 Task: Look for space in Kwinana, Australia from 3rd August, 2023 to 17th August, 2023 for 3 adults, 1 child in price range Rs.3000 to Rs.15000. Place can be entire place with 3 bedrooms having 4 beds and 2 bathrooms. Property type can be house, flat, guest house. Amenities needed are: wifi, washing machine, kitchen. Booking option can be shelf check-in. Required host language is English.
Action: Mouse moved to (532, 173)
Screenshot: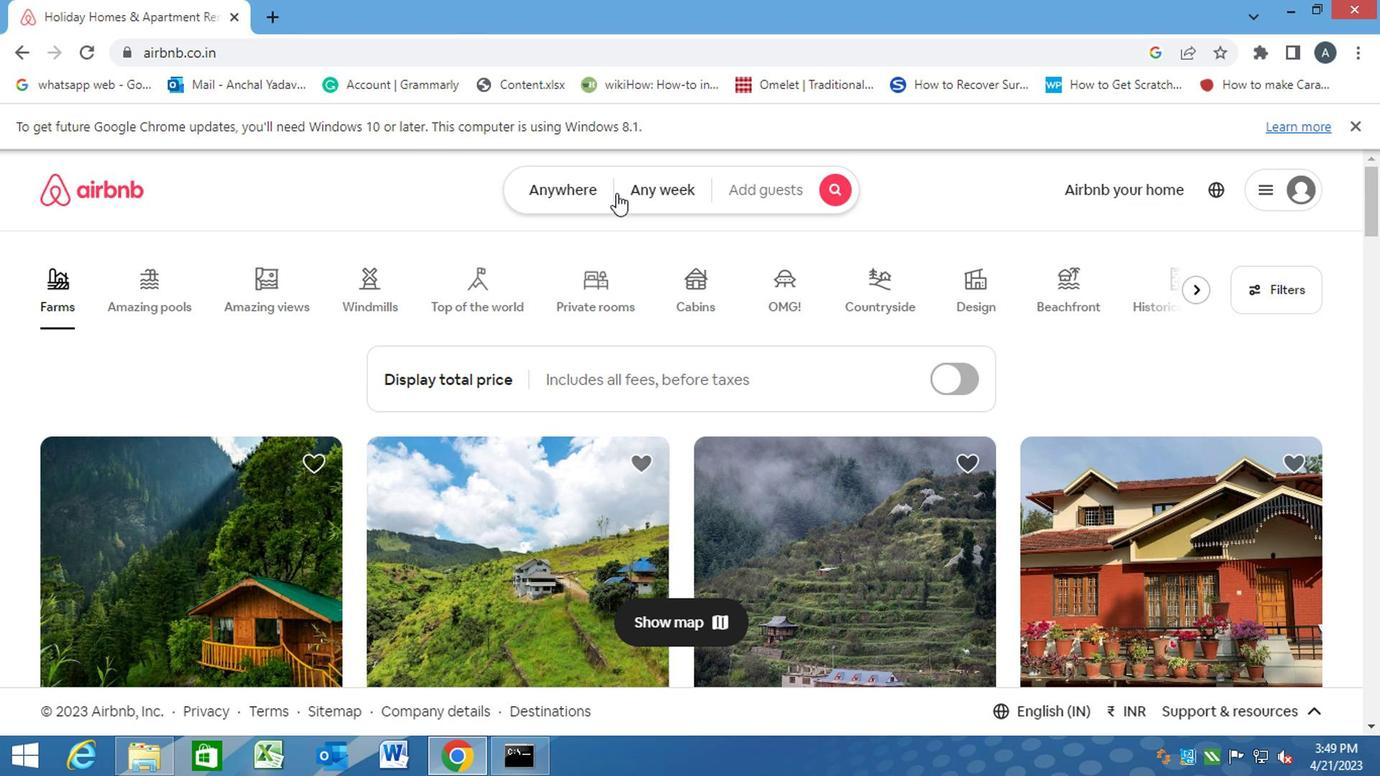 
Action: Mouse pressed left at (532, 173)
Screenshot: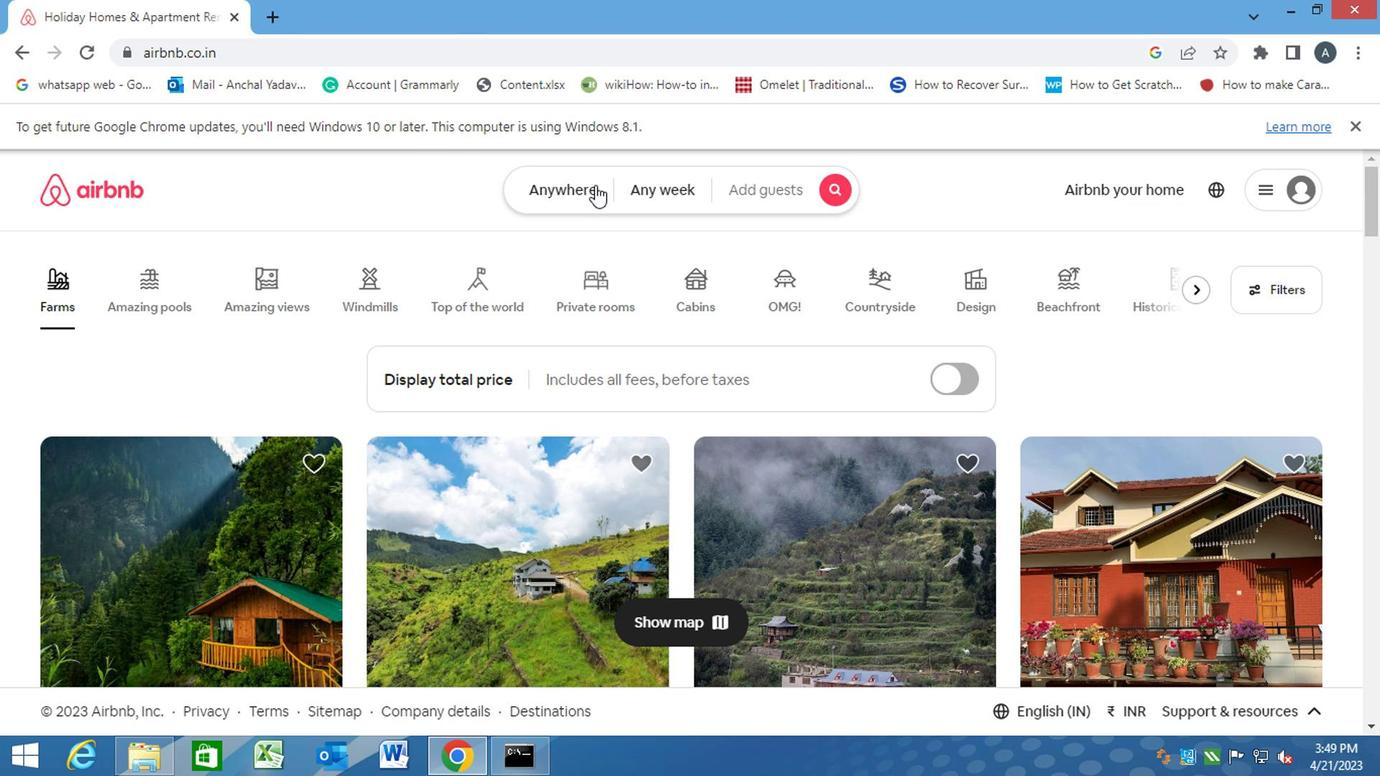 
Action: Mouse moved to (464, 241)
Screenshot: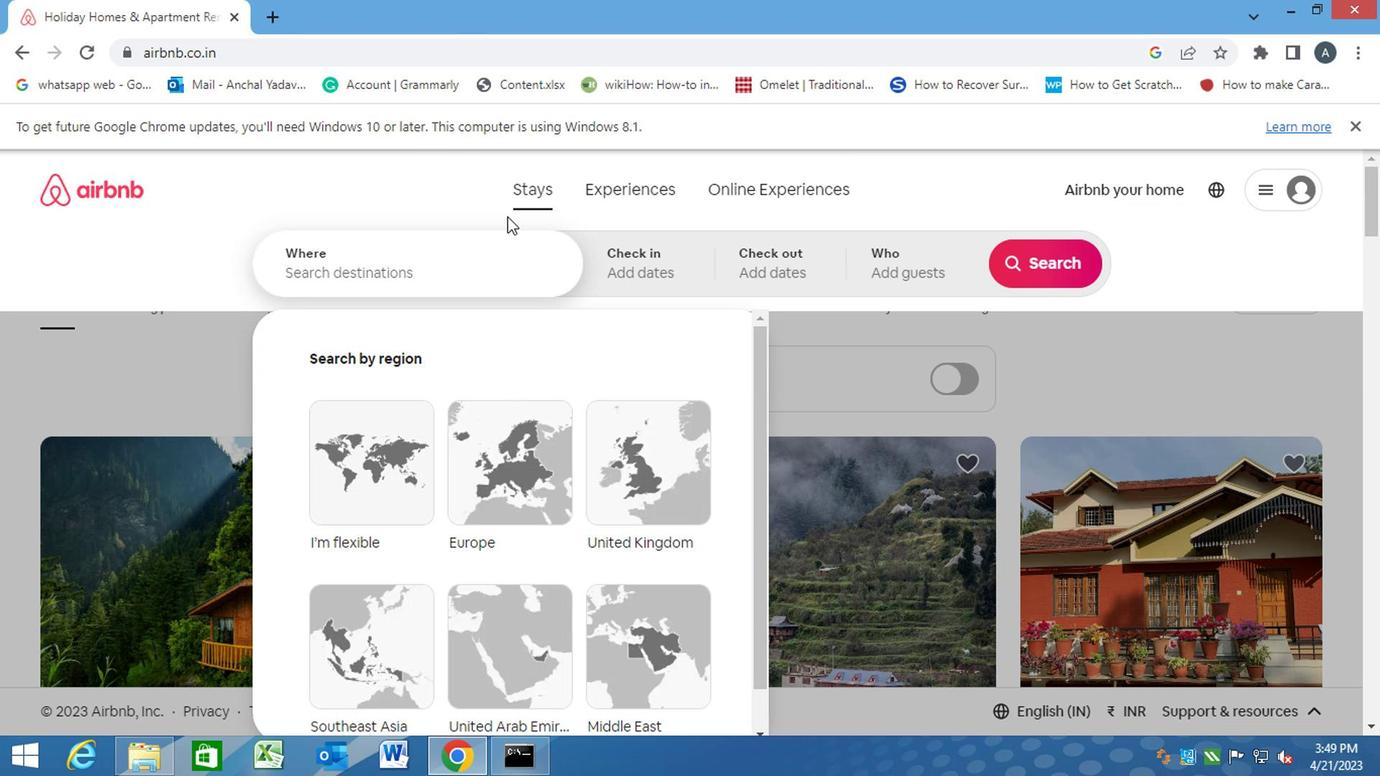 
Action: Mouse pressed left at (464, 241)
Screenshot: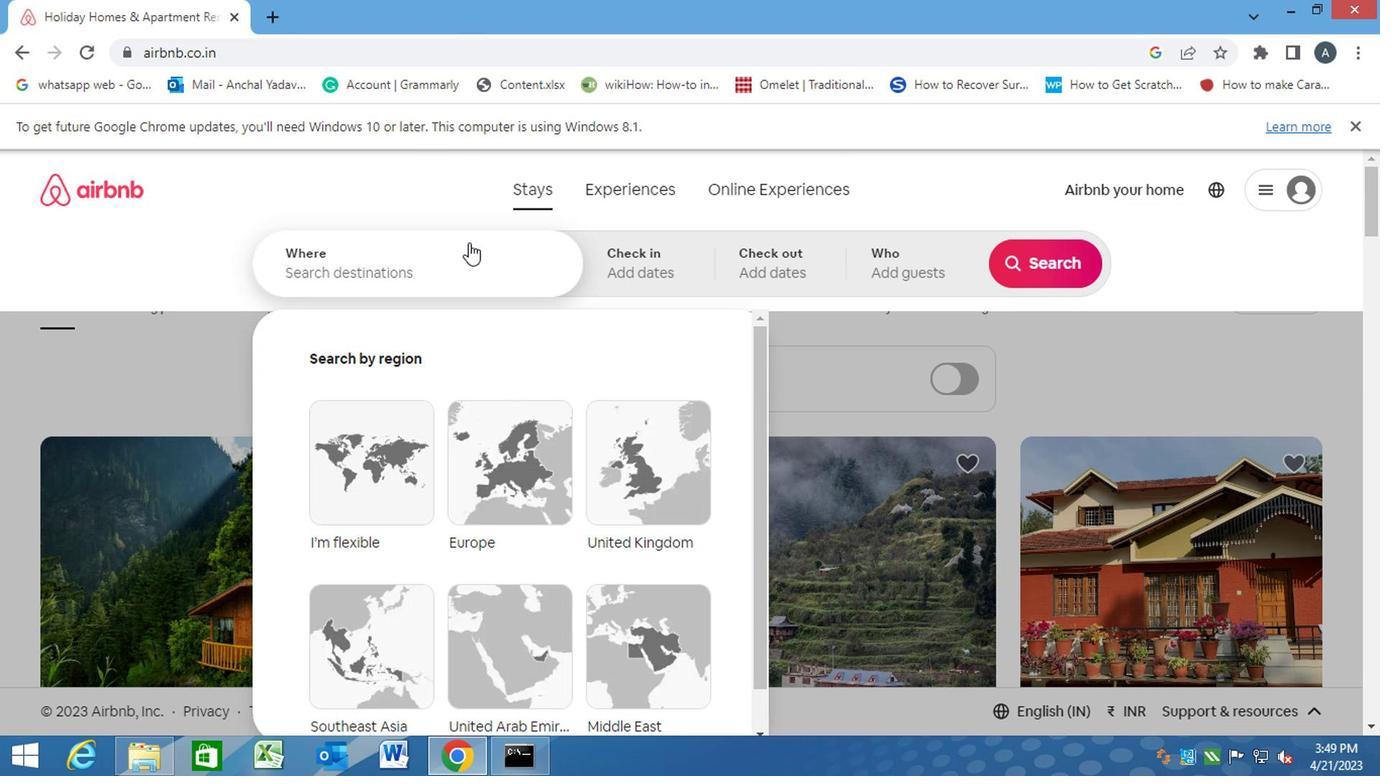 
Action: Key pressed <Key.caps_lock><Key.caps_lock>k<Key.caps_lock>winana,<Key.space><Key.caps_lock>a<Key.caps_lock>ustralia<Key.enter>
Screenshot: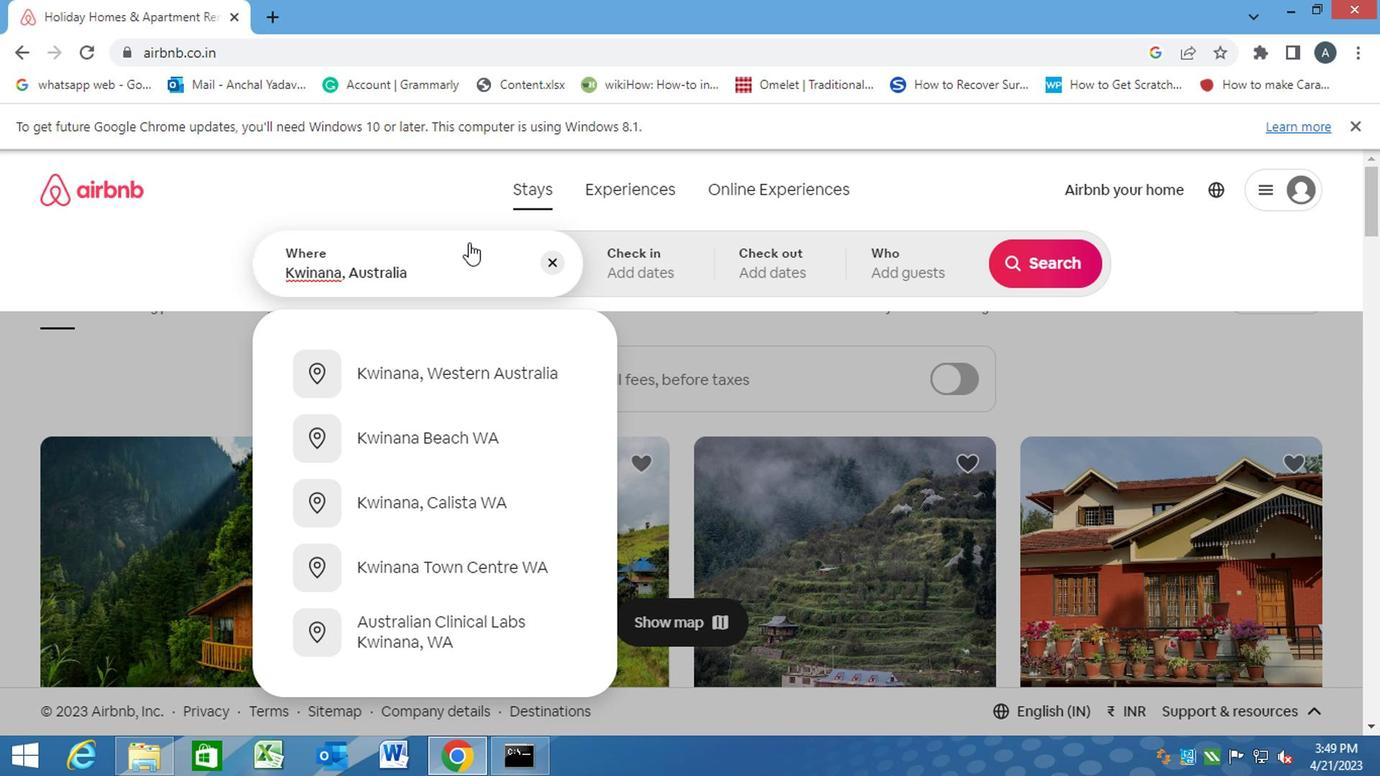 
Action: Mouse moved to (1020, 424)
Screenshot: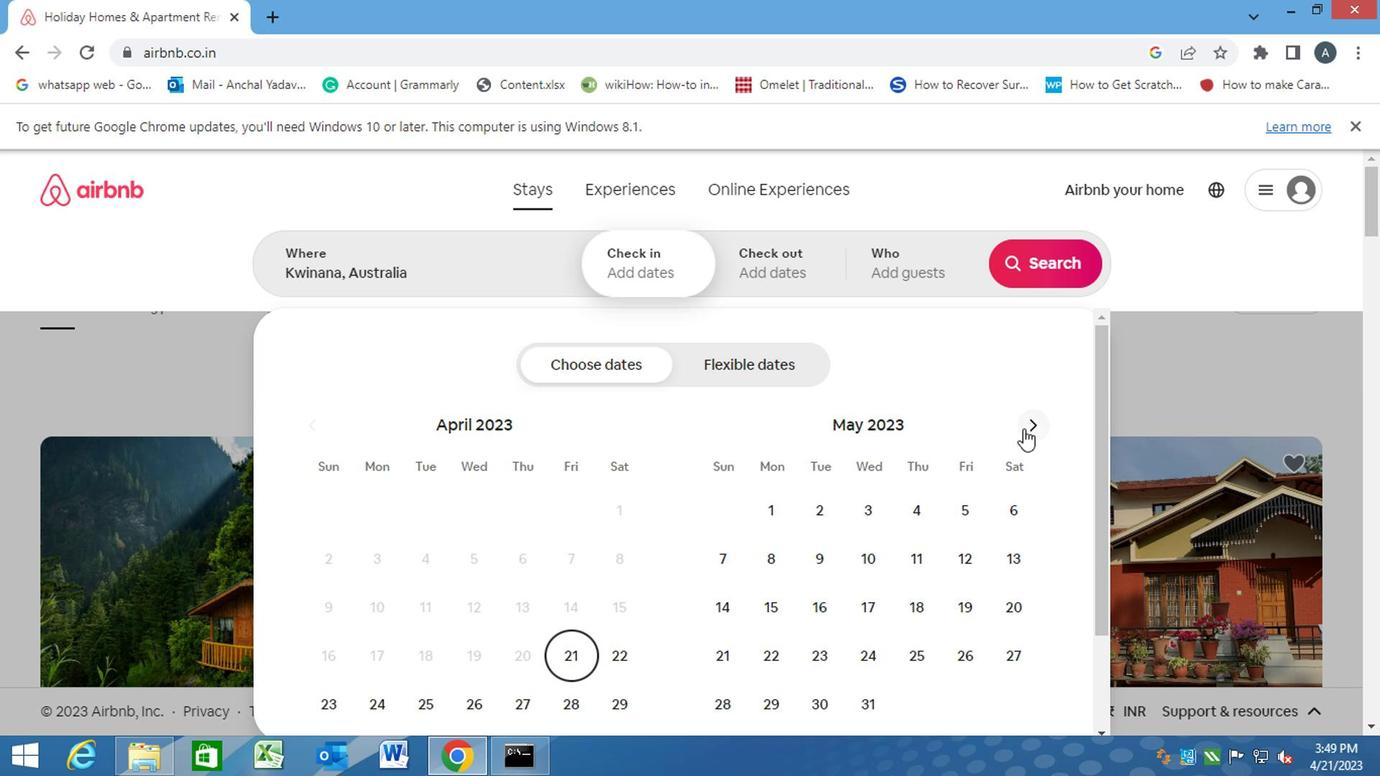 
Action: Mouse pressed left at (1020, 424)
Screenshot: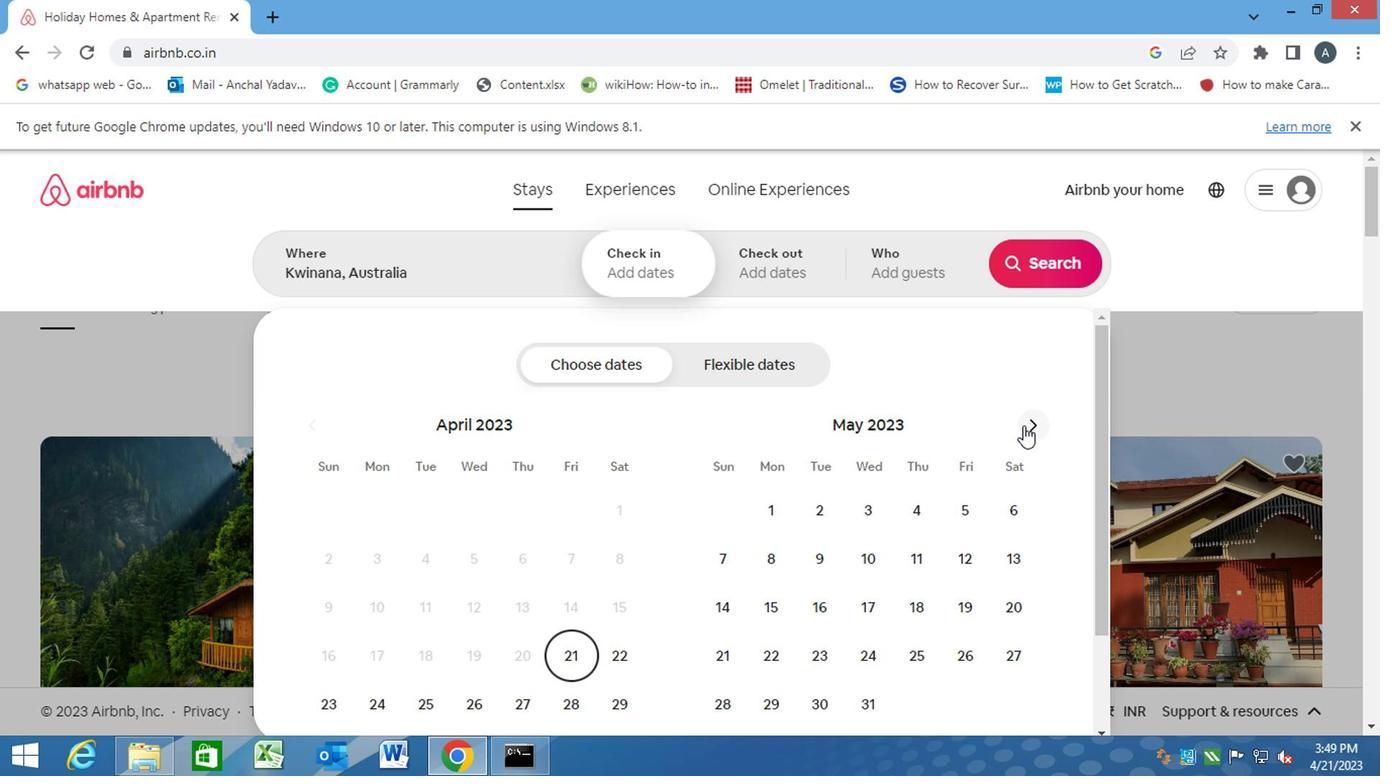 
Action: Mouse moved to (1023, 424)
Screenshot: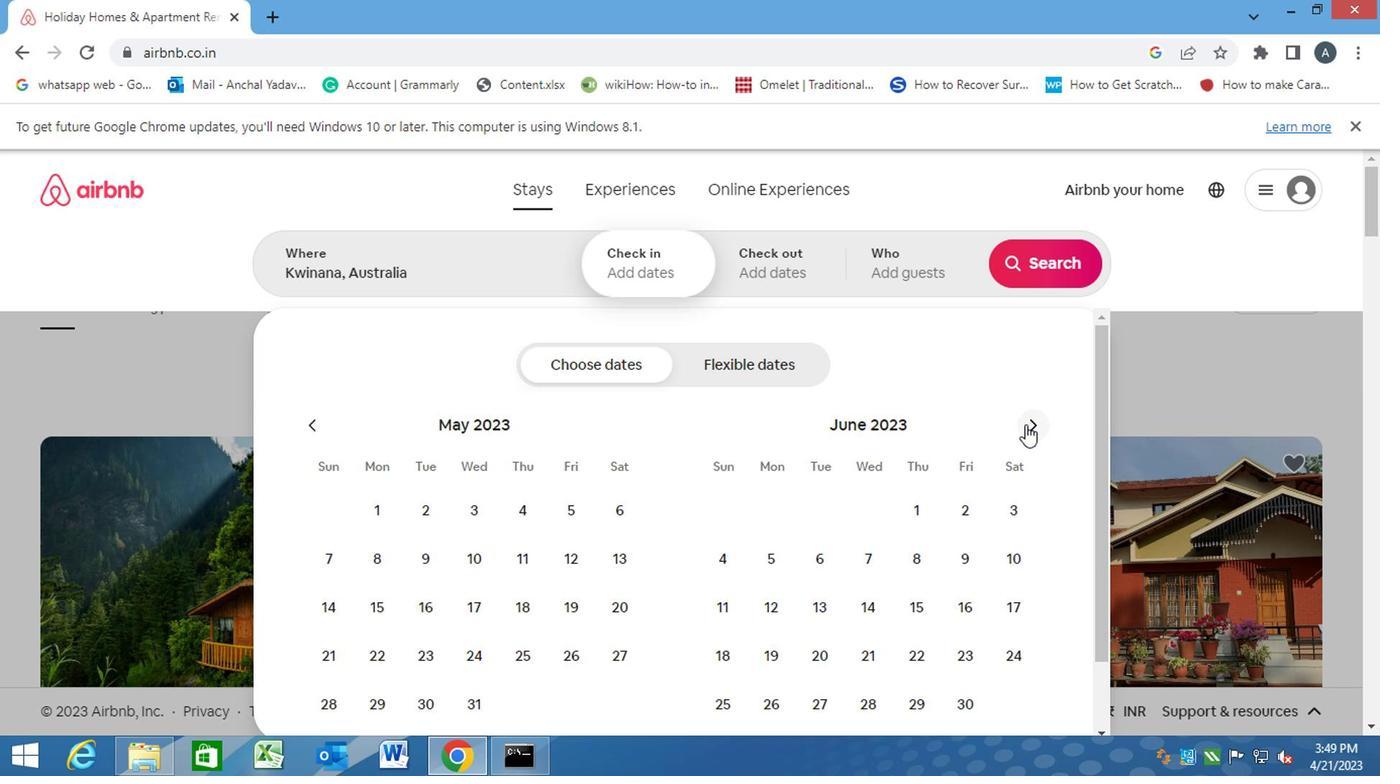 
Action: Mouse pressed left at (1023, 424)
Screenshot: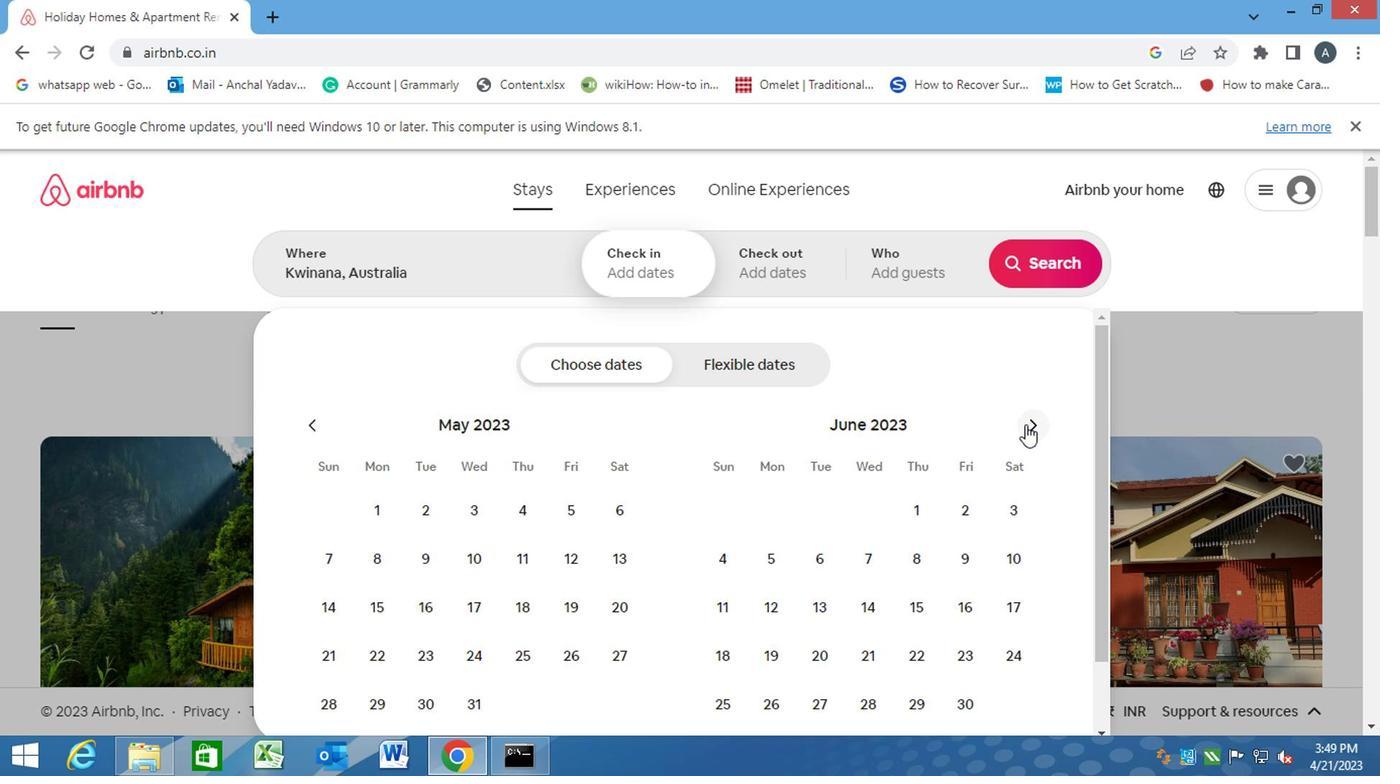
Action: Mouse pressed left at (1023, 424)
Screenshot: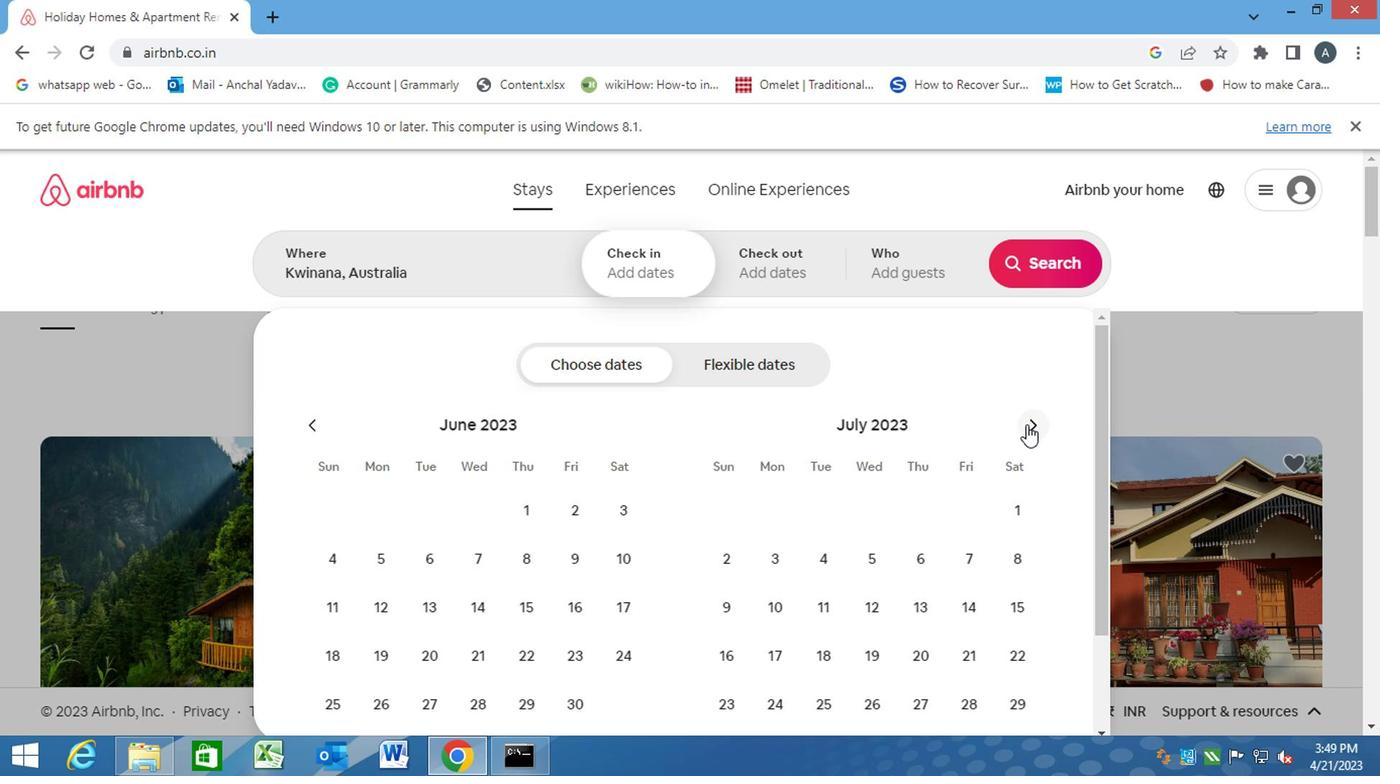 
Action: Mouse moved to (916, 516)
Screenshot: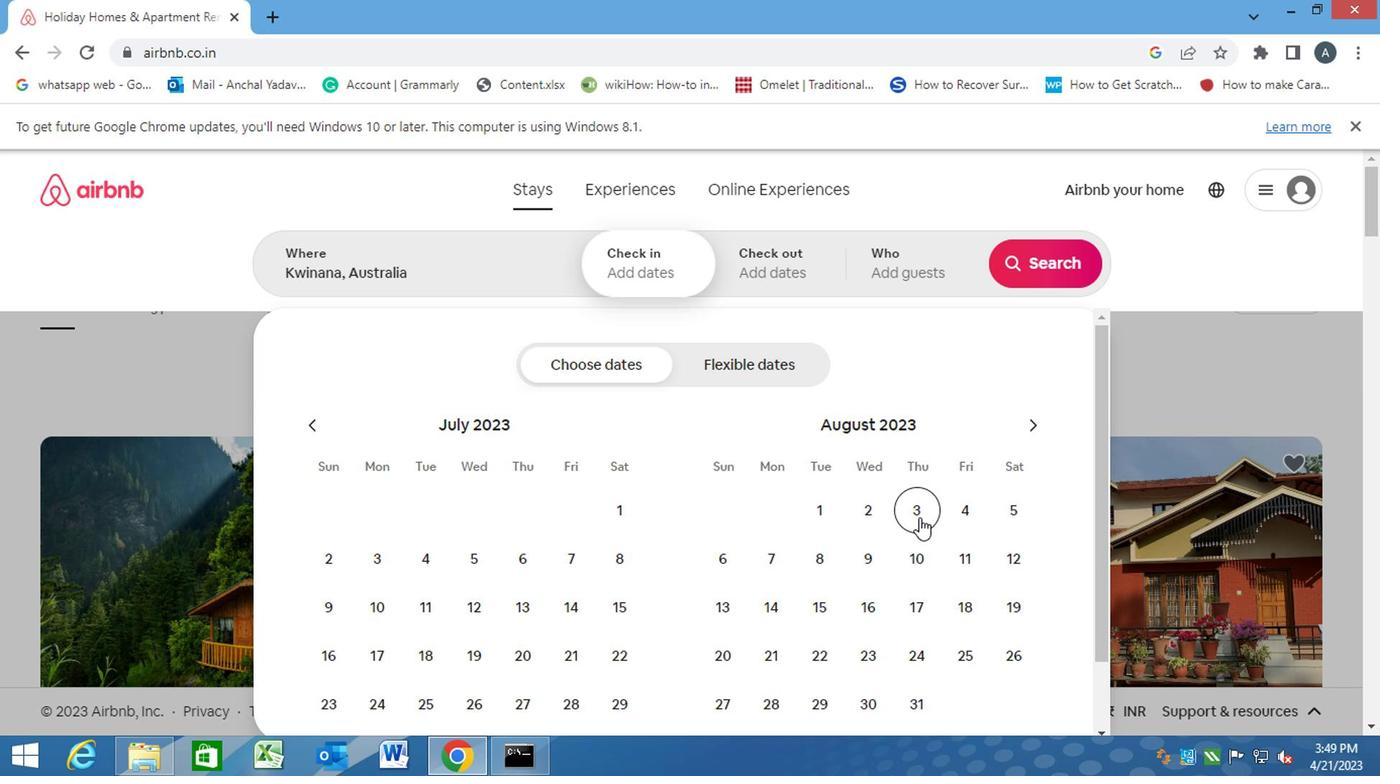 
Action: Mouse pressed left at (916, 516)
Screenshot: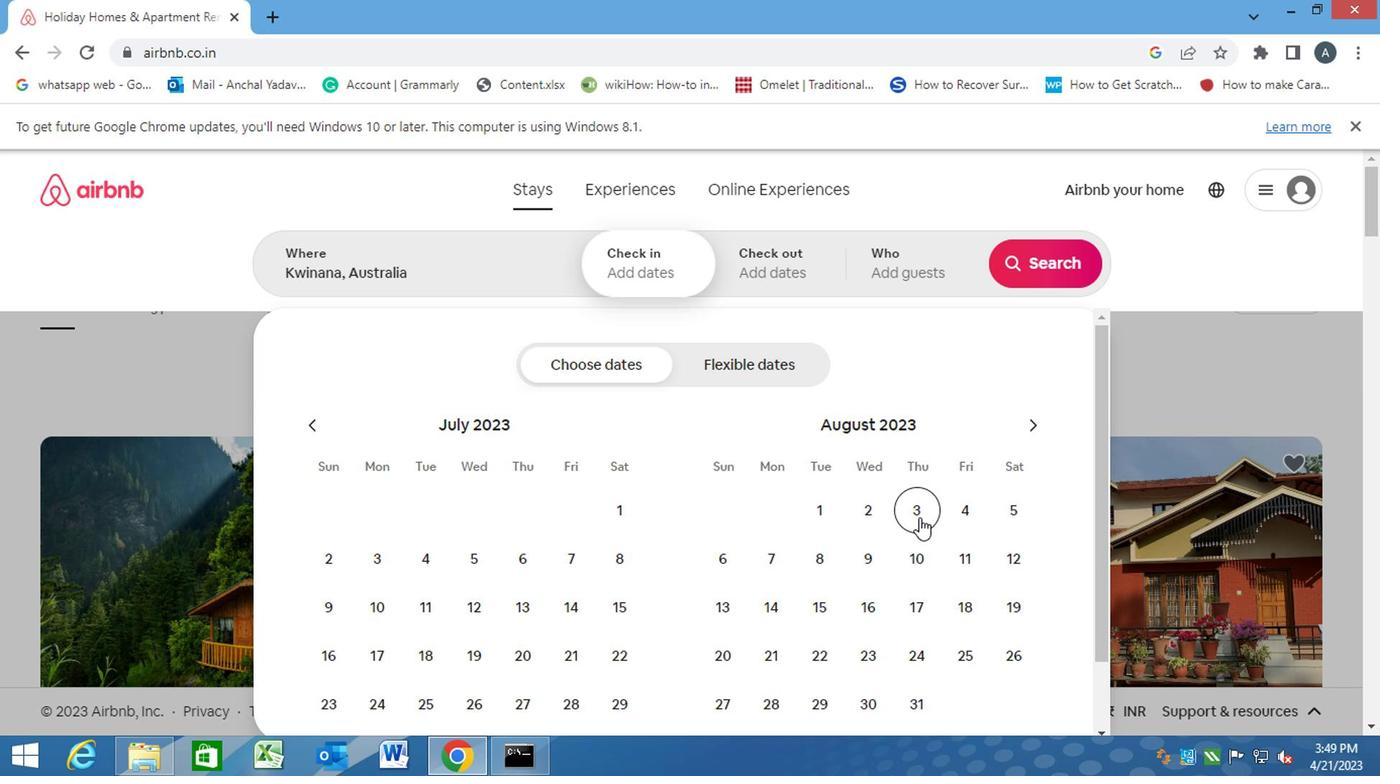 
Action: Mouse moved to (899, 593)
Screenshot: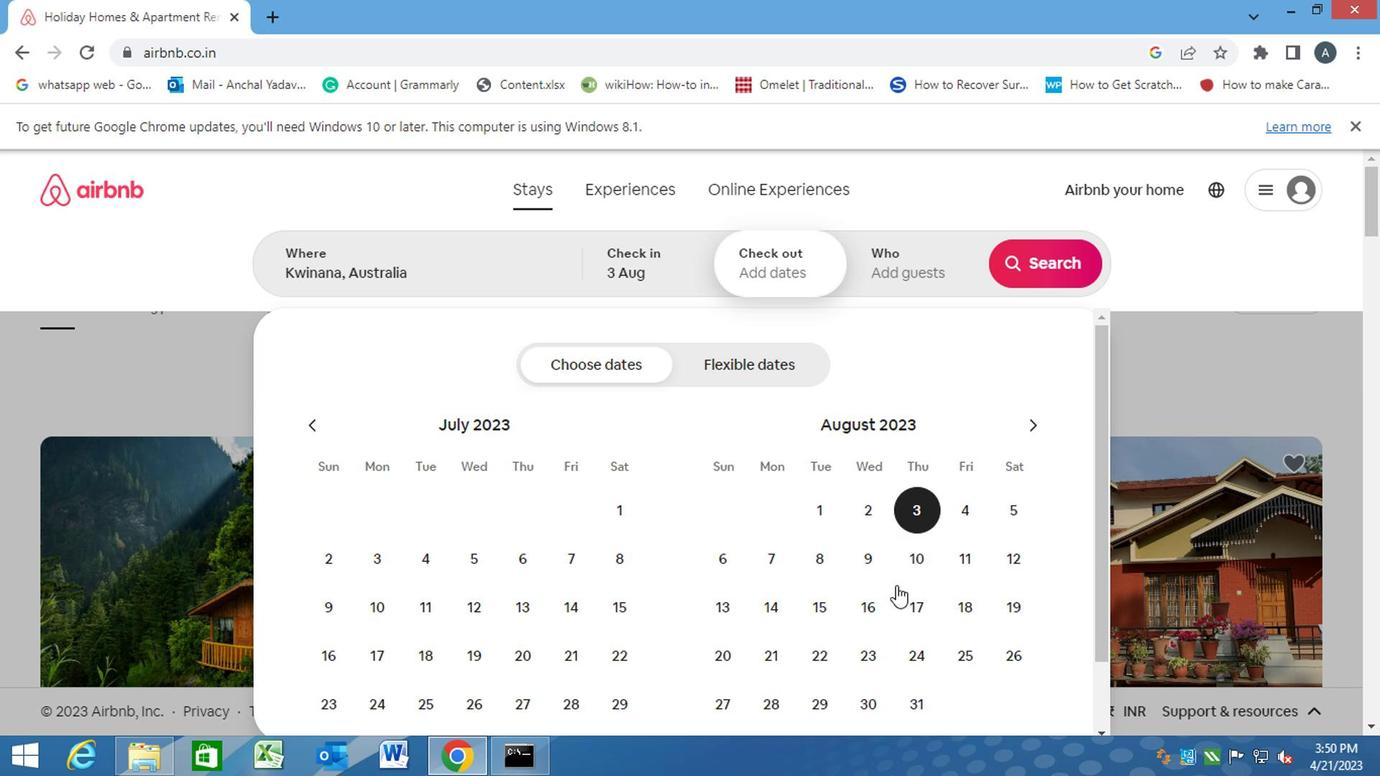 
Action: Mouse pressed left at (899, 593)
Screenshot: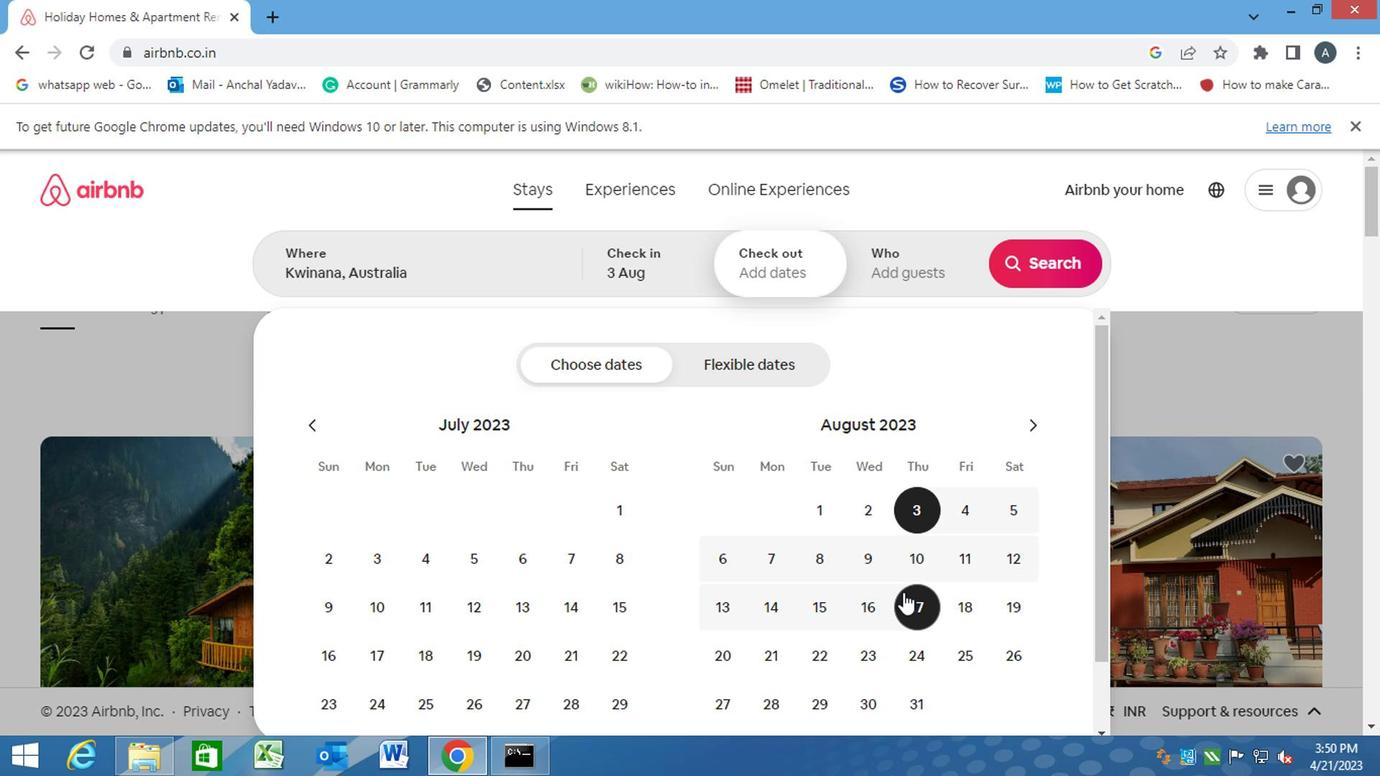 
Action: Mouse moved to (918, 263)
Screenshot: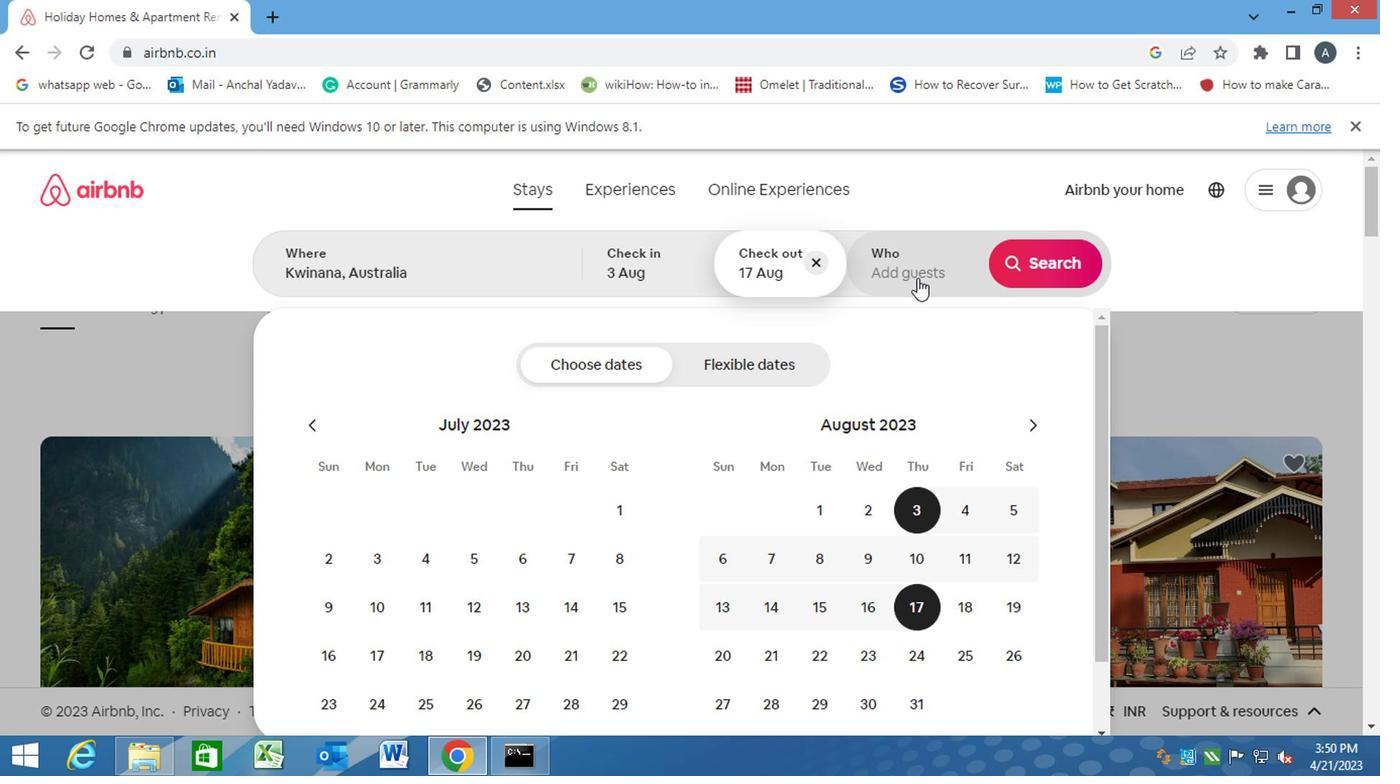 
Action: Mouse pressed left at (918, 263)
Screenshot: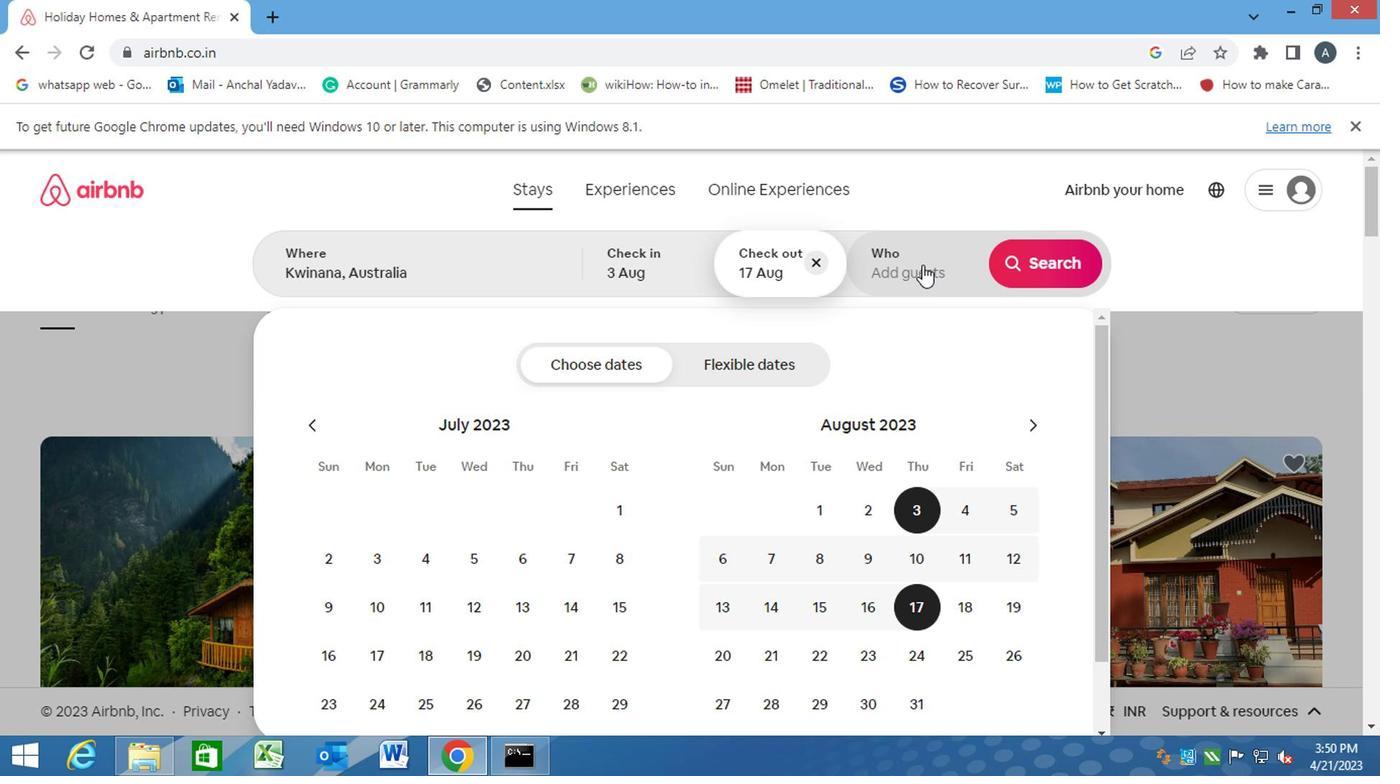 
Action: Mouse moved to (1035, 371)
Screenshot: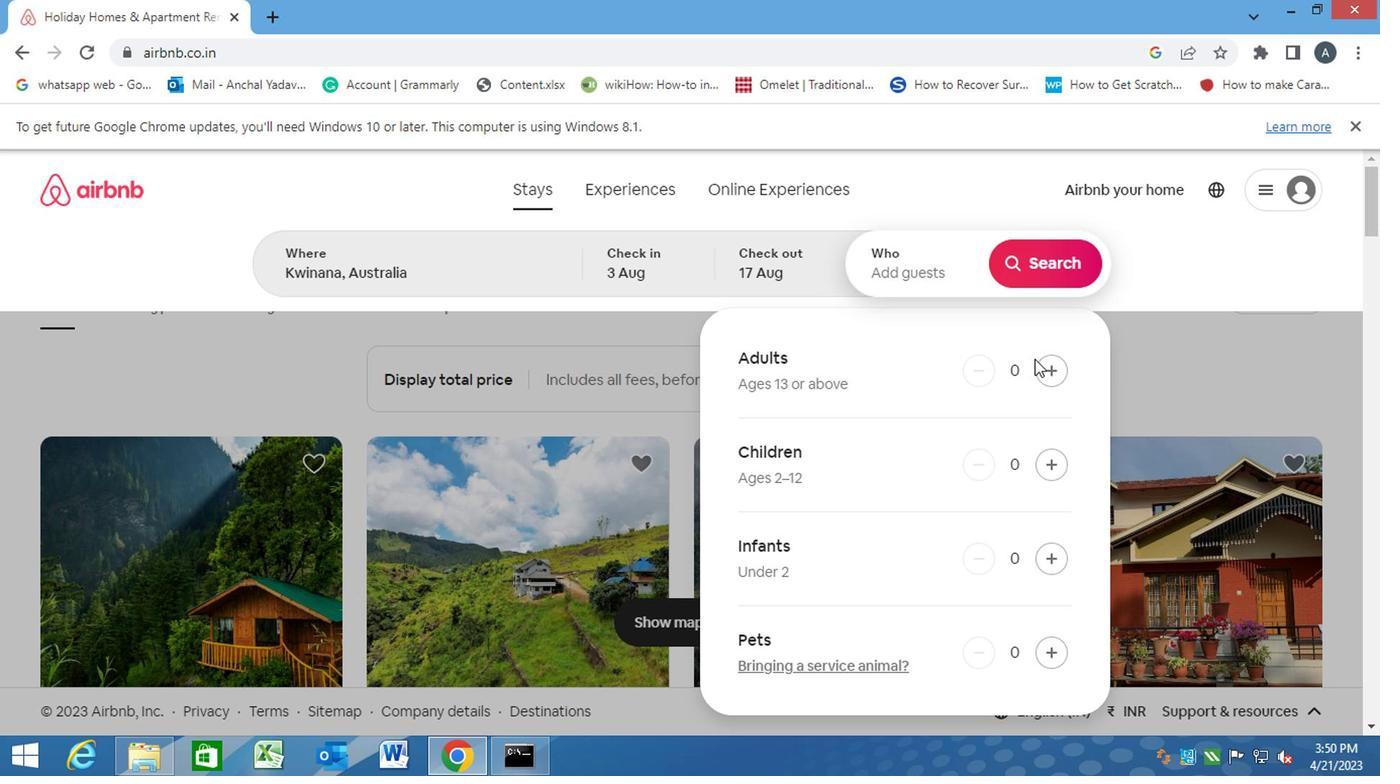 
Action: Mouse pressed left at (1035, 371)
Screenshot: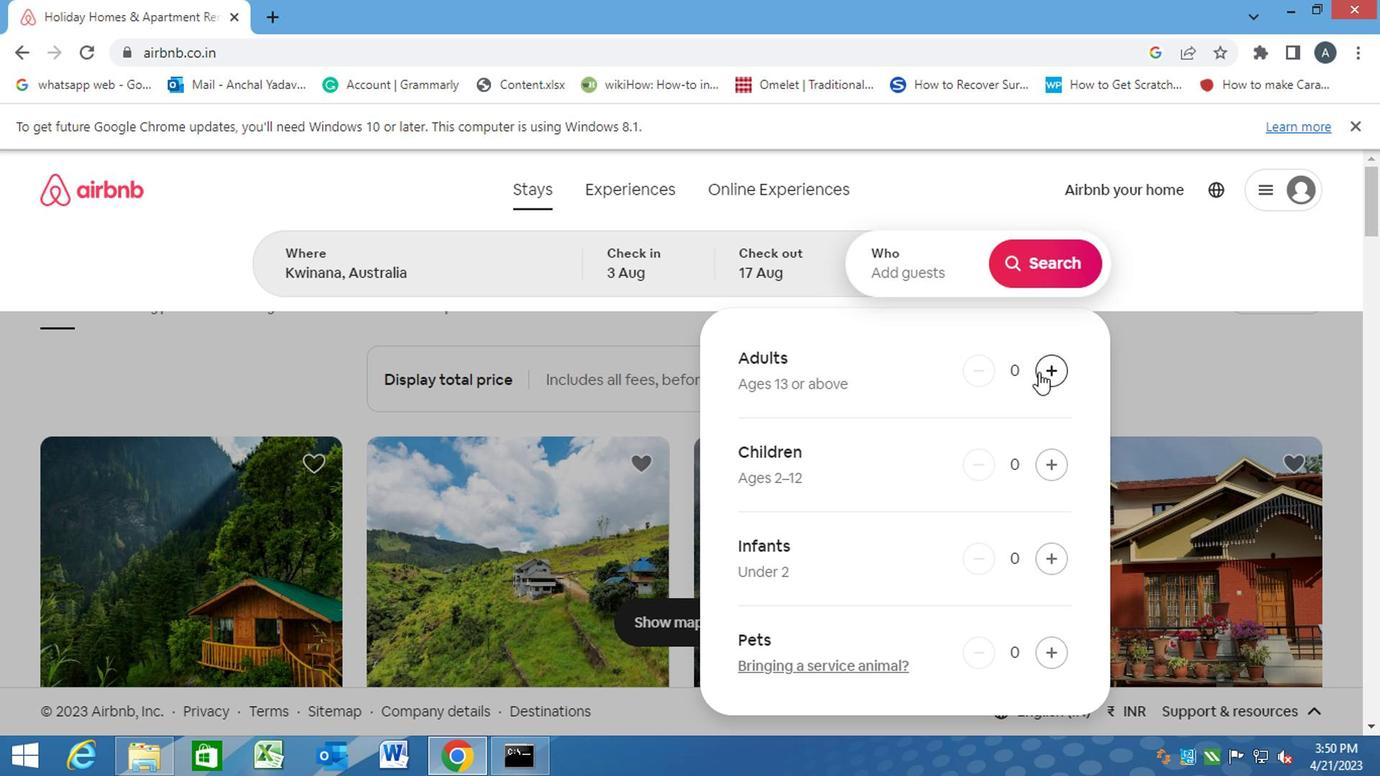 
Action: Mouse pressed left at (1035, 371)
Screenshot: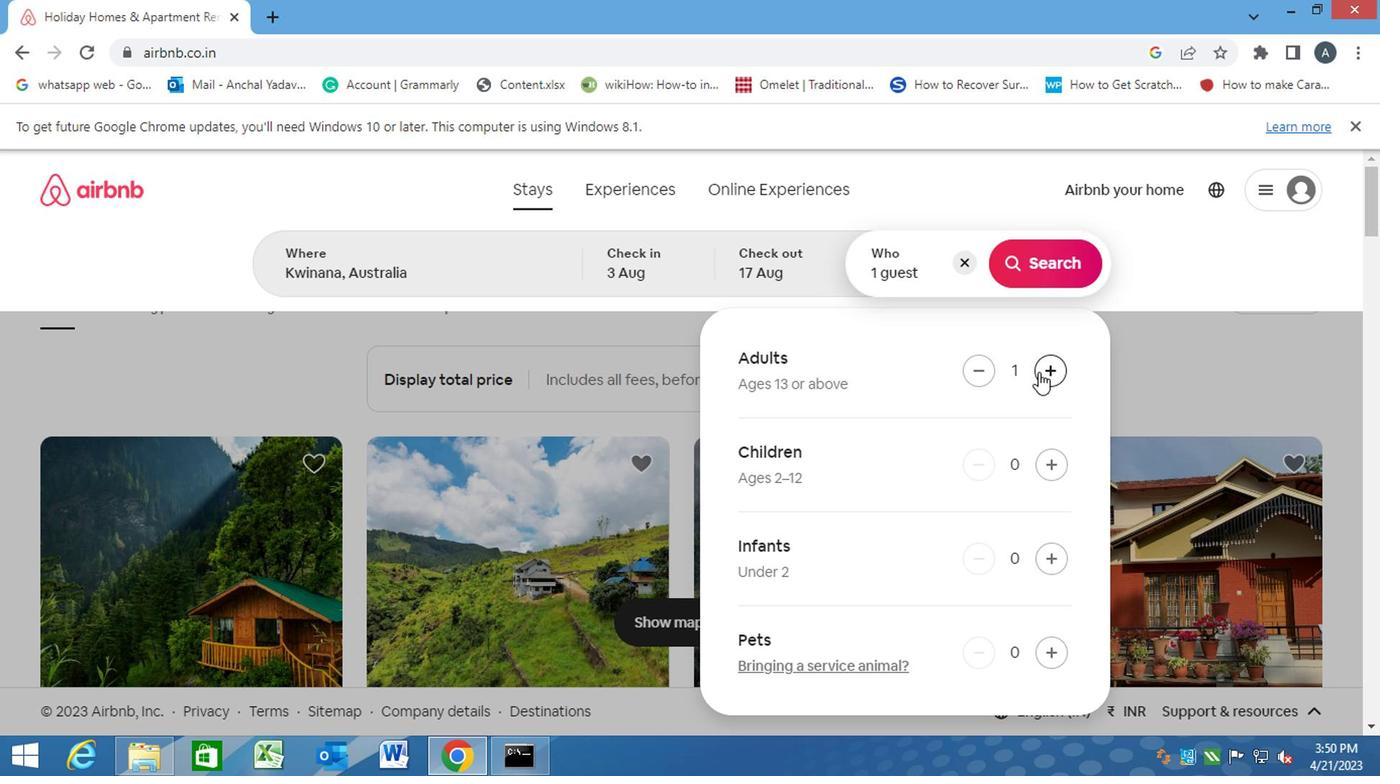 
Action: Mouse pressed left at (1035, 371)
Screenshot: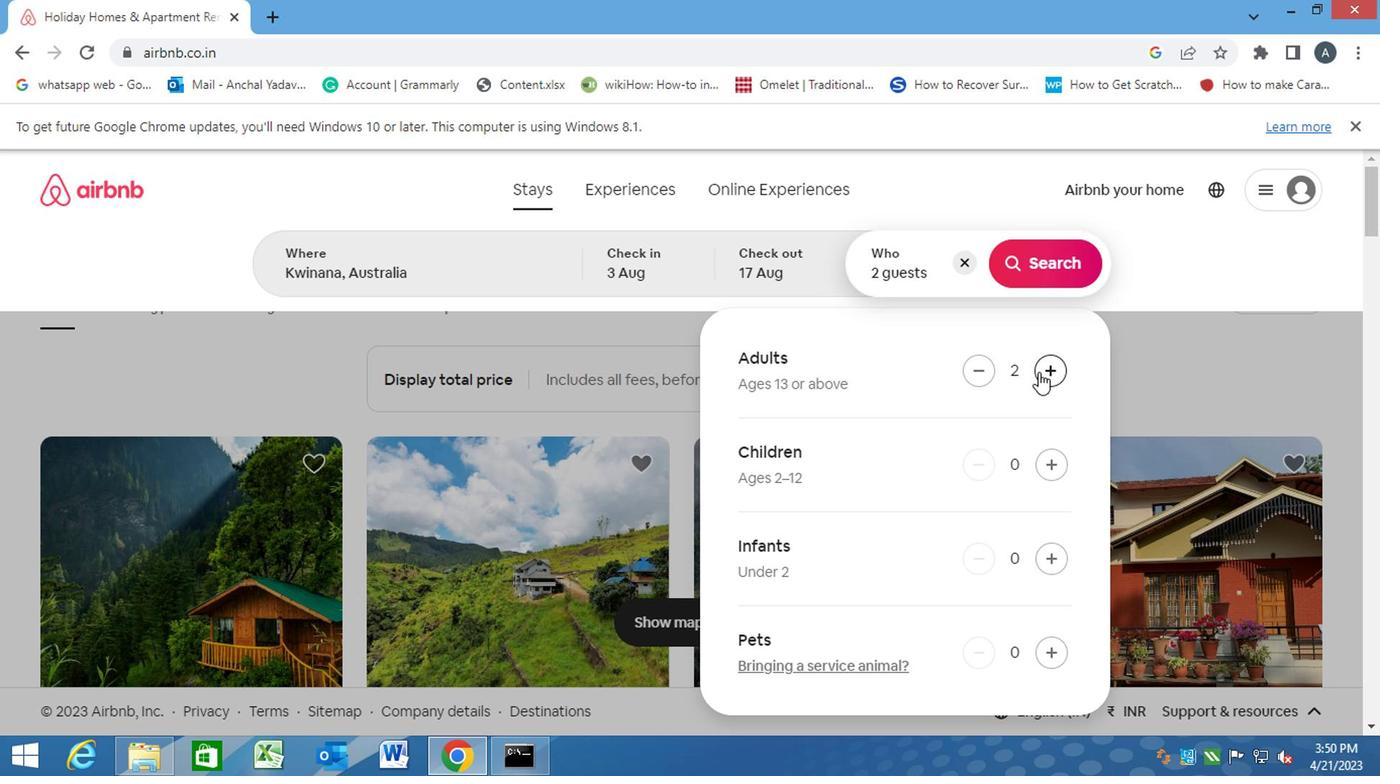 
Action: Mouse moved to (1046, 460)
Screenshot: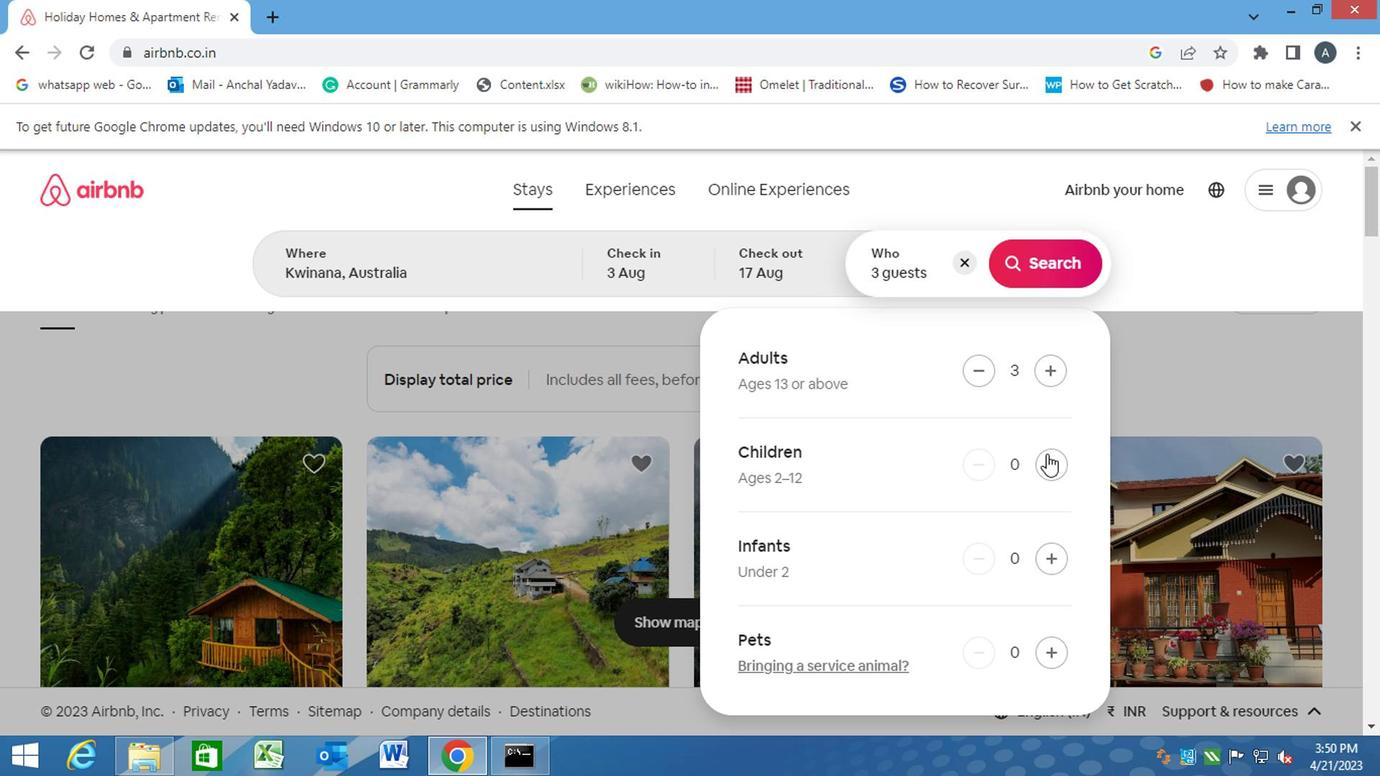 
Action: Mouse pressed left at (1046, 460)
Screenshot: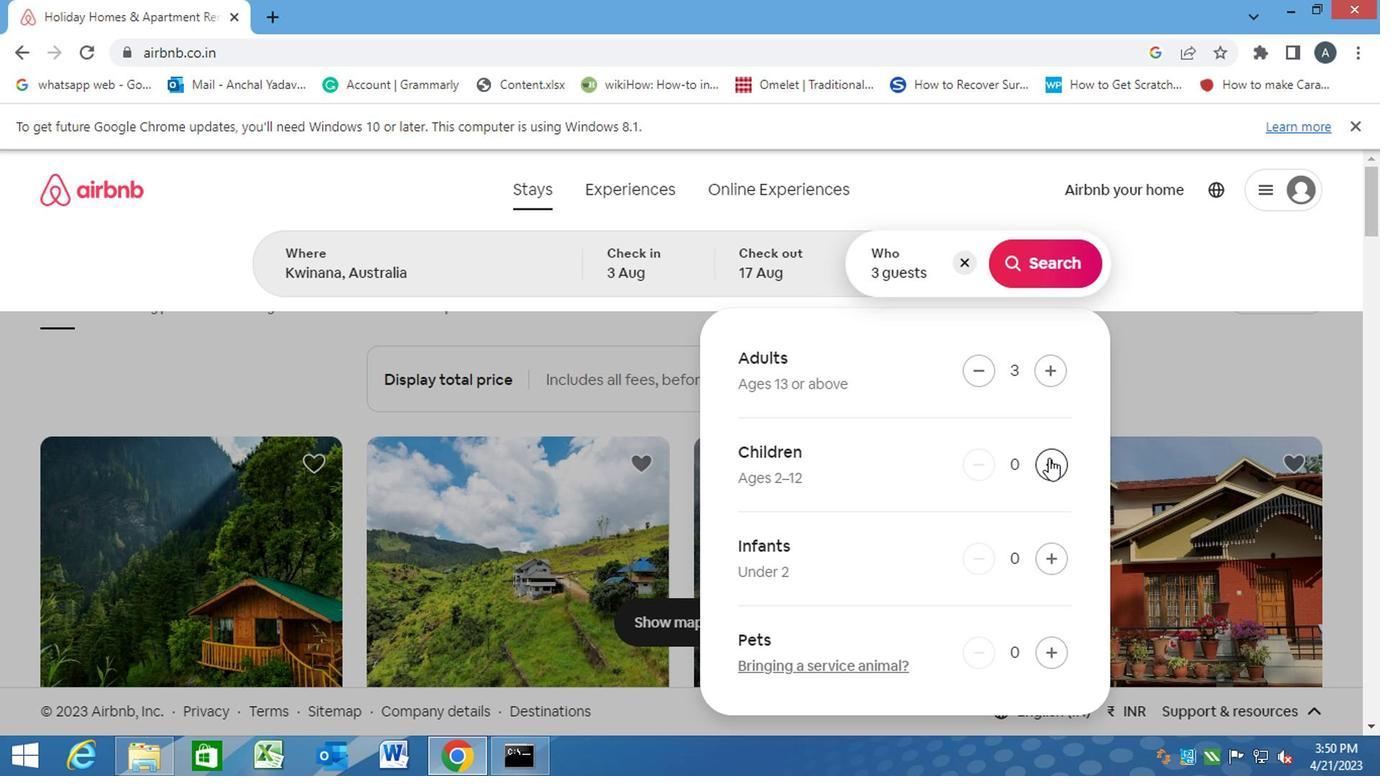 
Action: Mouse moved to (1045, 247)
Screenshot: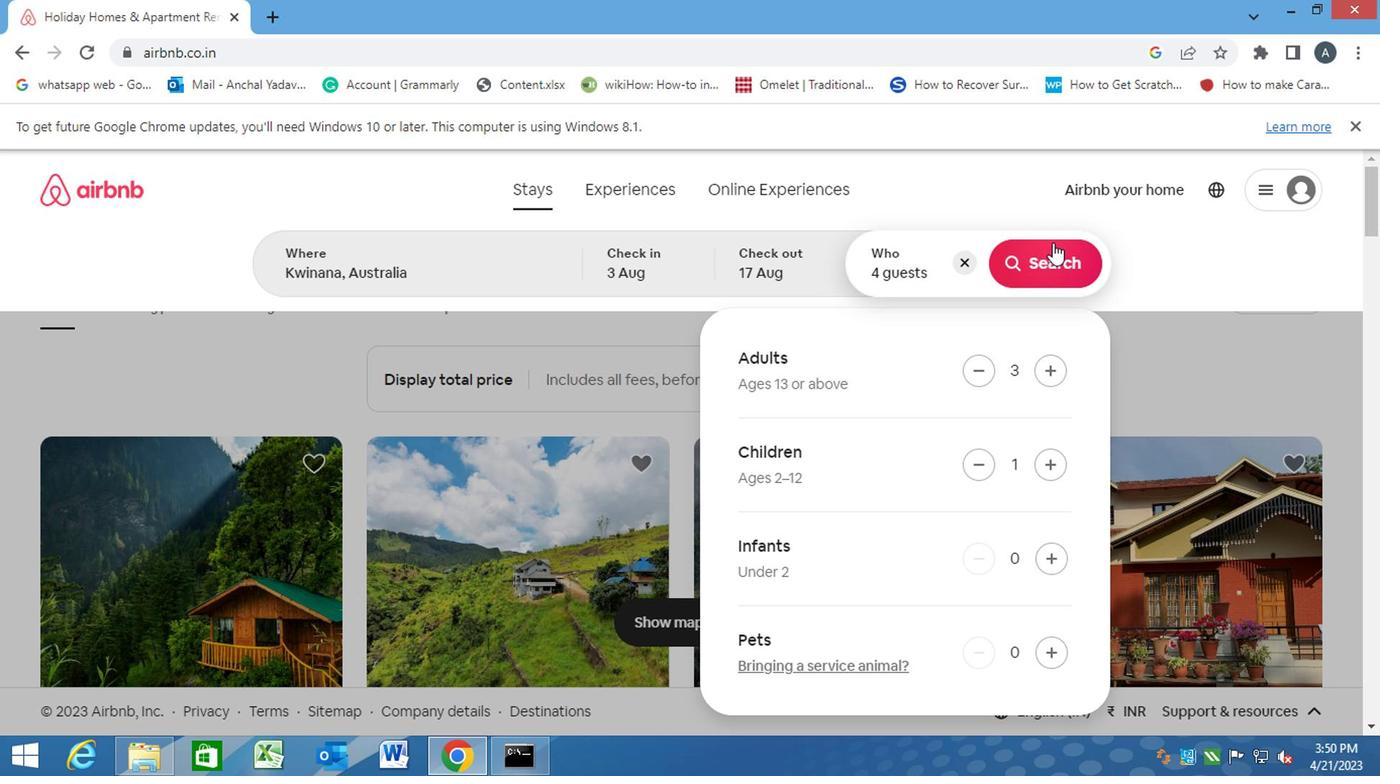
Action: Mouse pressed left at (1045, 247)
Screenshot: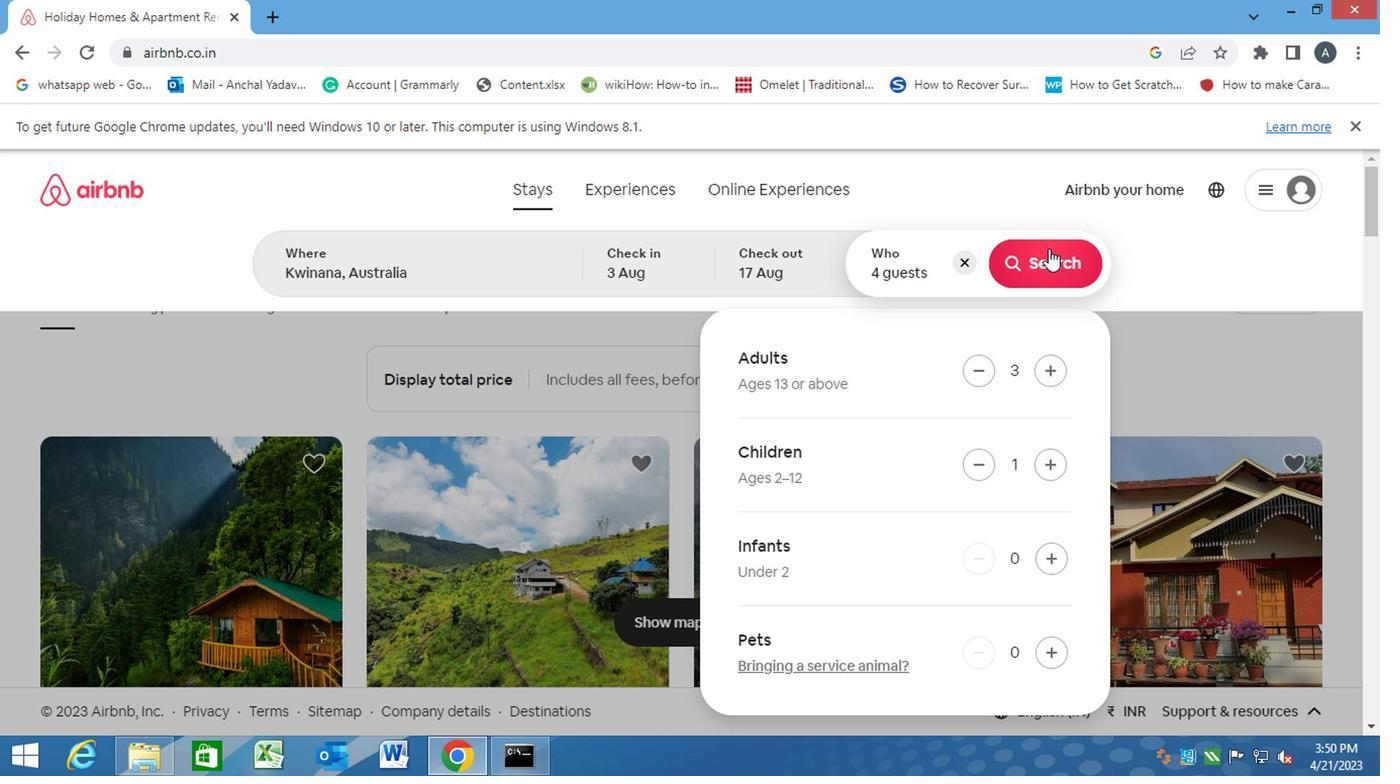 
Action: Mouse moved to (1264, 268)
Screenshot: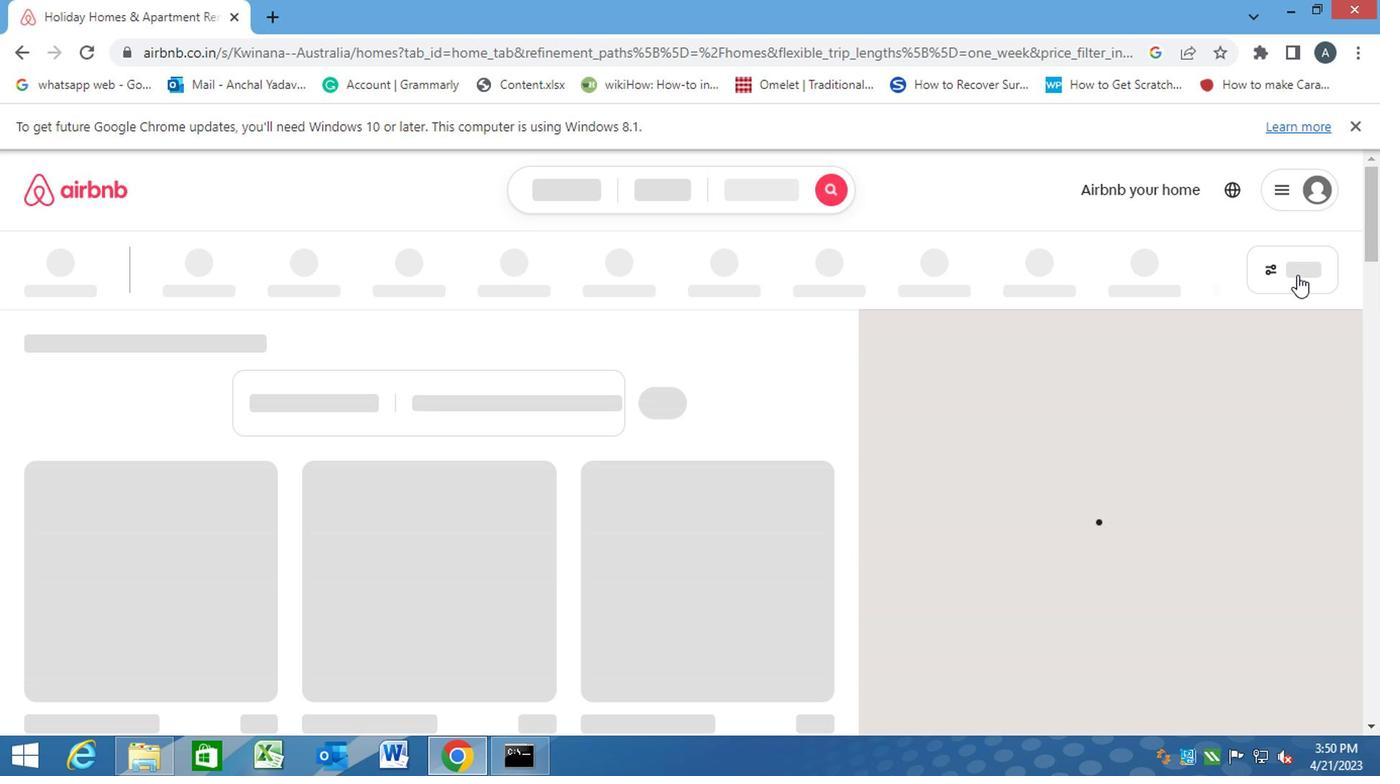 
Action: Mouse pressed left at (1264, 268)
Screenshot: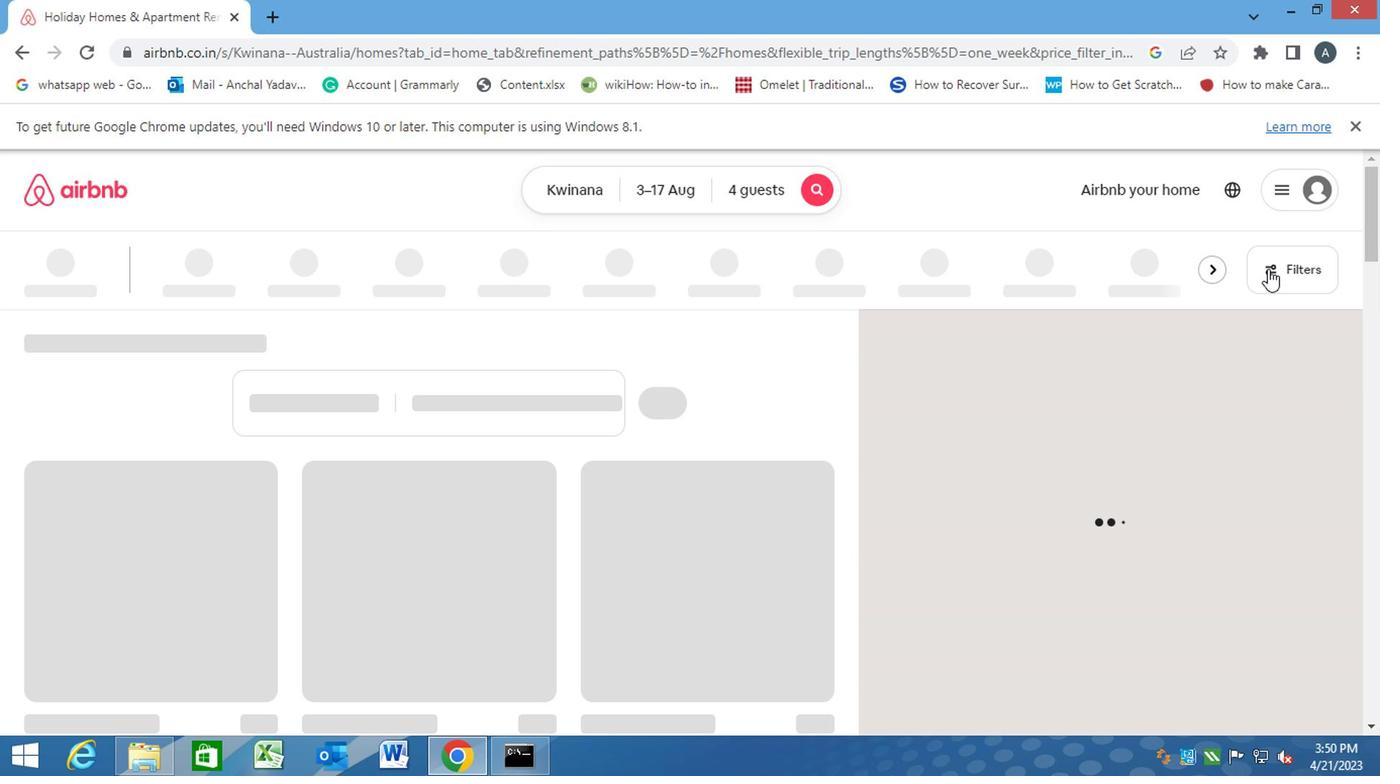 
Action: Mouse moved to (418, 515)
Screenshot: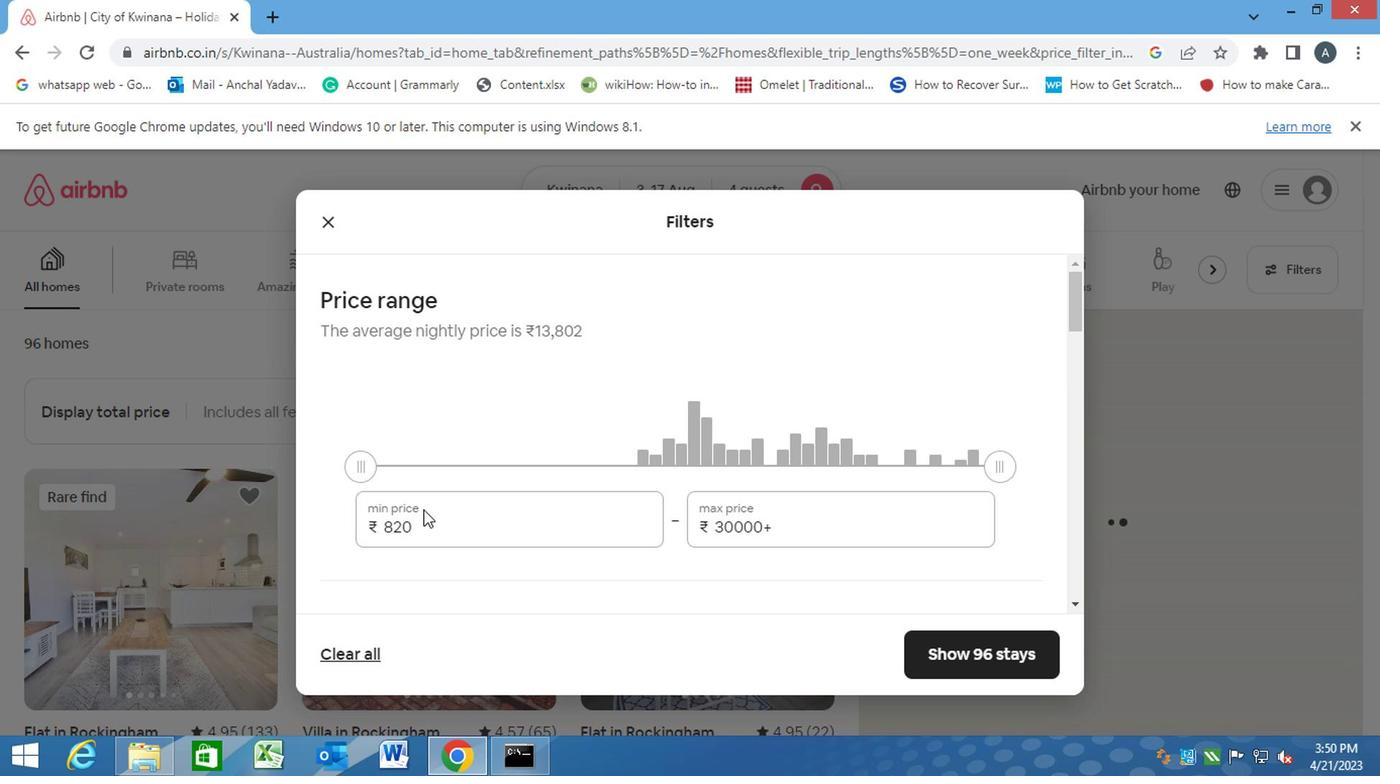 
Action: Mouse pressed left at (418, 515)
Screenshot: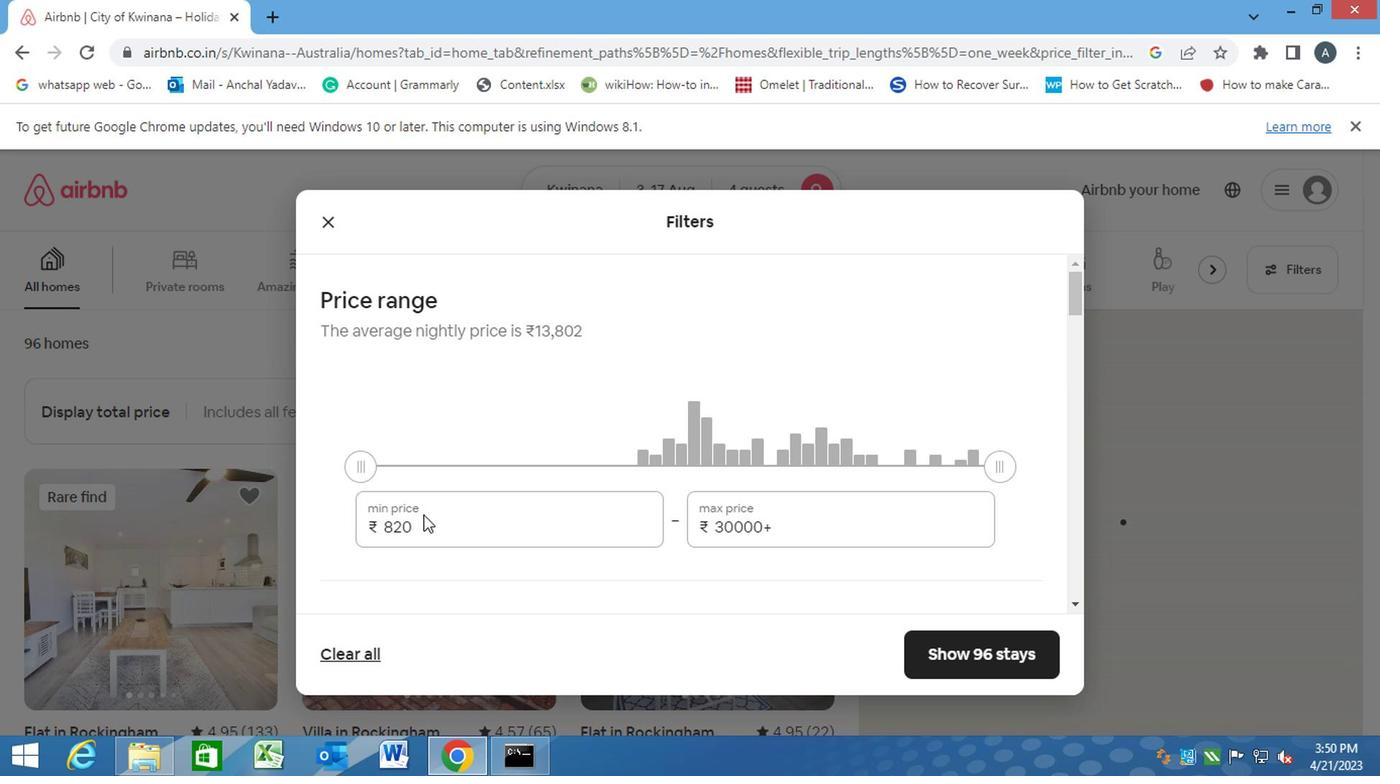 
Action: Mouse moved to (411, 529)
Screenshot: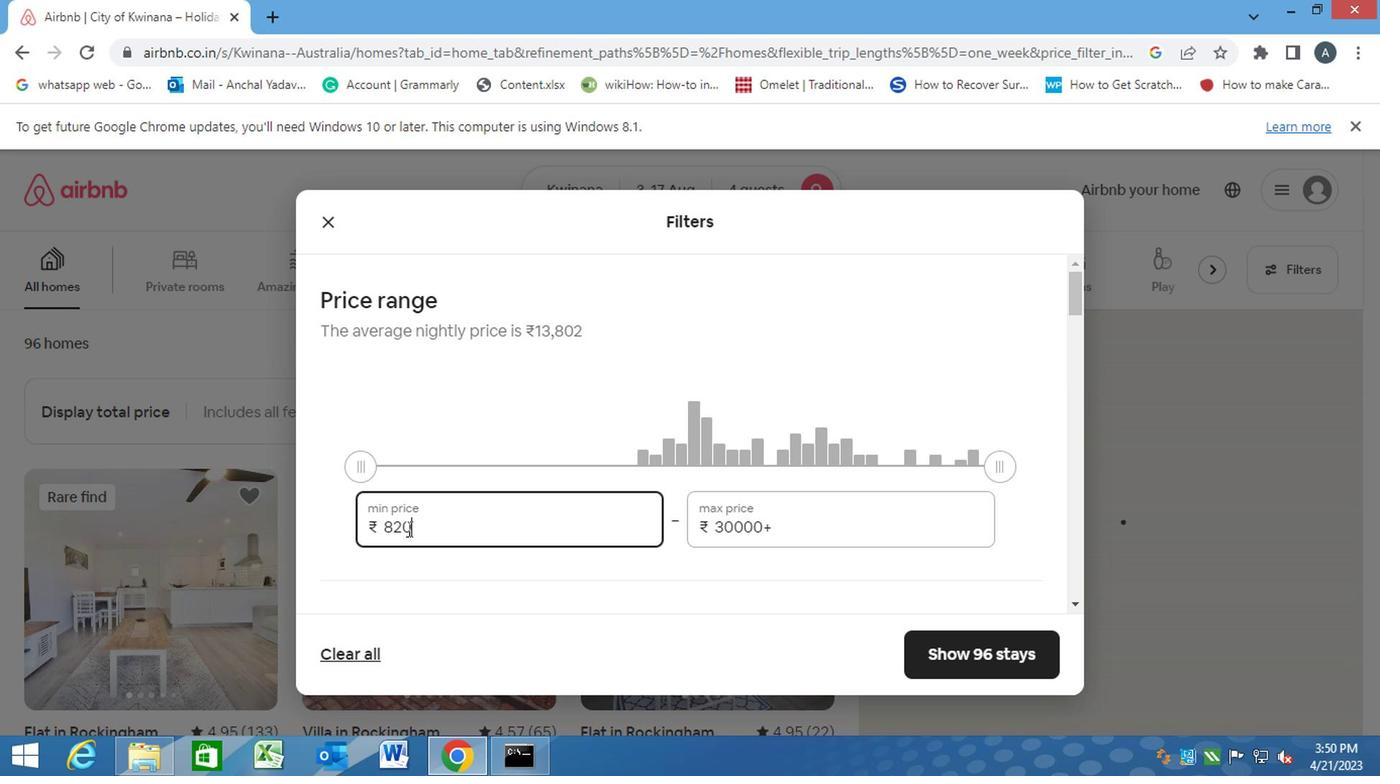 
Action: Mouse pressed left at (411, 529)
Screenshot: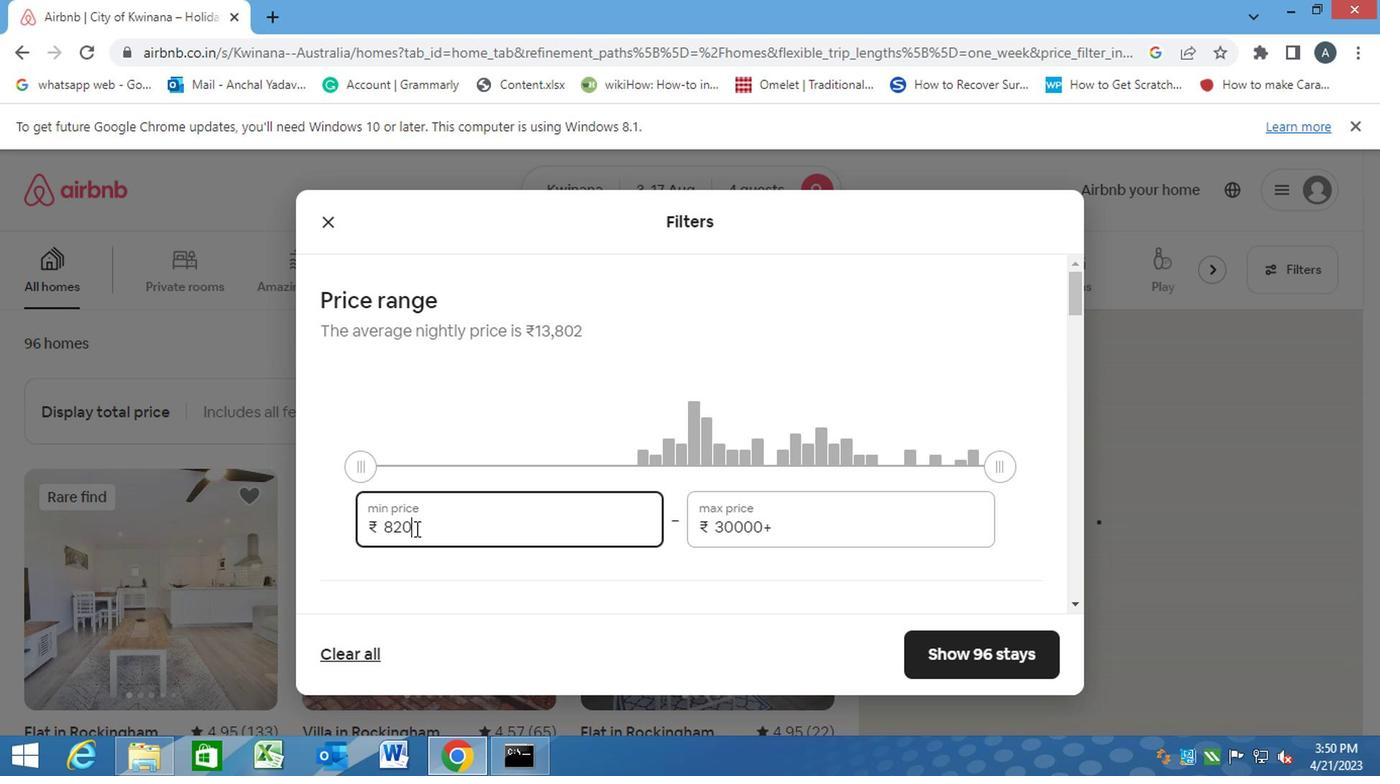 
Action: Mouse moved to (377, 532)
Screenshot: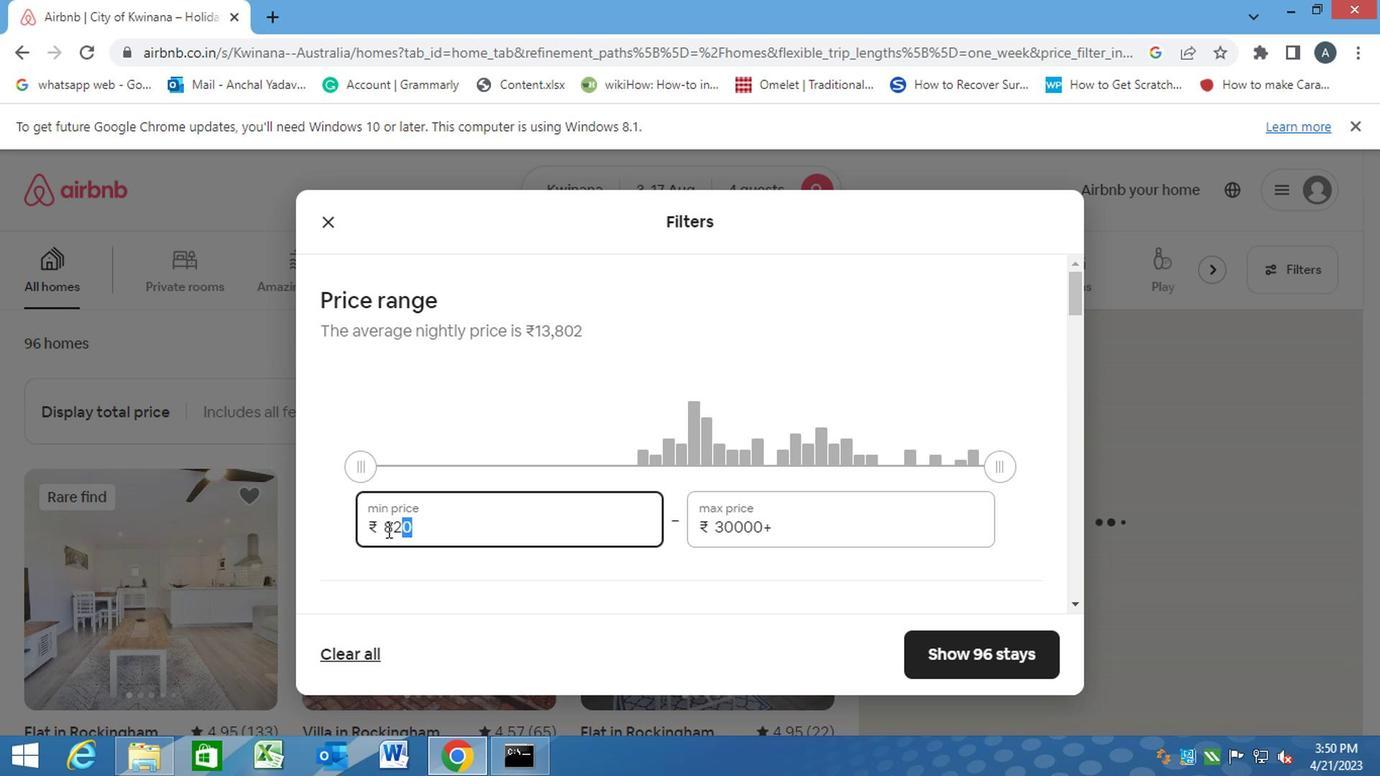 
Action: Key pressed 30000<Key.backspace><Key.tab>15000
Screenshot: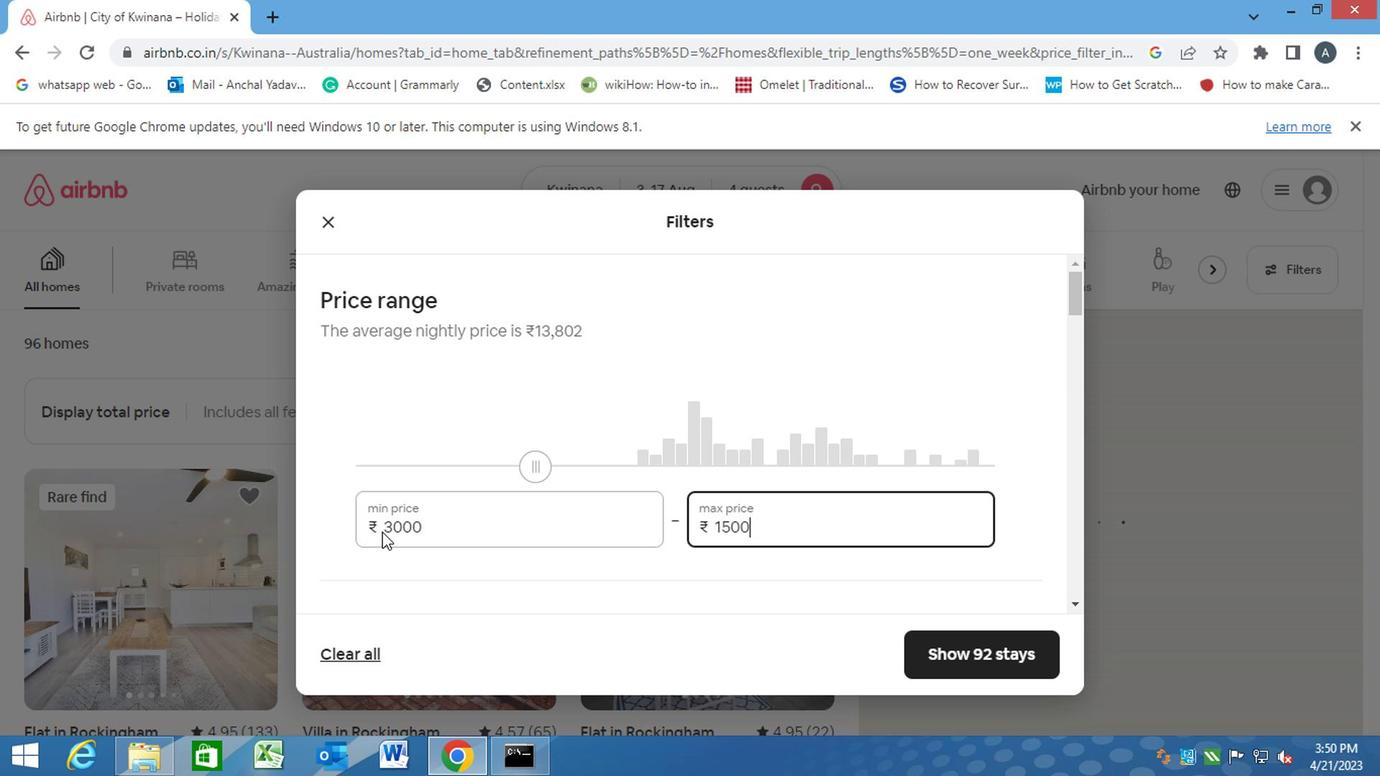 
Action: Mouse moved to (469, 613)
Screenshot: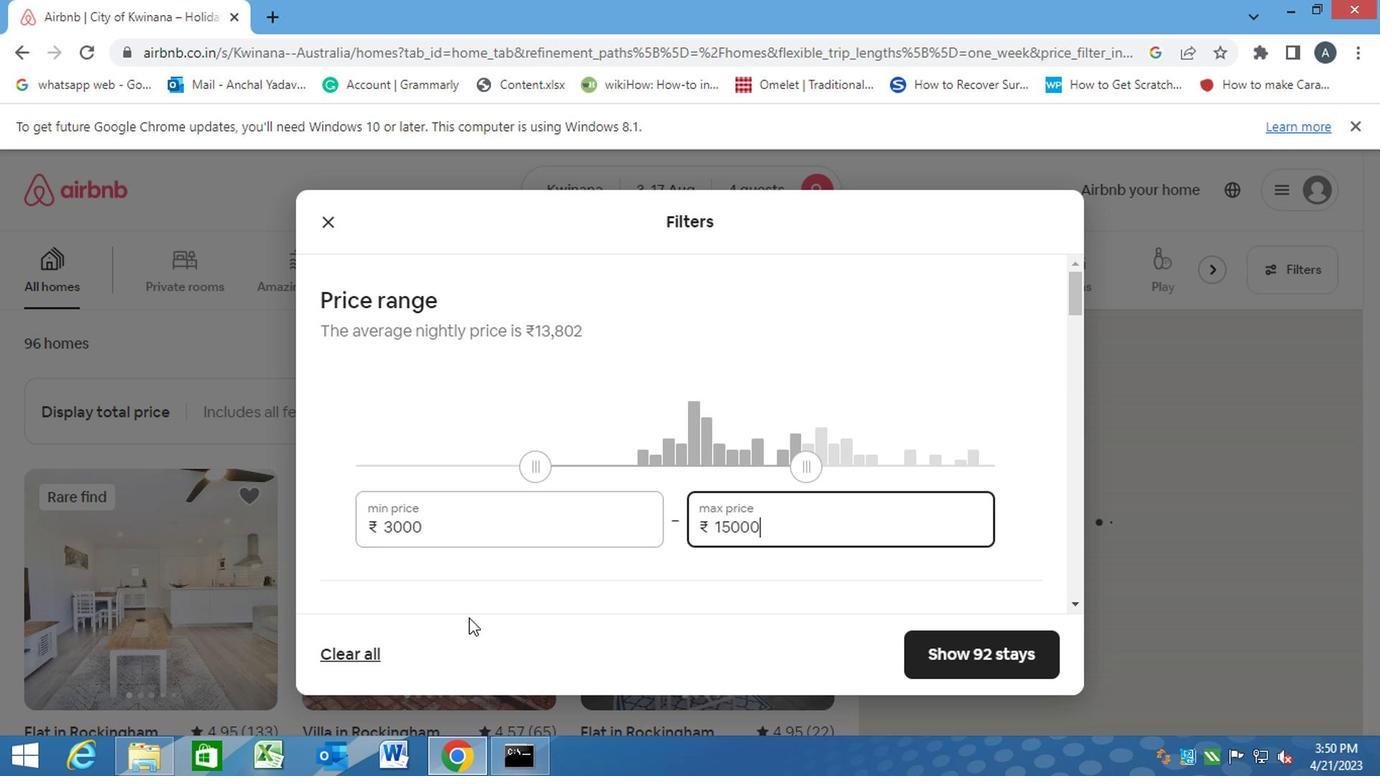 
Action: Mouse pressed left at (469, 613)
Screenshot: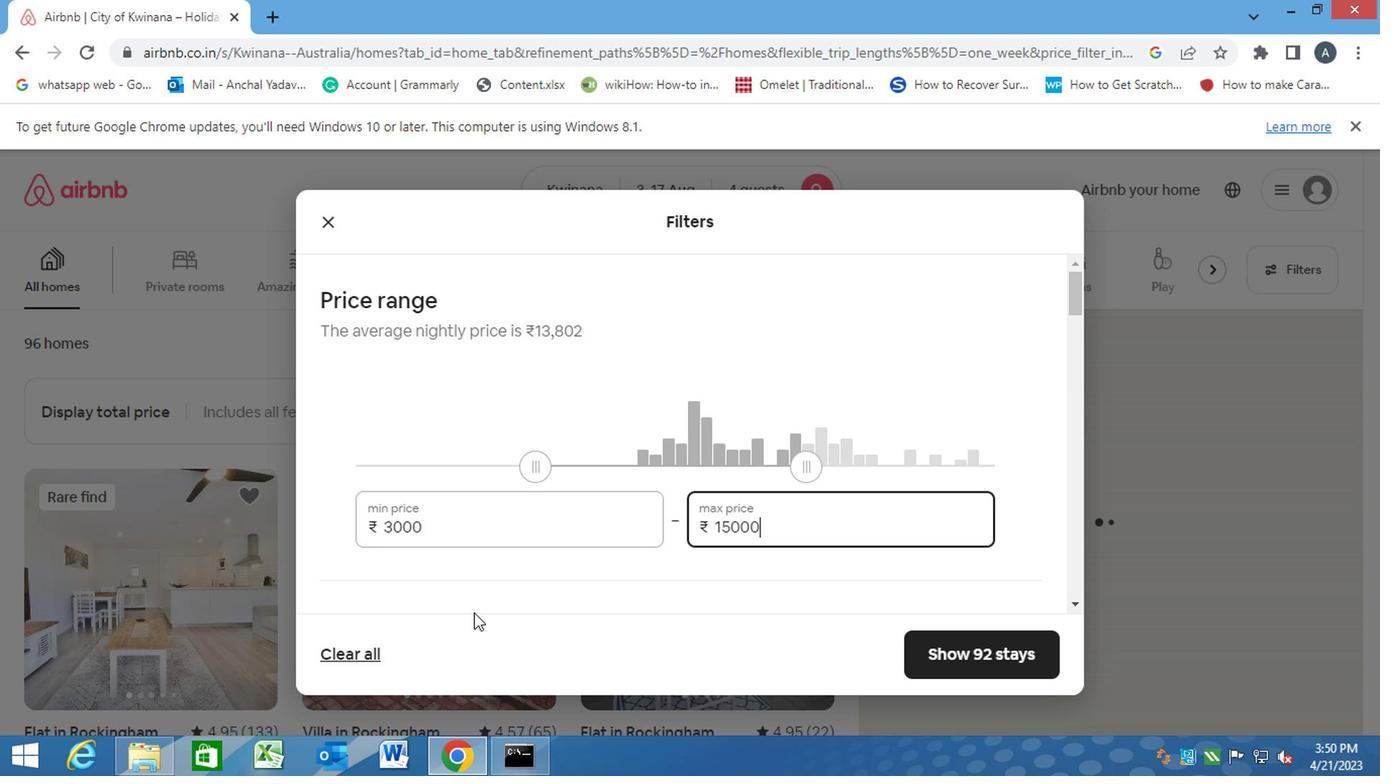 
Action: Mouse scrolled (469, 611) with delta (0, -1)
Screenshot: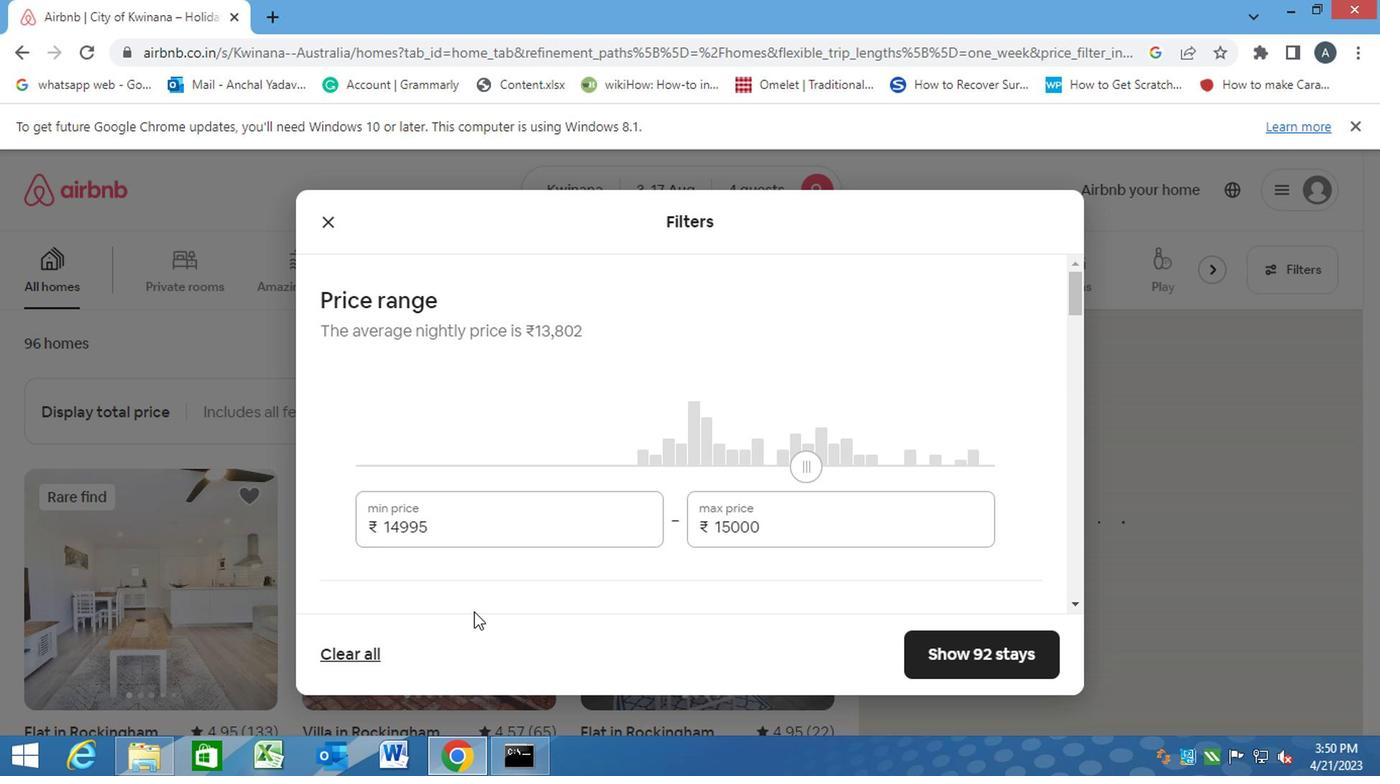 
Action: Mouse scrolled (469, 611) with delta (0, -1)
Screenshot: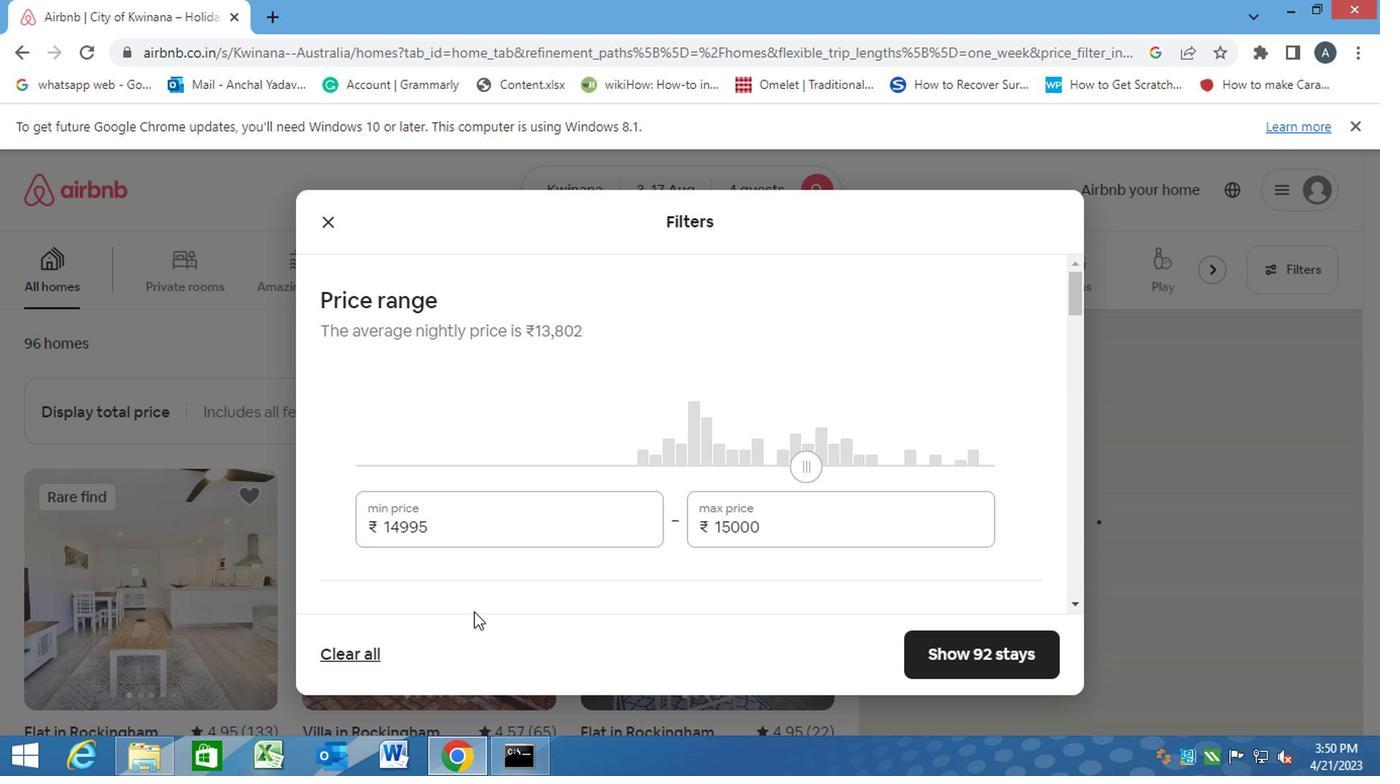 
Action: Mouse scrolled (469, 611) with delta (0, -1)
Screenshot: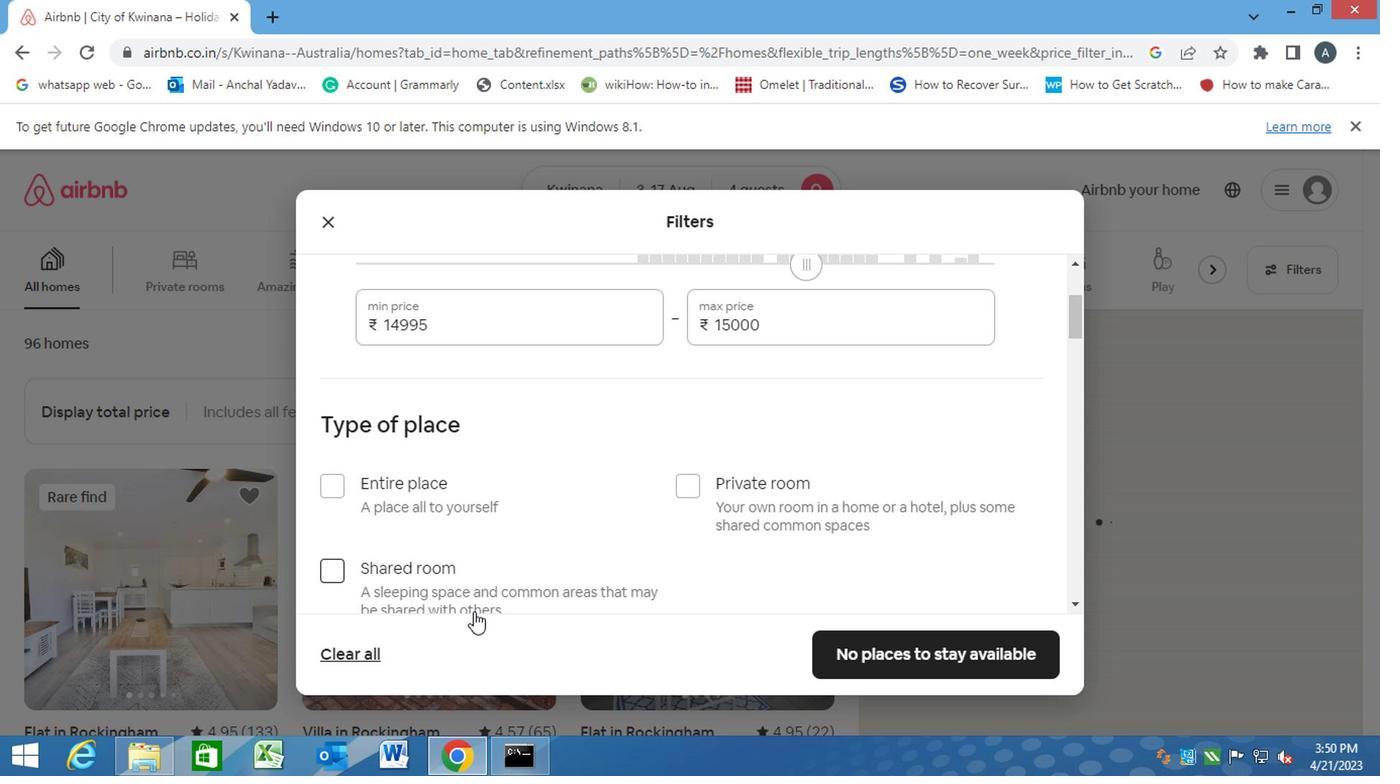 
Action: Mouse moved to (327, 388)
Screenshot: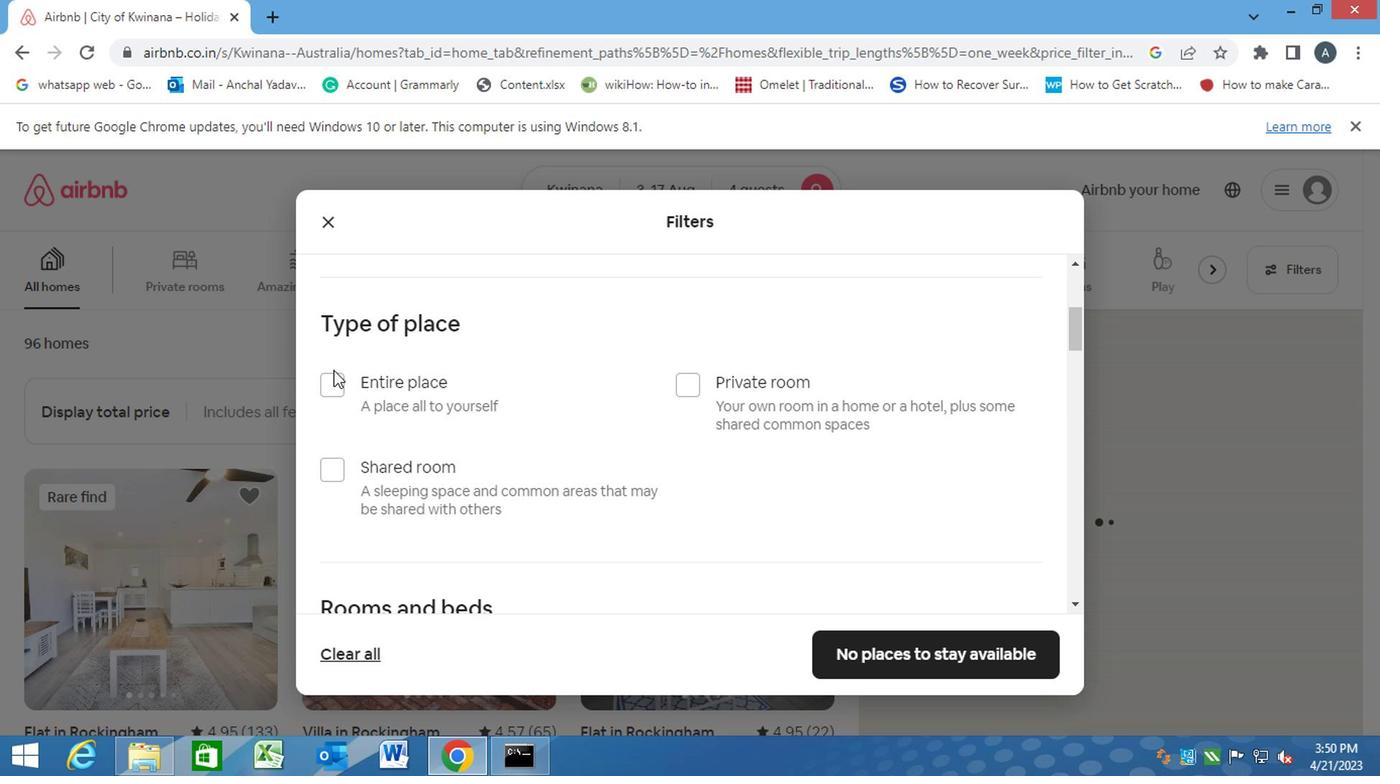 
Action: Mouse pressed left at (327, 388)
Screenshot: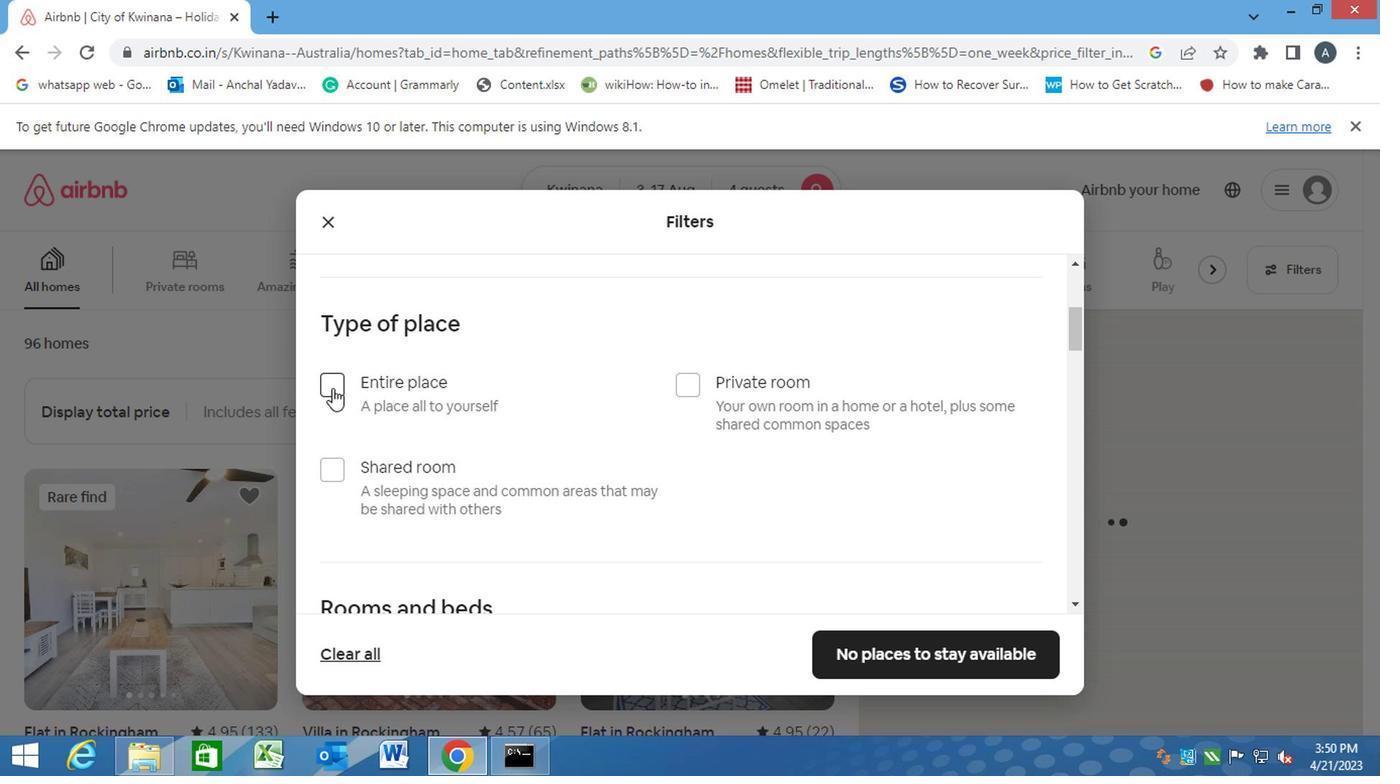 
Action: Mouse moved to (380, 403)
Screenshot: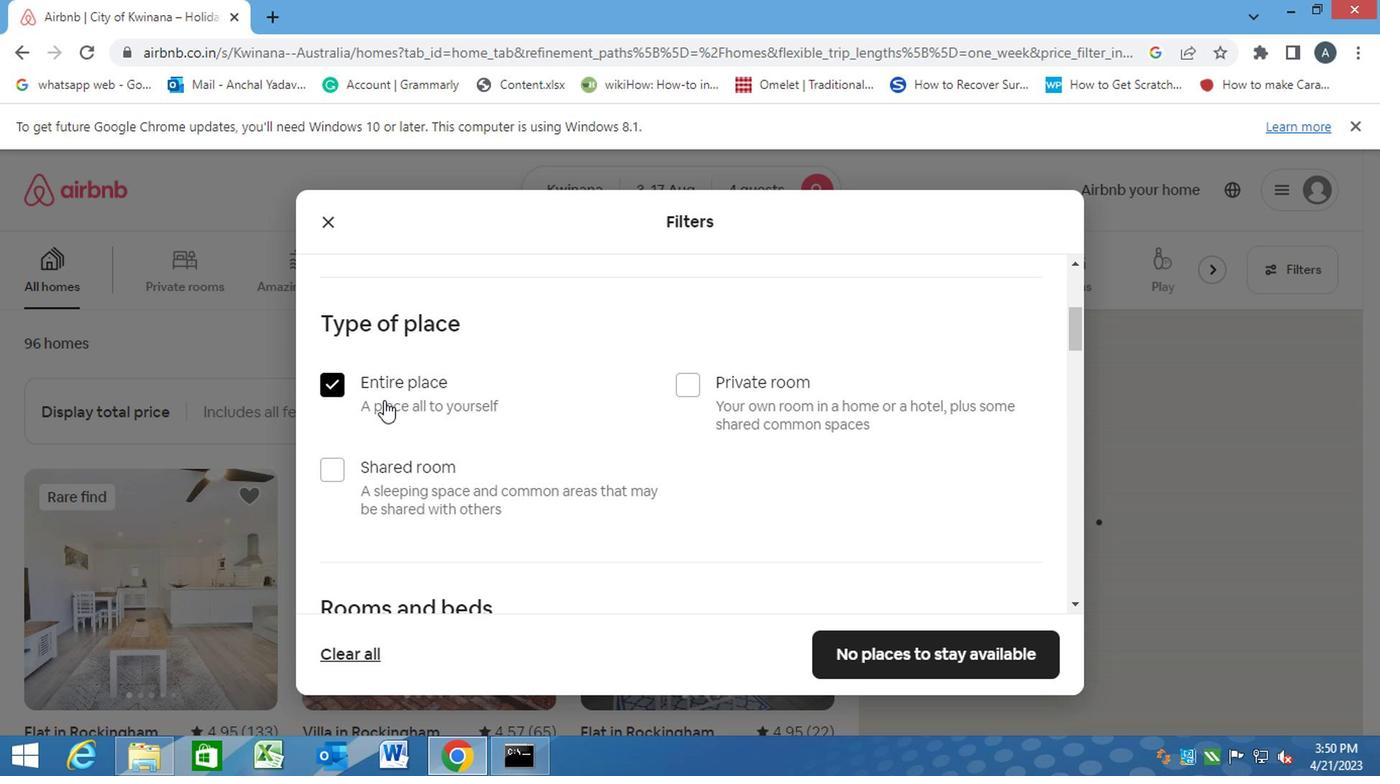 
Action: Mouse scrolled (380, 402) with delta (0, 0)
Screenshot: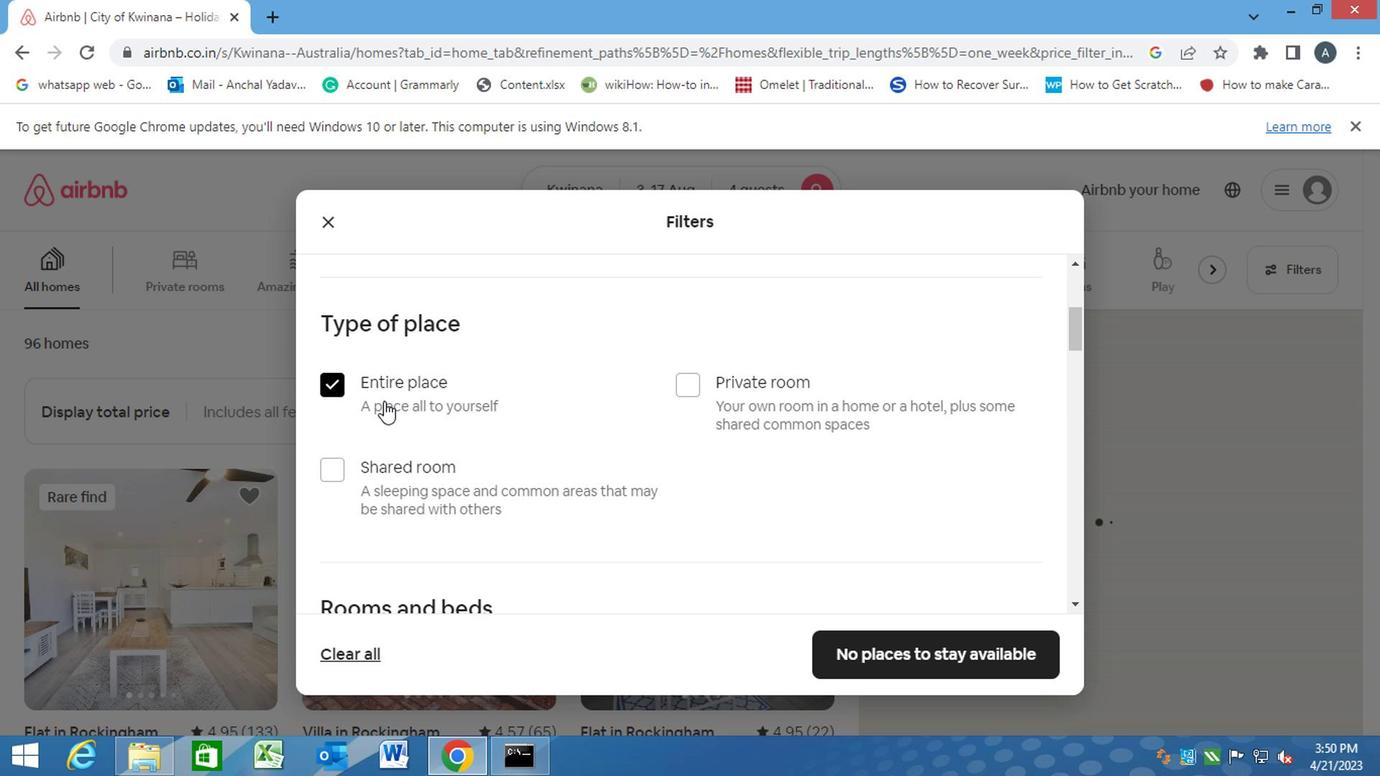 
Action: Mouse scrolled (380, 402) with delta (0, 0)
Screenshot: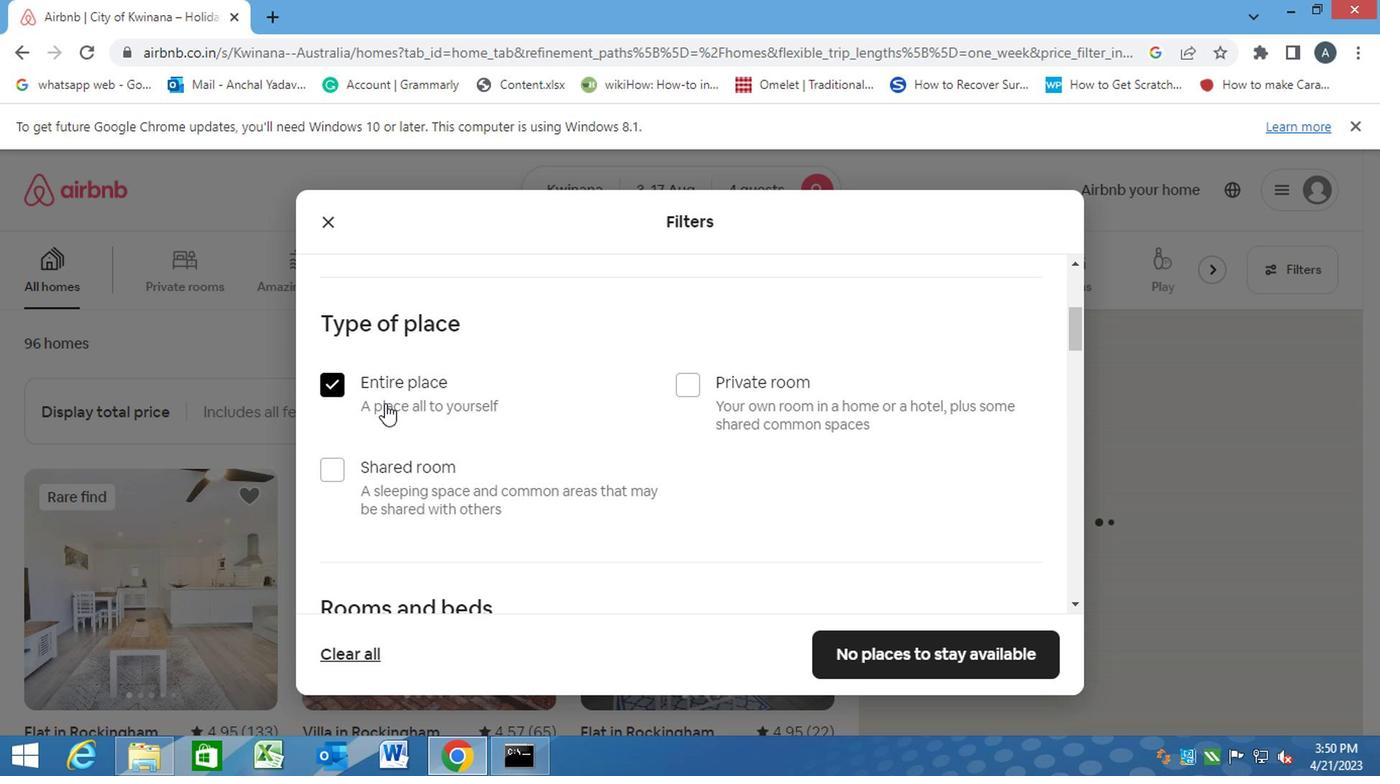 
Action: Mouse moved to (558, 537)
Screenshot: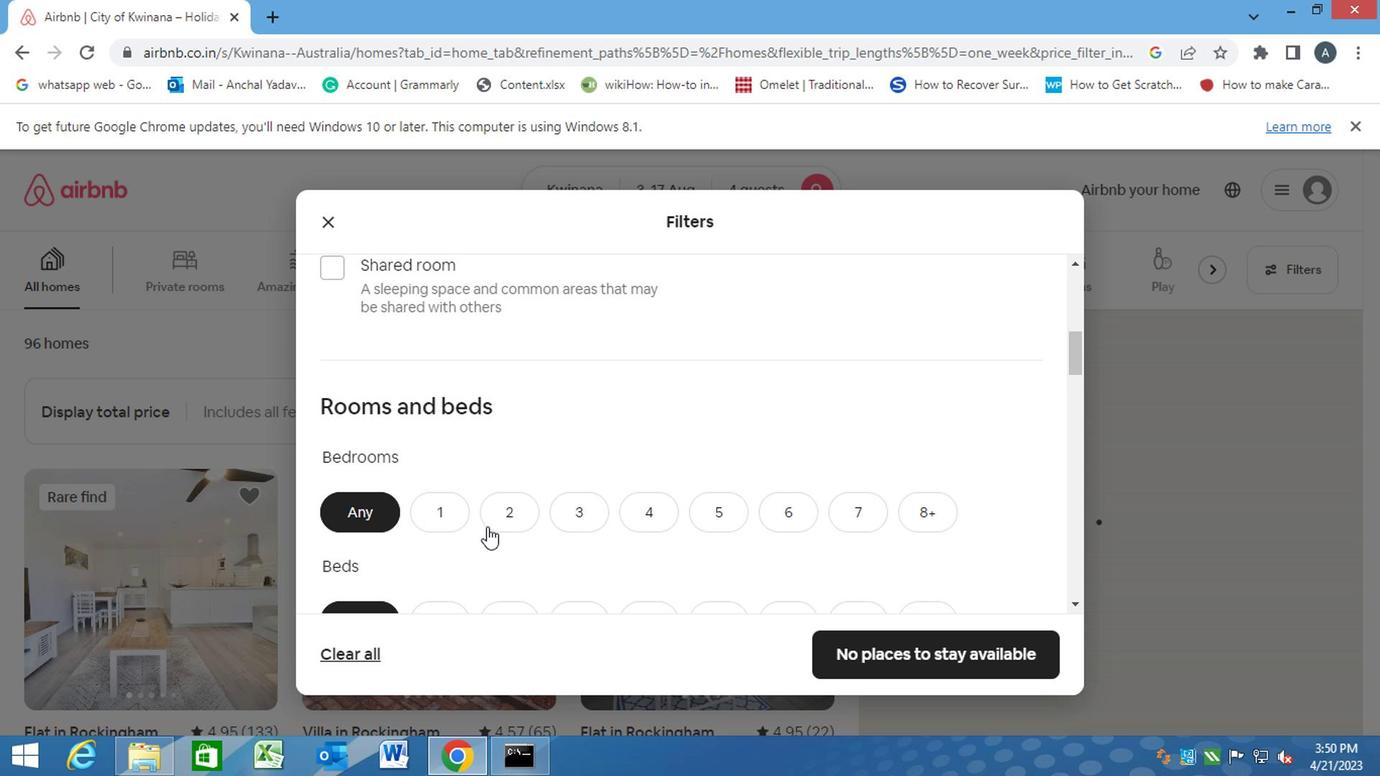 
Action: Mouse scrolled (558, 535) with delta (0, -1)
Screenshot: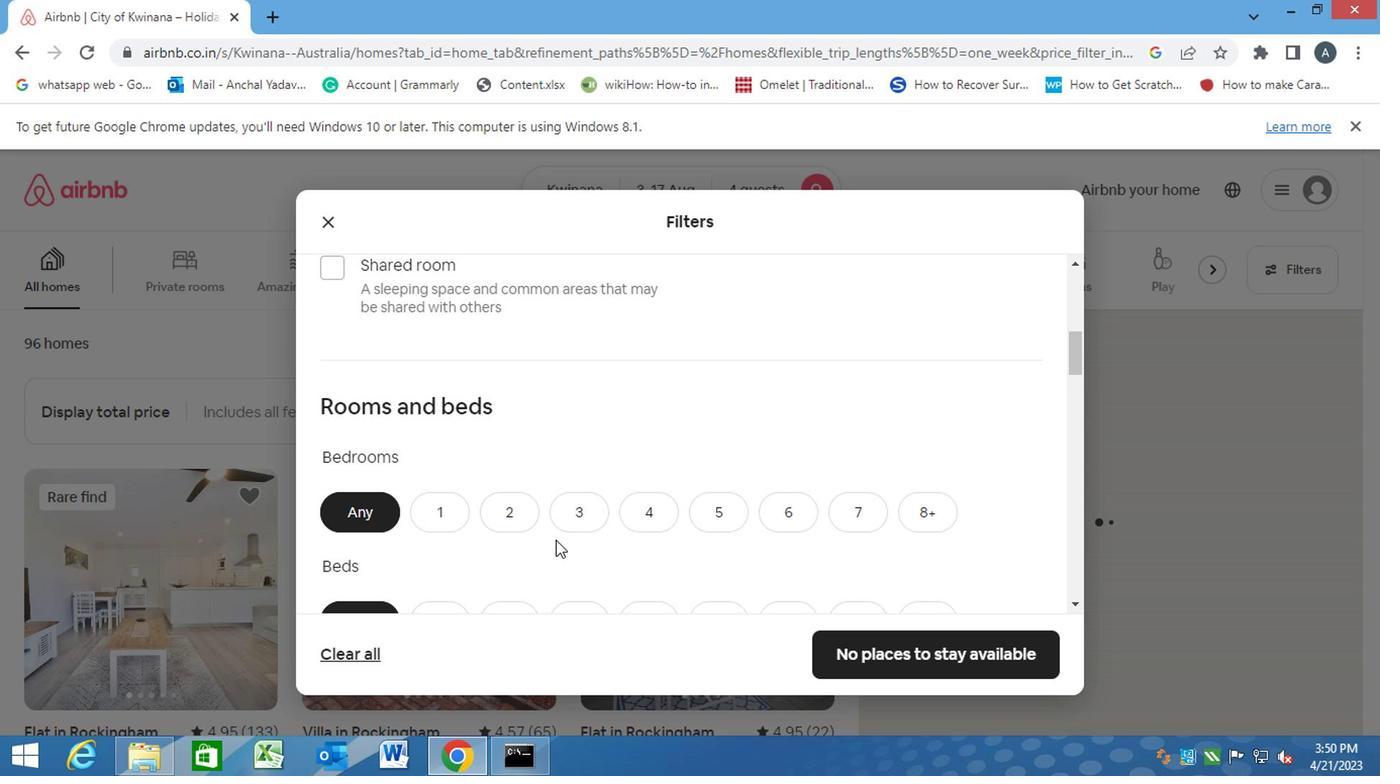
Action: Mouse scrolled (558, 535) with delta (0, -1)
Screenshot: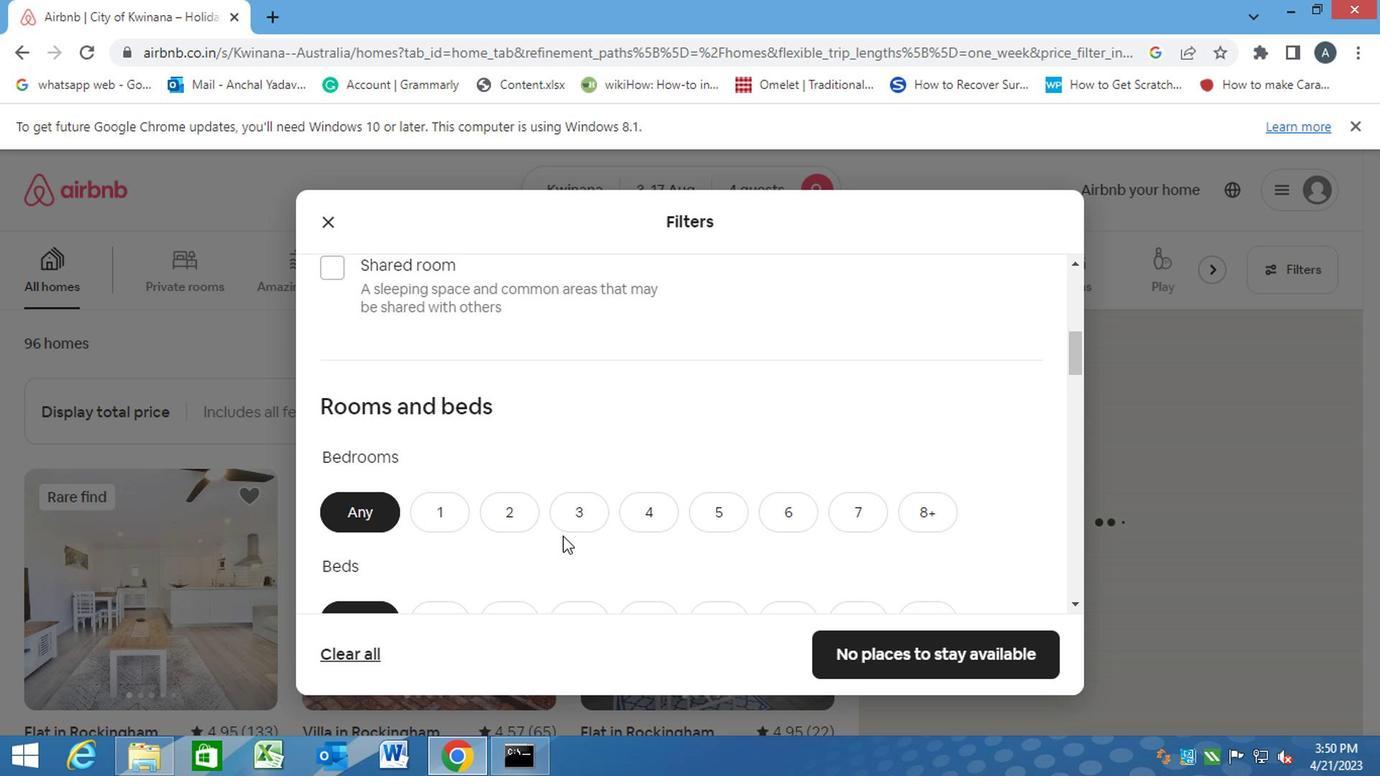 
Action: Mouse moved to (572, 317)
Screenshot: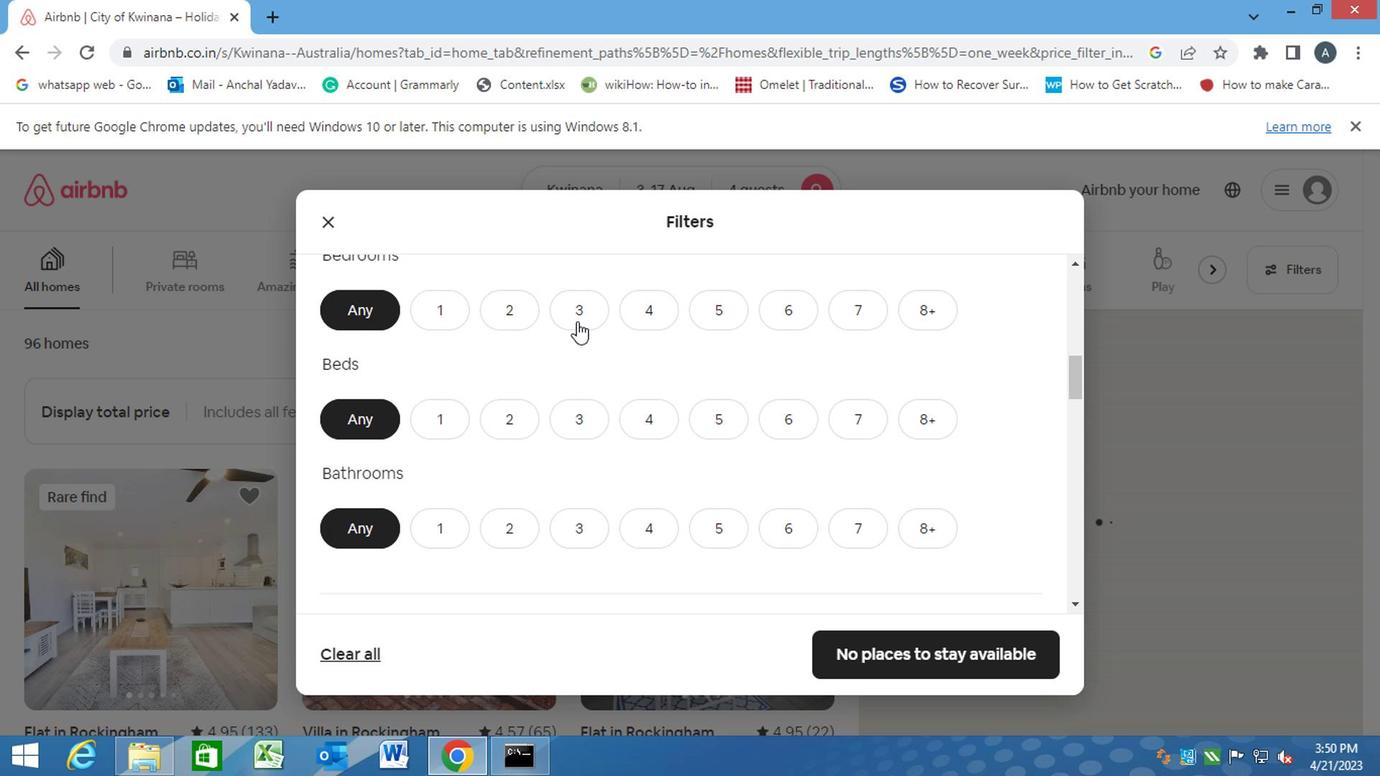 
Action: Mouse pressed left at (572, 317)
Screenshot: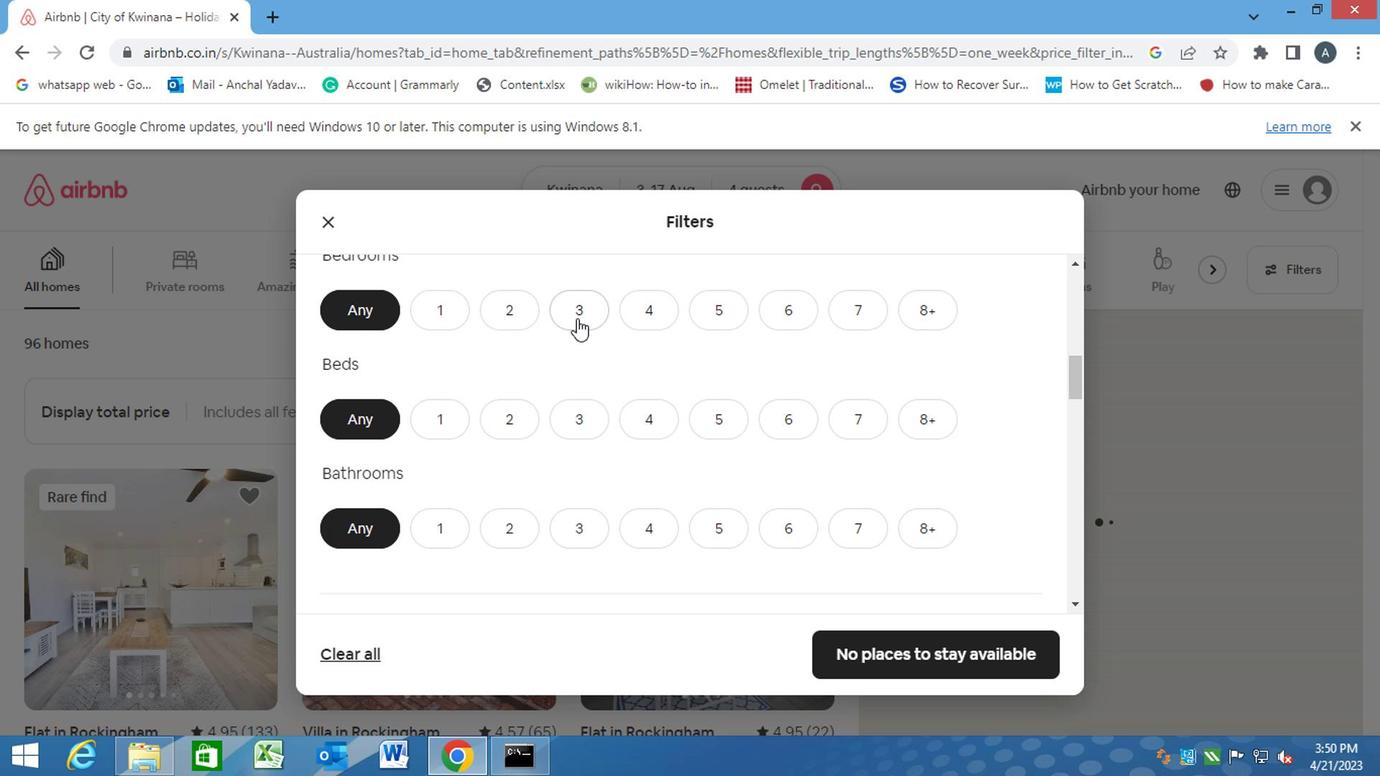 
Action: Mouse moved to (644, 425)
Screenshot: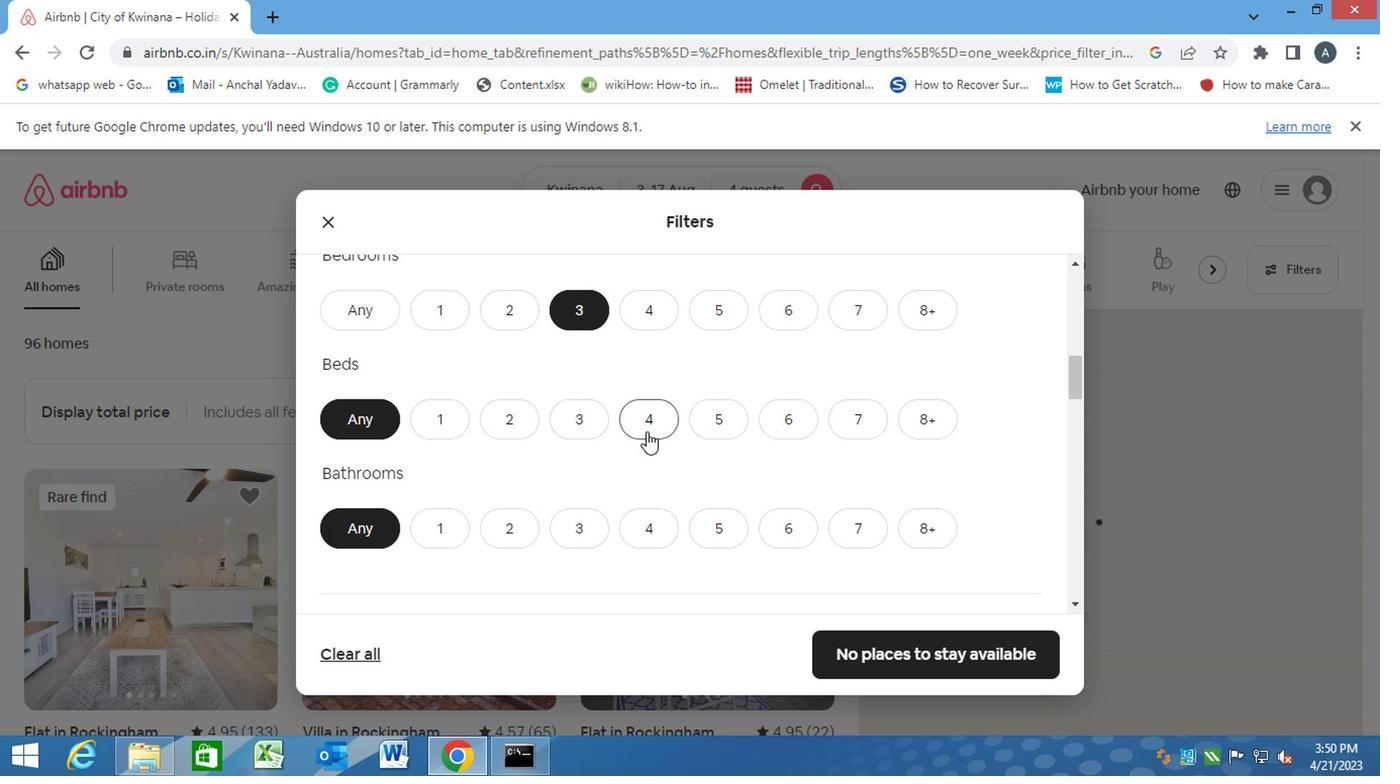 
Action: Mouse pressed left at (644, 425)
Screenshot: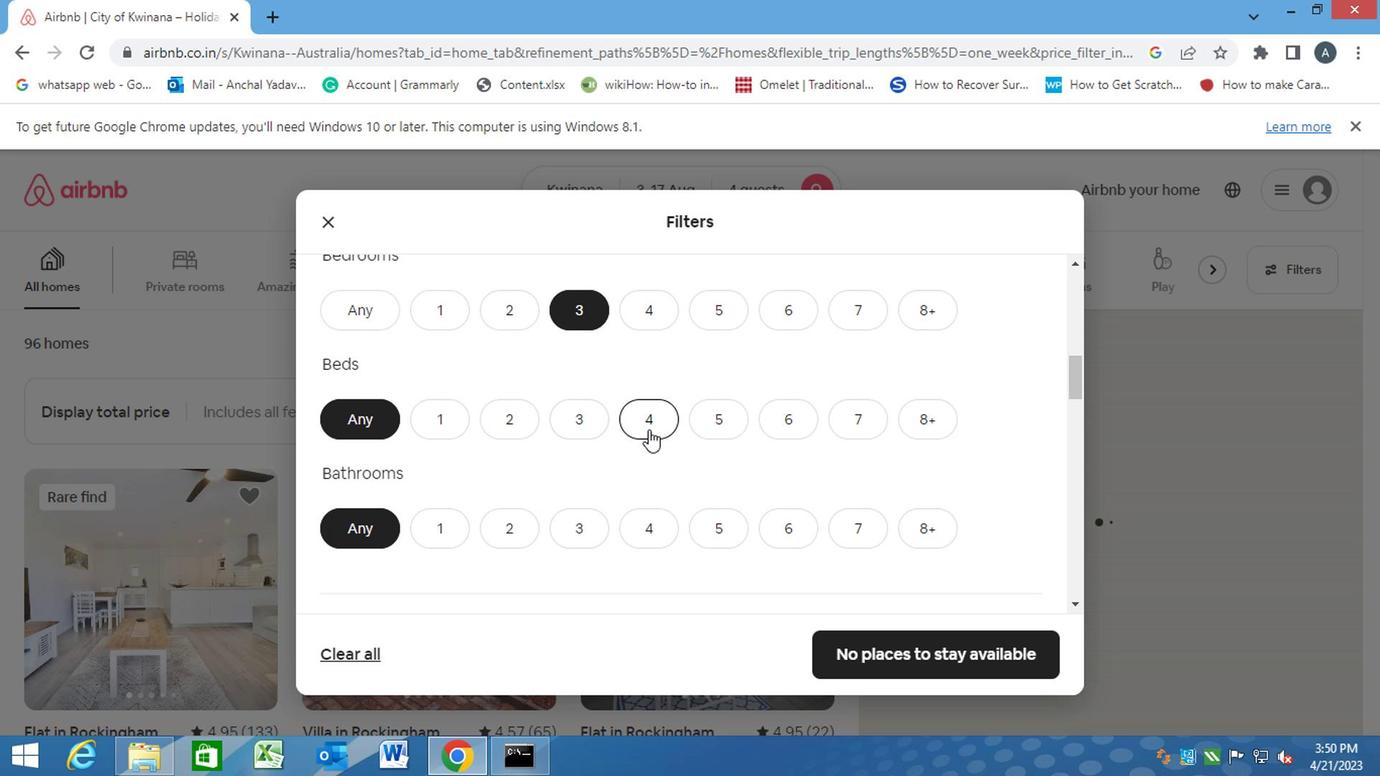 
Action: Mouse moved to (492, 535)
Screenshot: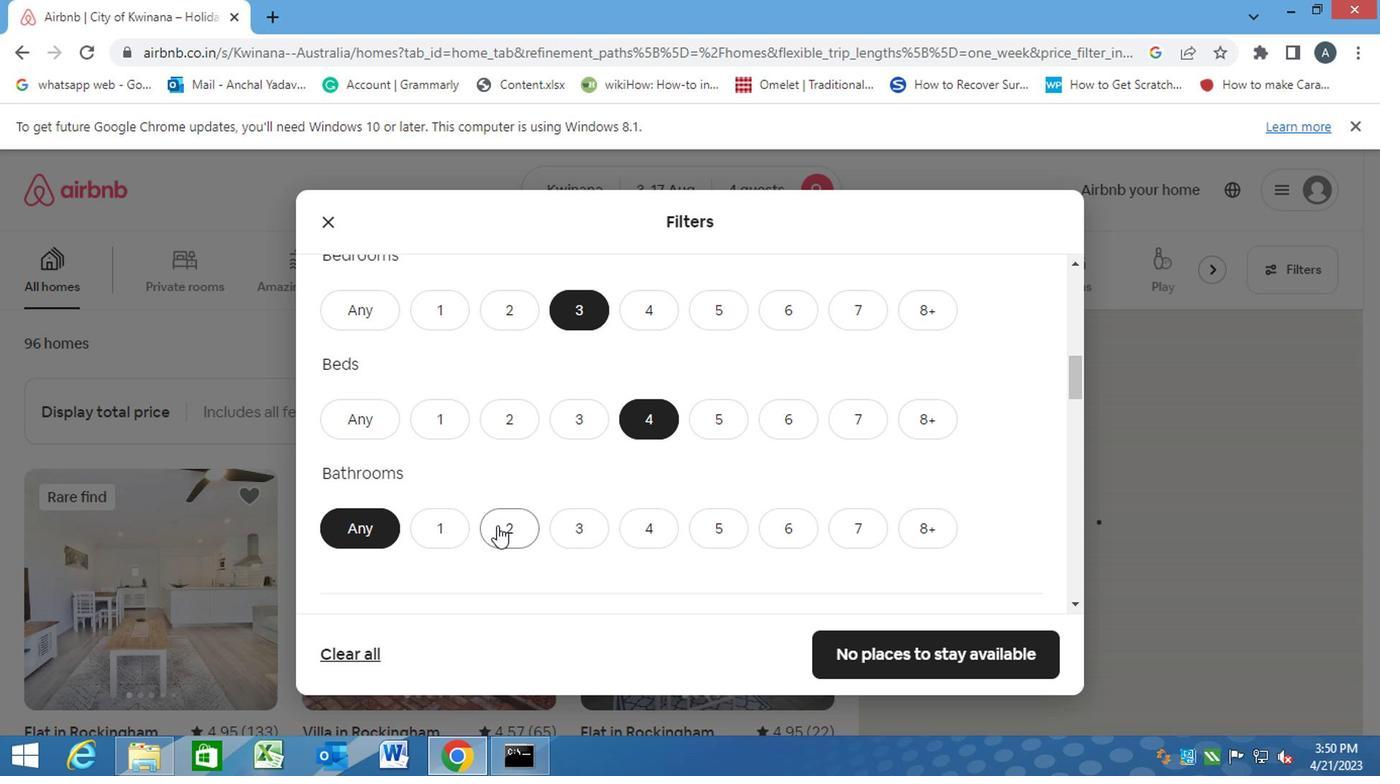 
Action: Mouse pressed left at (492, 535)
Screenshot: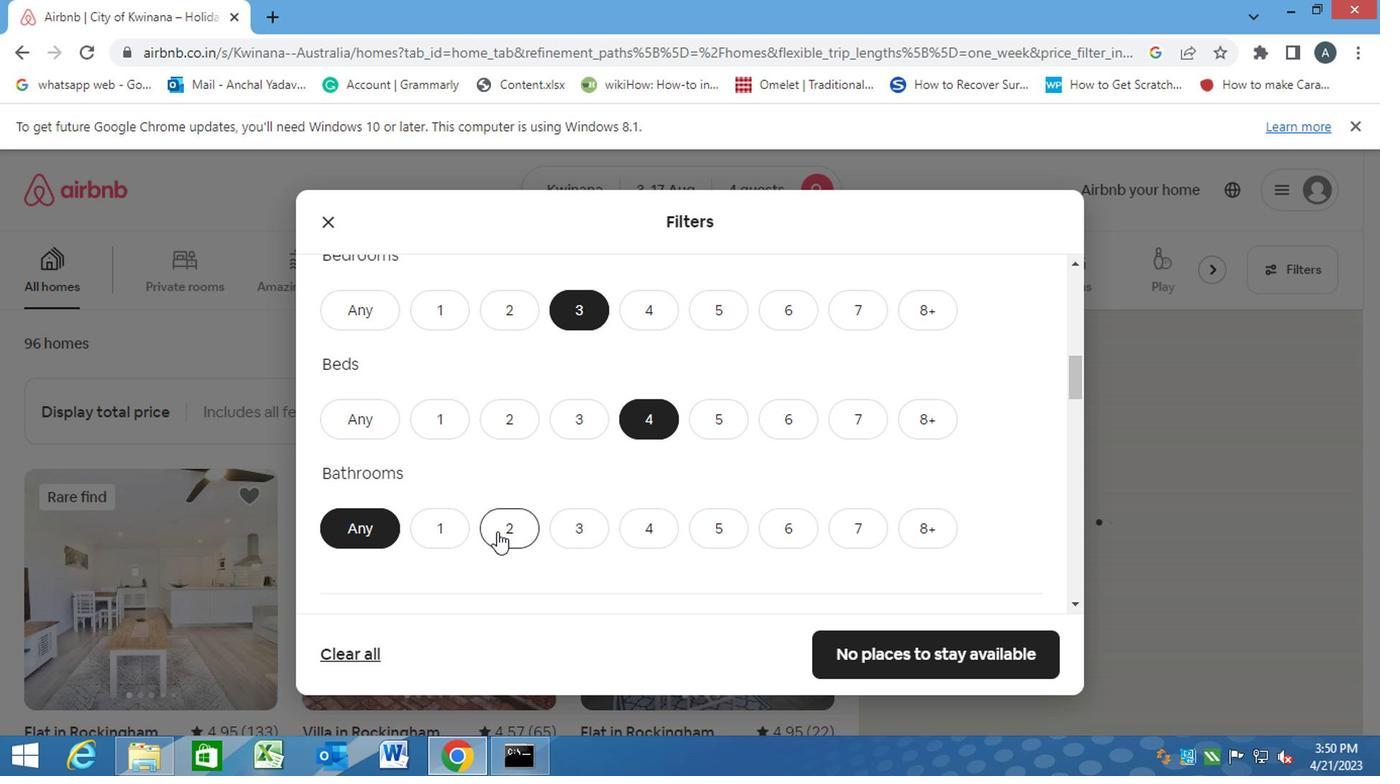 
Action: Mouse moved to (636, 560)
Screenshot: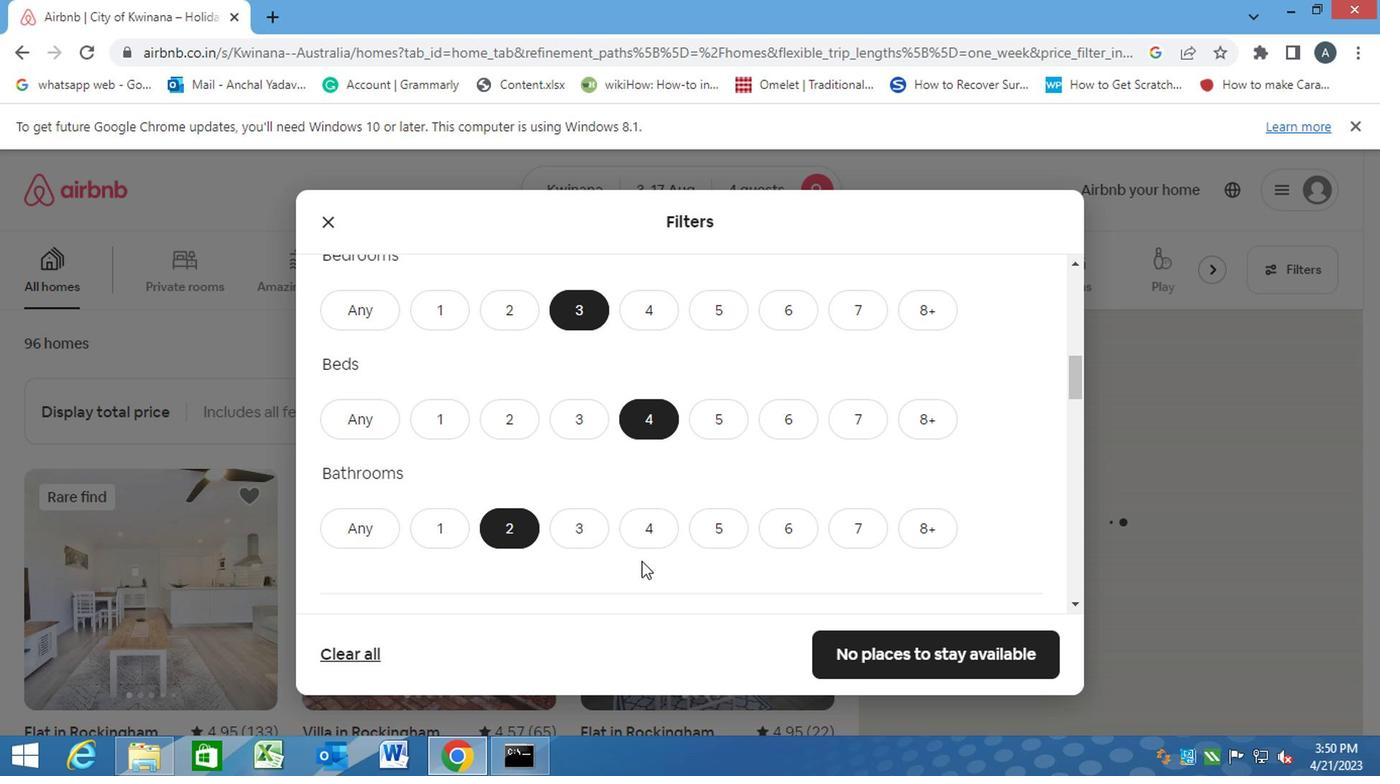 
Action: Mouse scrolled (636, 560) with delta (0, 0)
Screenshot: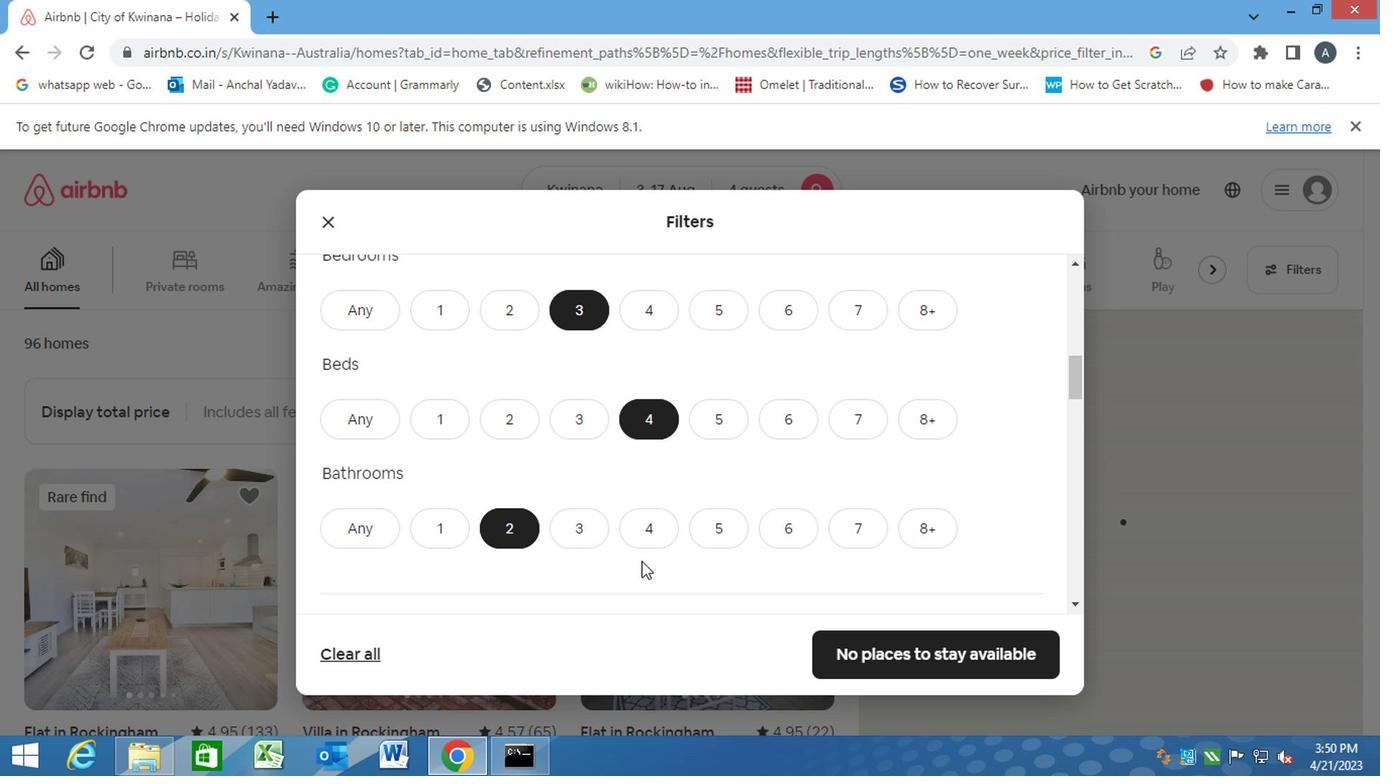 
Action: Mouse moved to (636, 557)
Screenshot: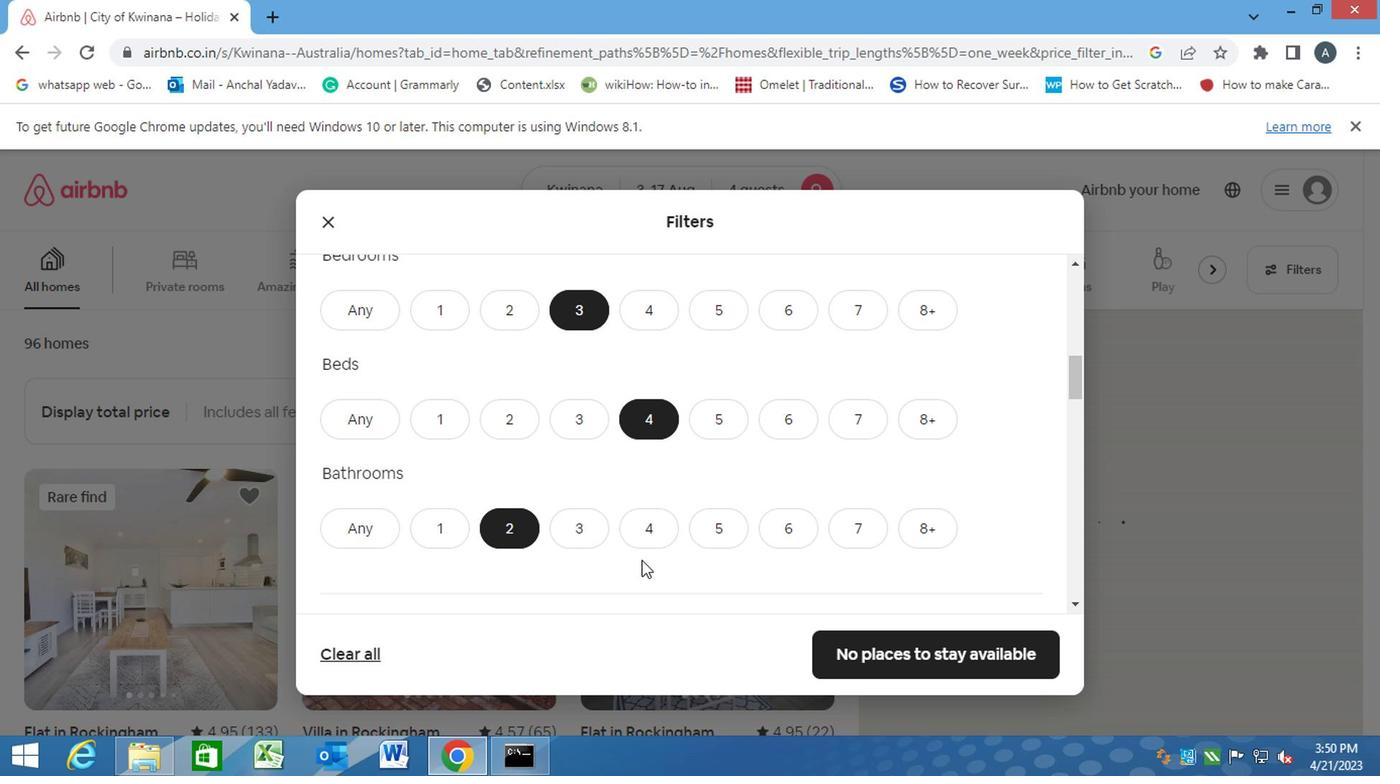 
Action: Mouse scrolled (636, 557) with delta (0, 0)
Screenshot: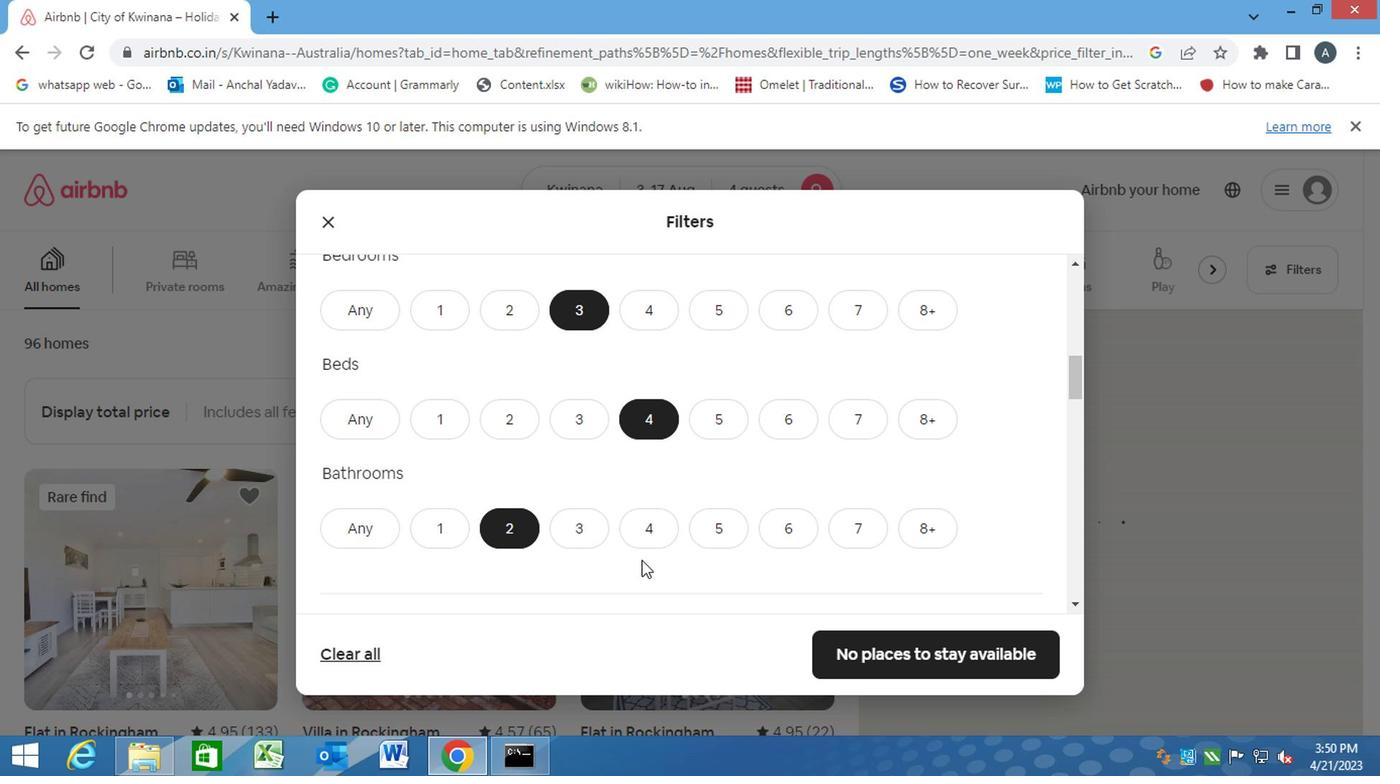 
Action: Mouse moved to (621, 531)
Screenshot: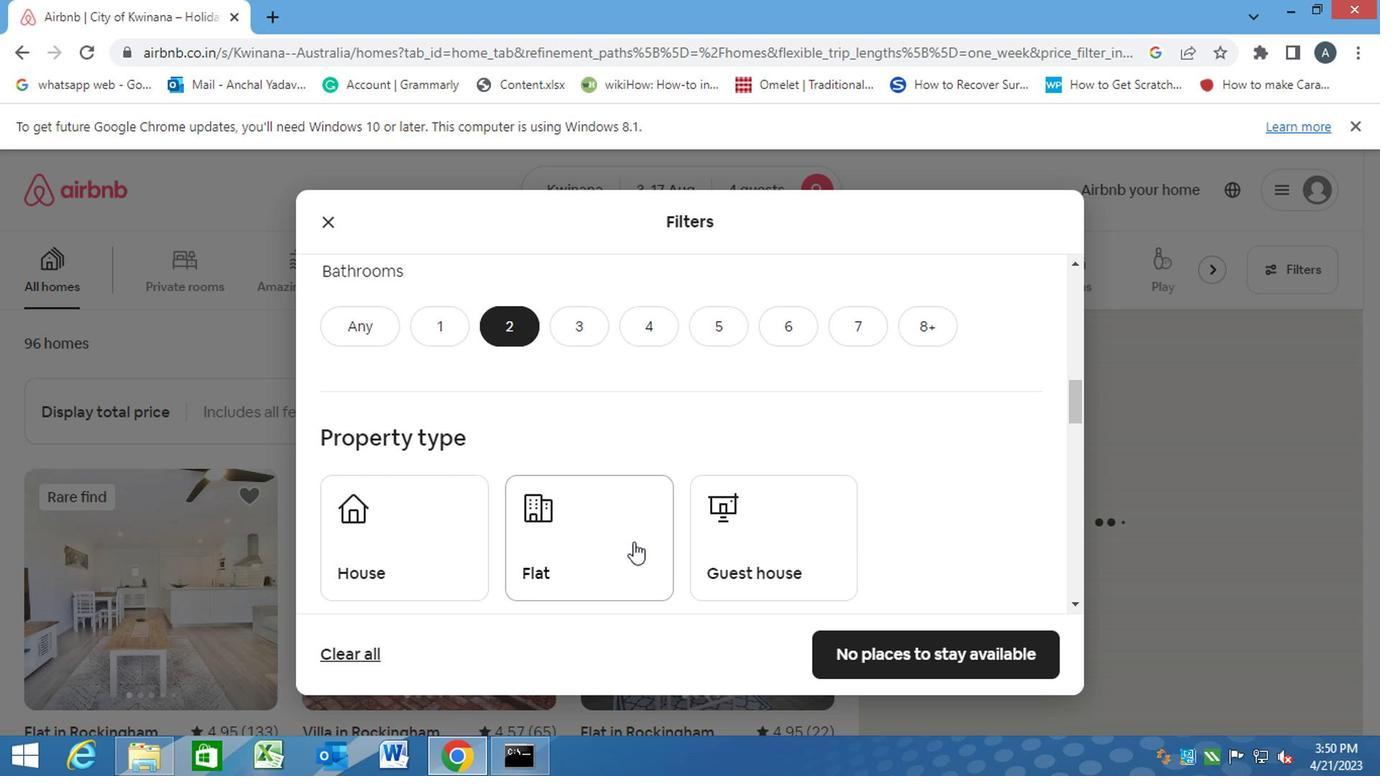 
Action: Mouse scrolled (621, 530) with delta (0, 0)
Screenshot: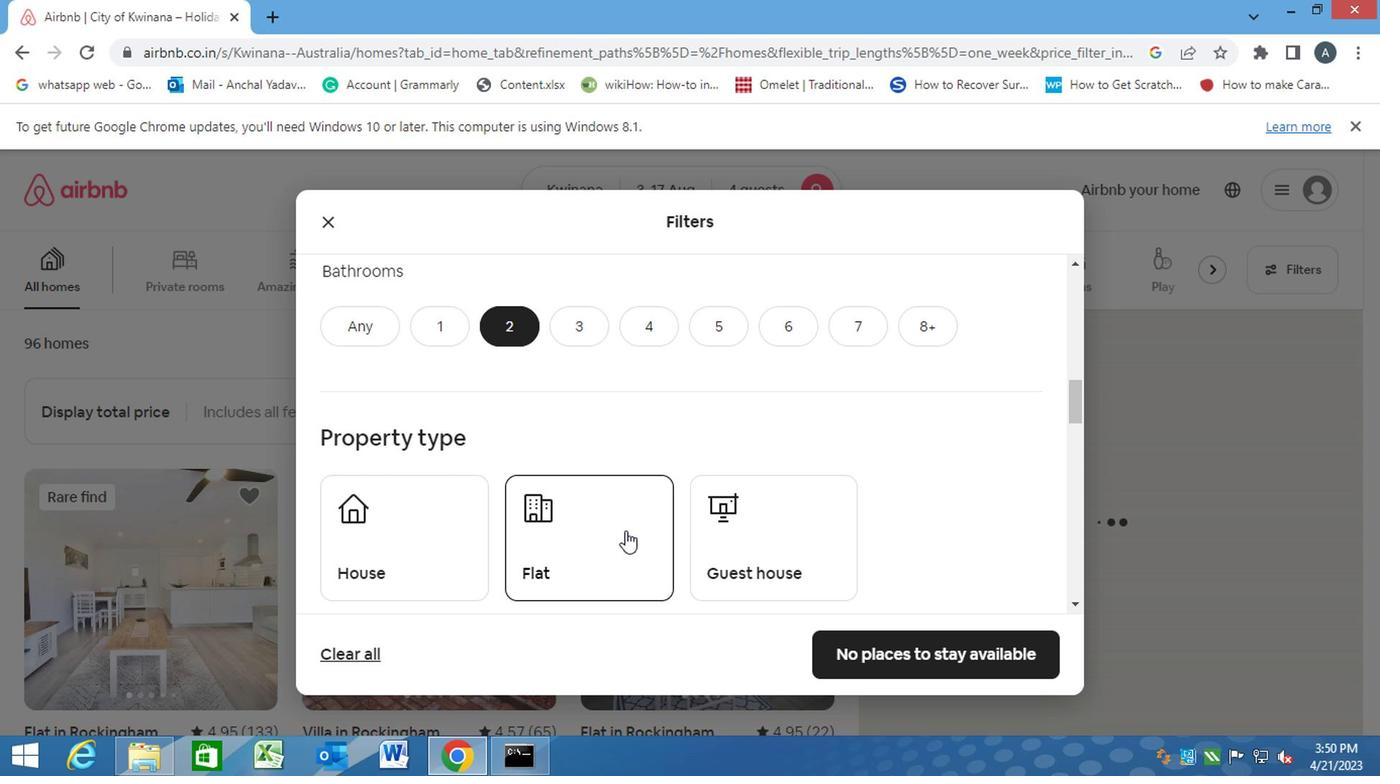 
Action: Mouse moved to (430, 466)
Screenshot: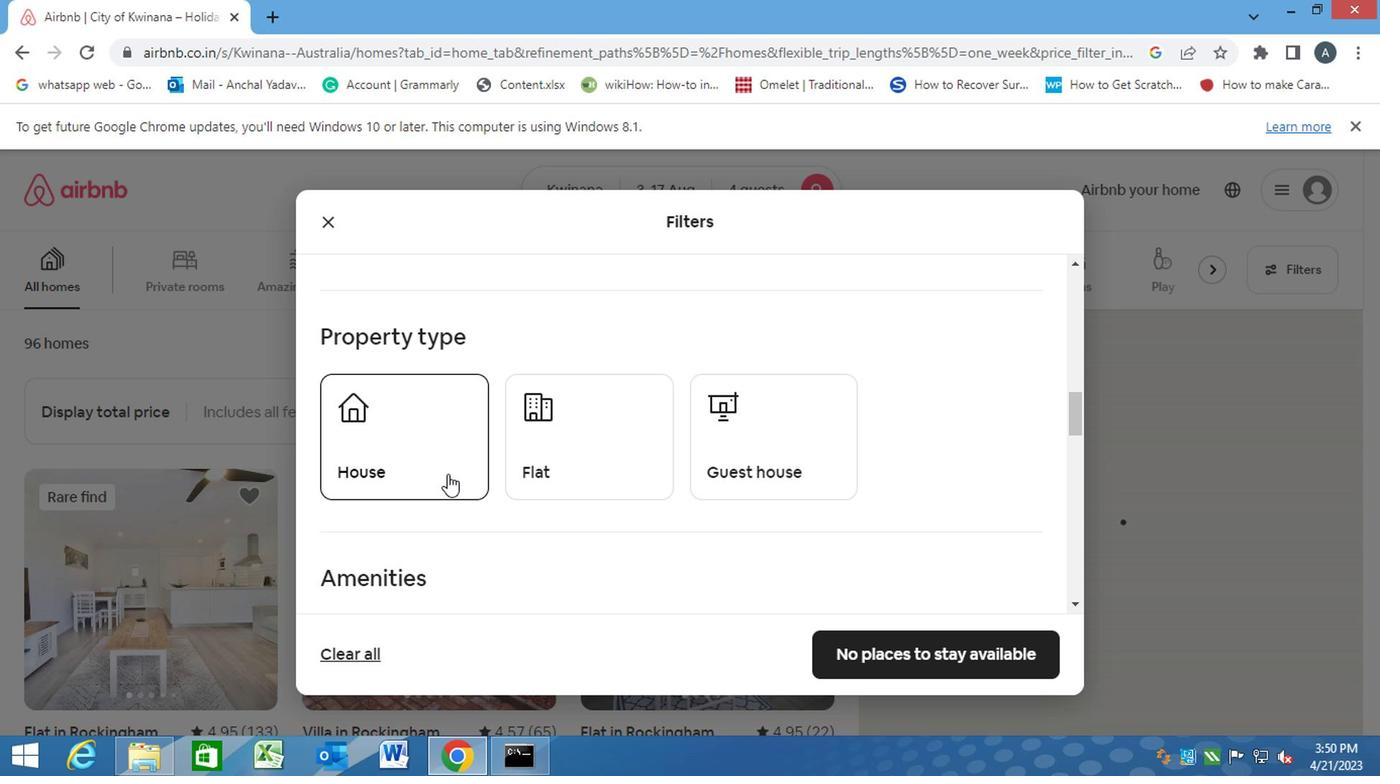 
Action: Mouse pressed left at (430, 466)
Screenshot: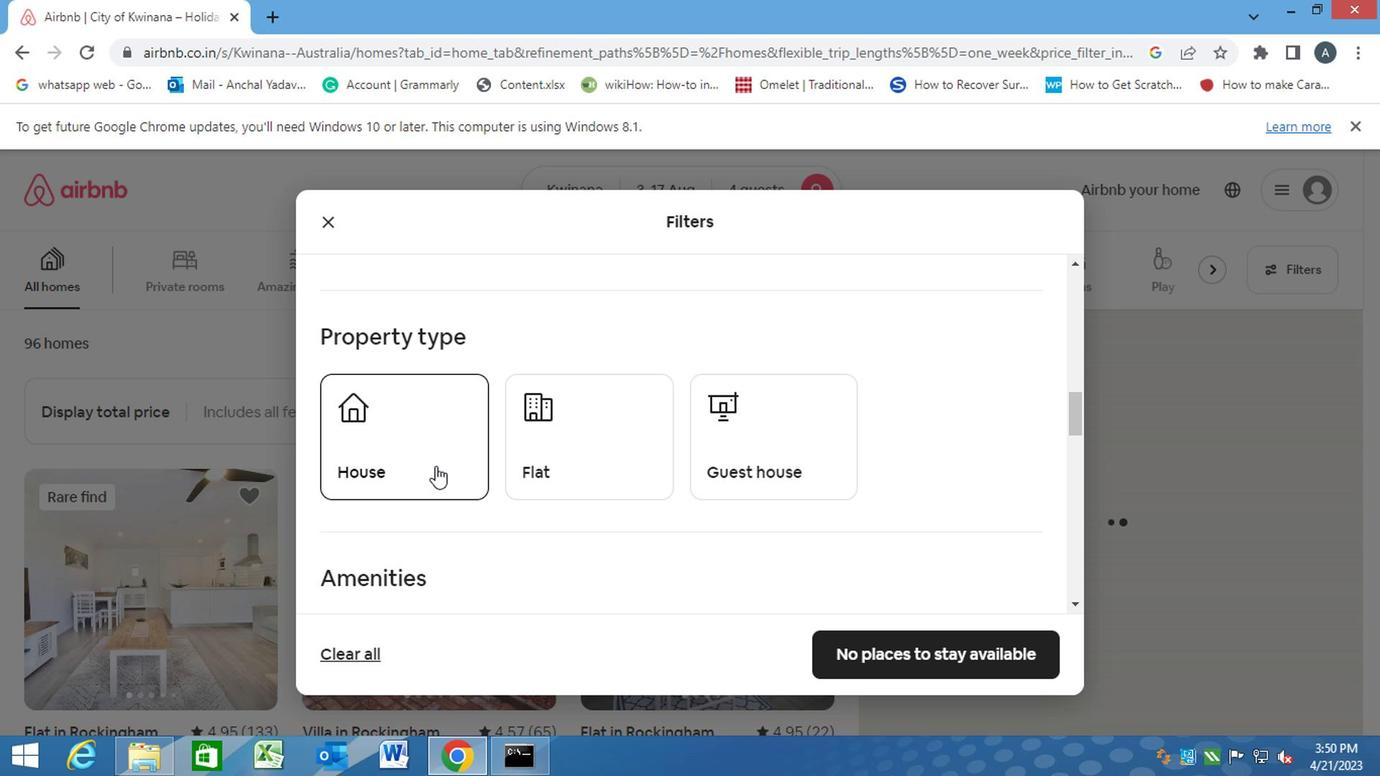 
Action: Mouse moved to (534, 456)
Screenshot: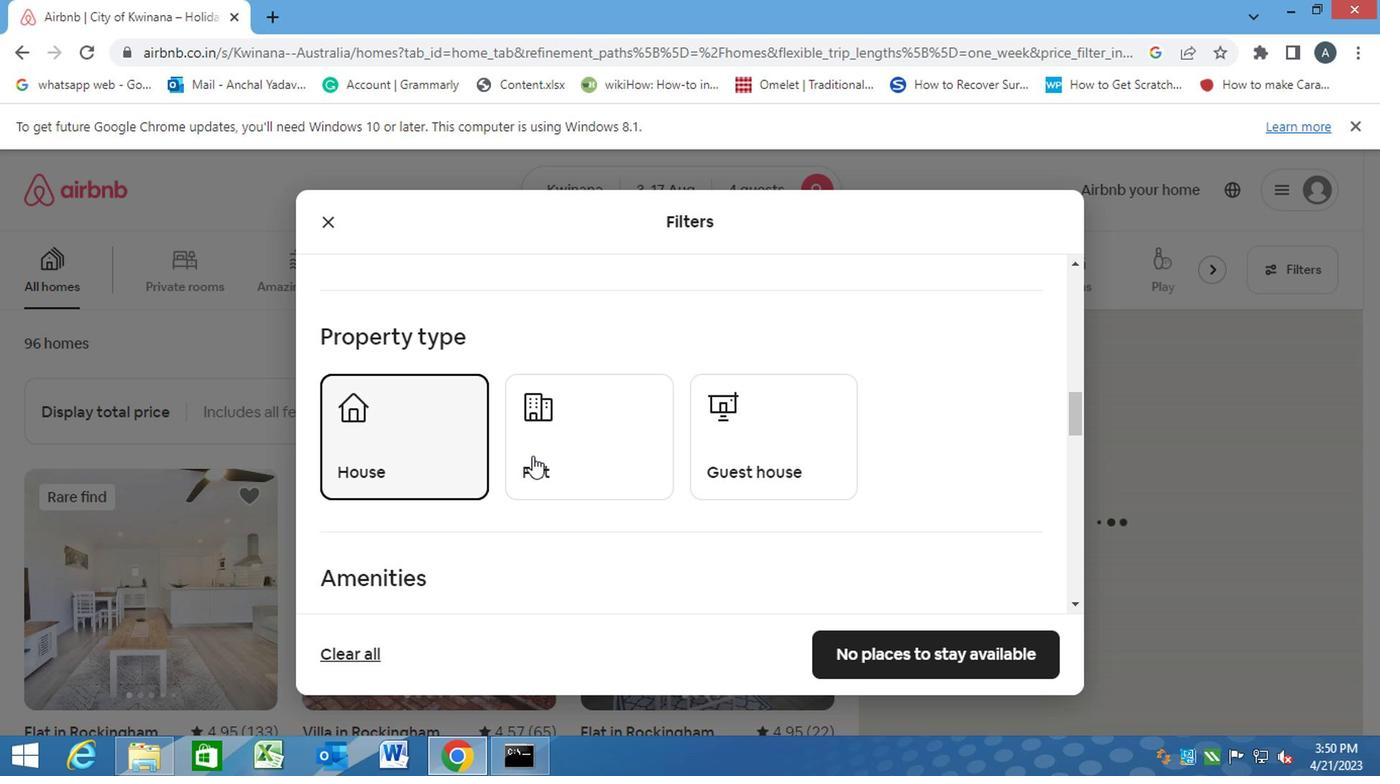 
Action: Mouse pressed left at (534, 456)
Screenshot: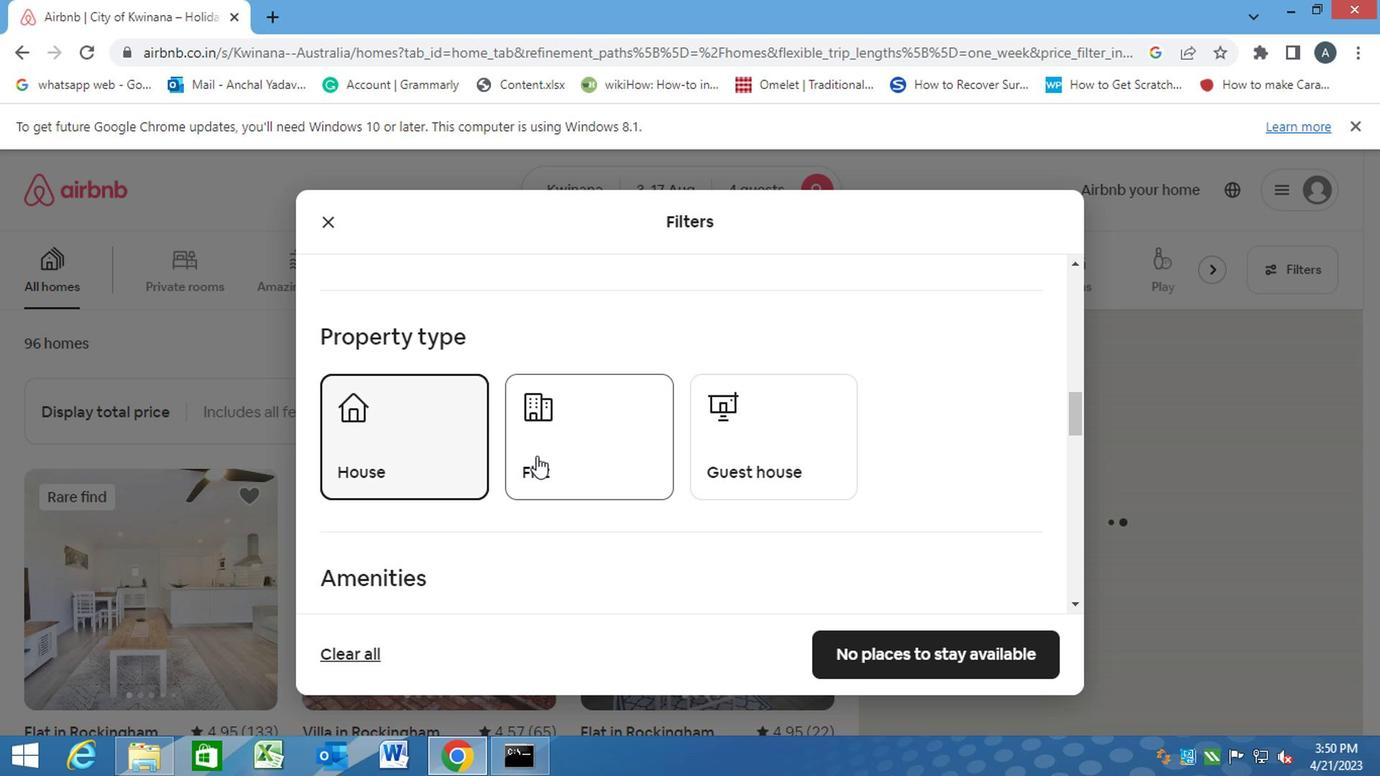 
Action: Mouse moved to (708, 455)
Screenshot: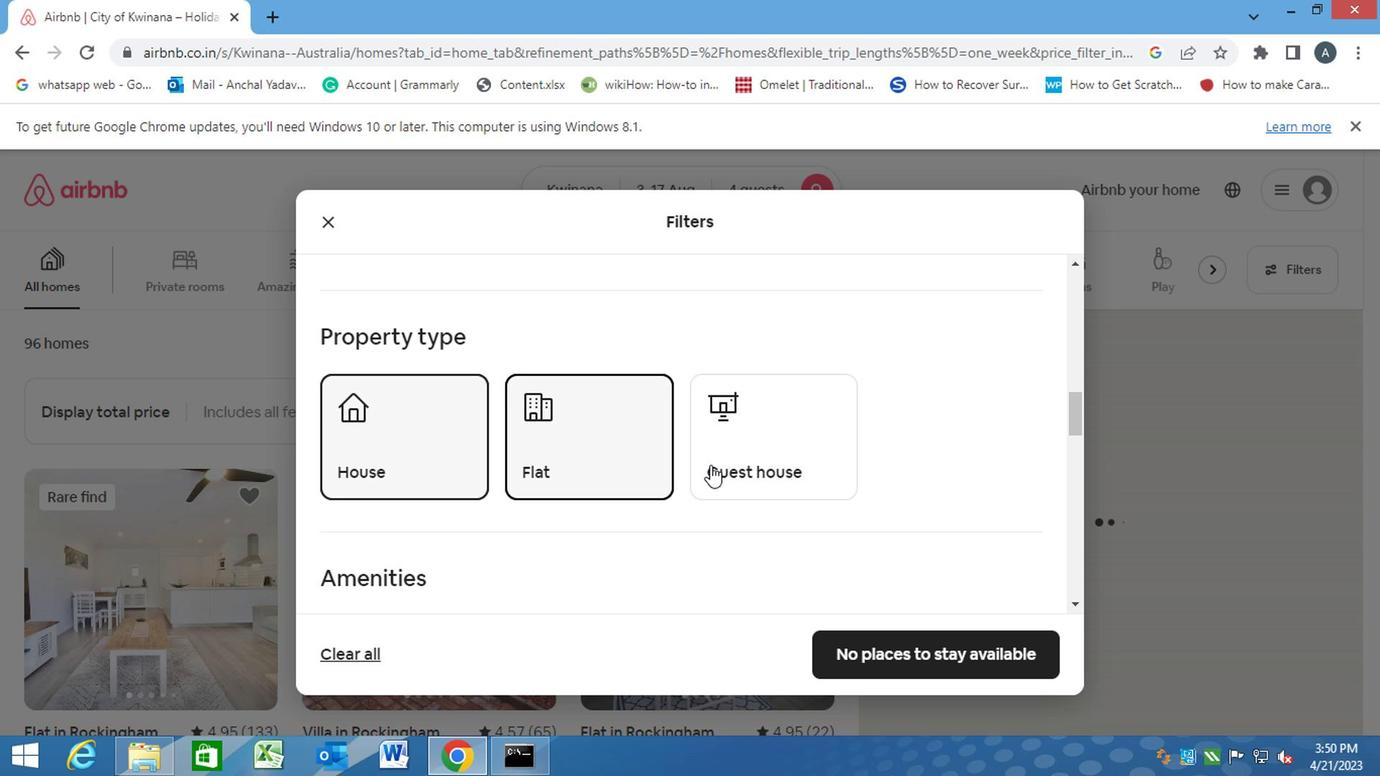 
Action: Mouse pressed left at (708, 455)
Screenshot: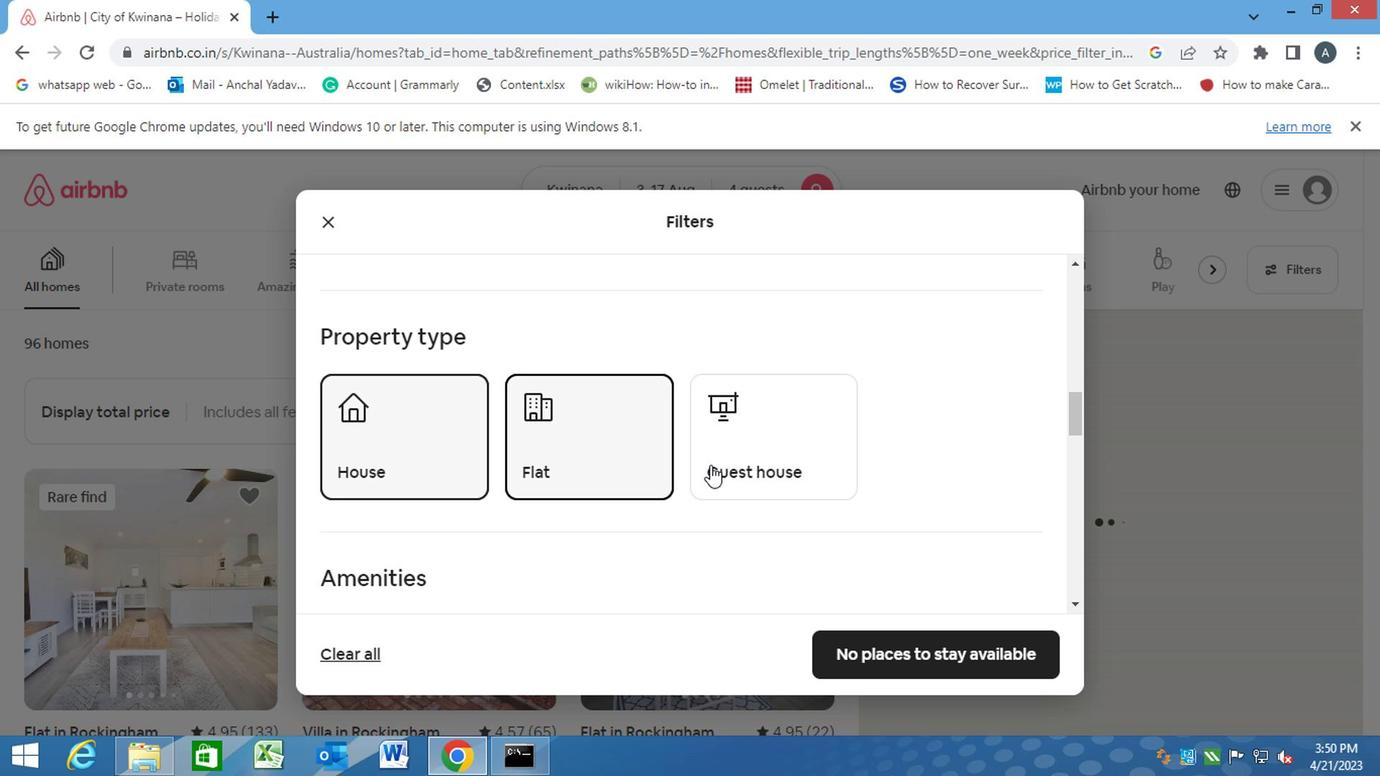 
Action: Mouse moved to (601, 528)
Screenshot: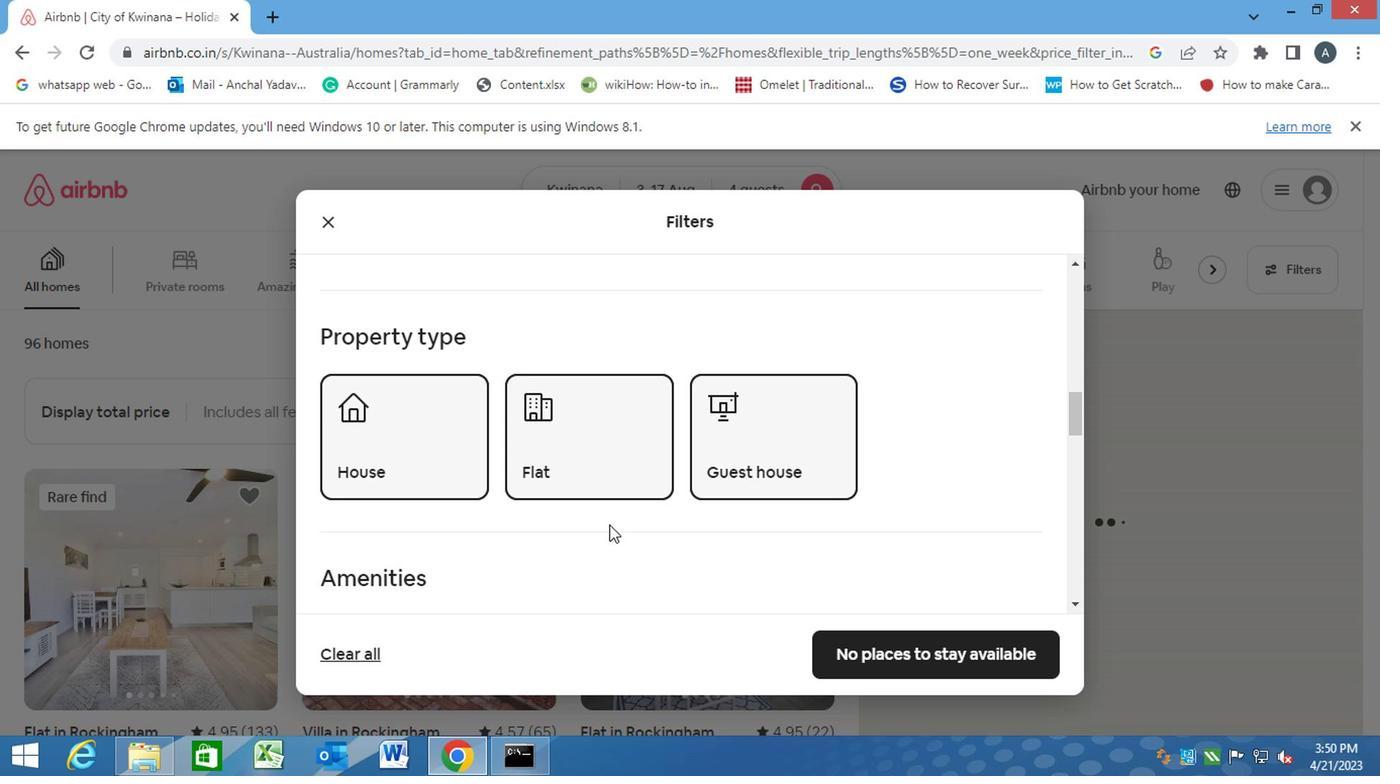 
Action: Mouse scrolled (601, 527) with delta (0, 0)
Screenshot: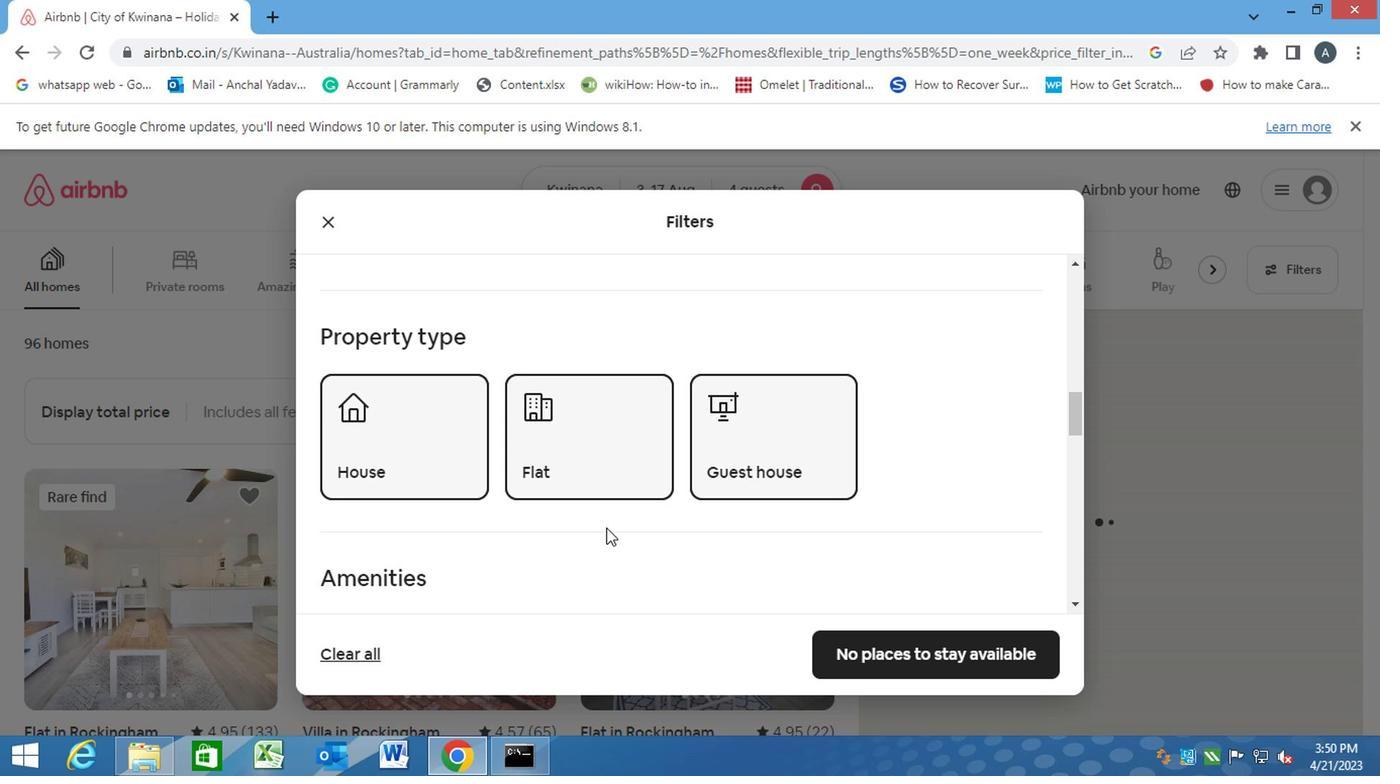 
Action: Mouse scrolled (601, 527) with delta (0, 0)
Screenshot: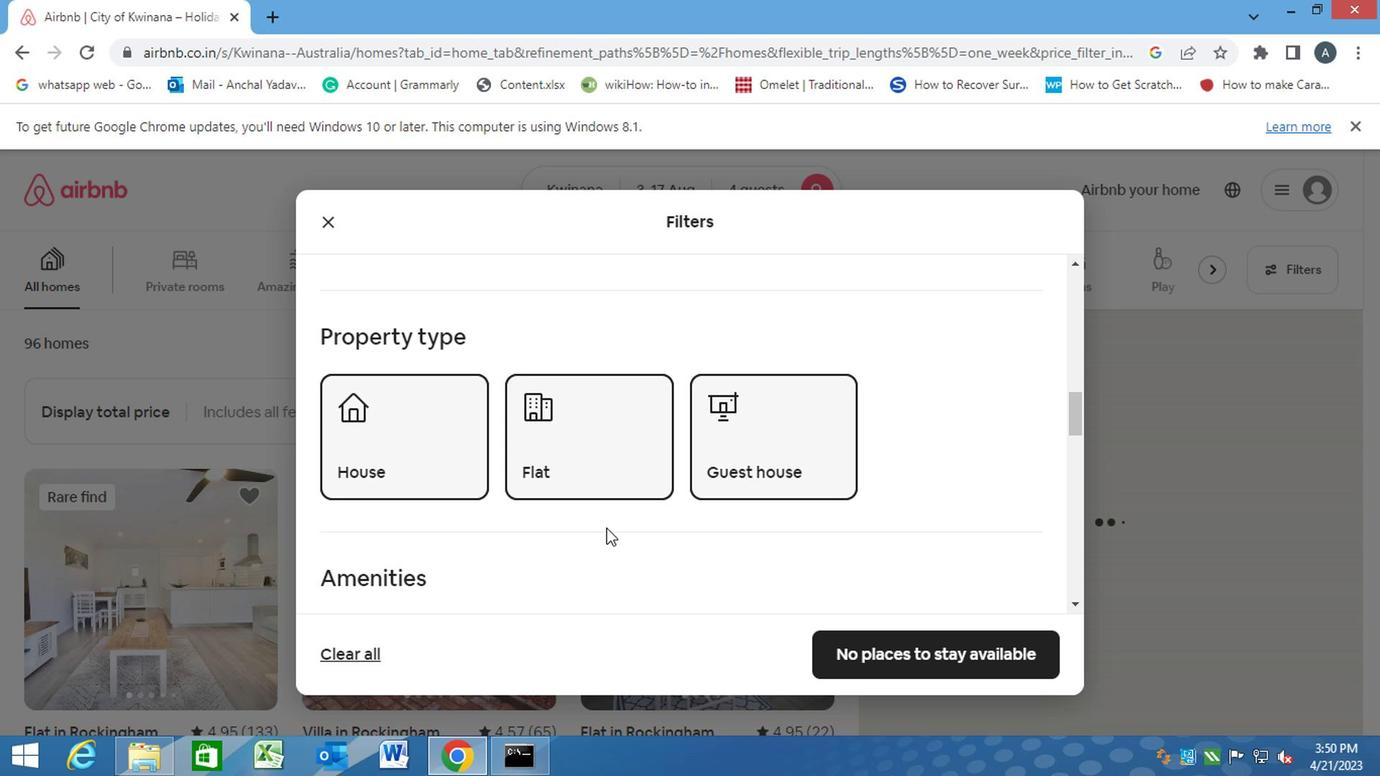 
Action: Mouse scrolled (601, 527) with delta (0, 0)
Screenshot: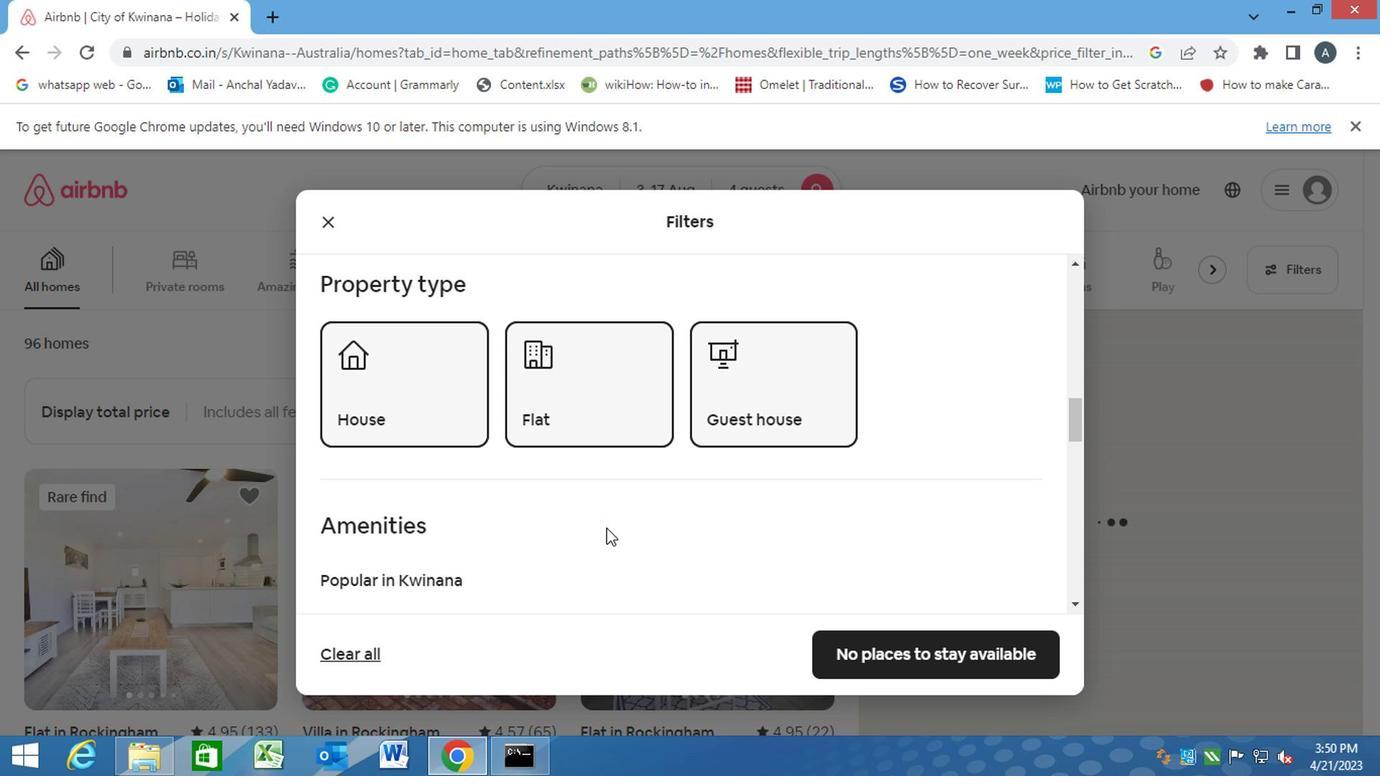 
Action: Mouse moved to (683, 429)
Screenshot: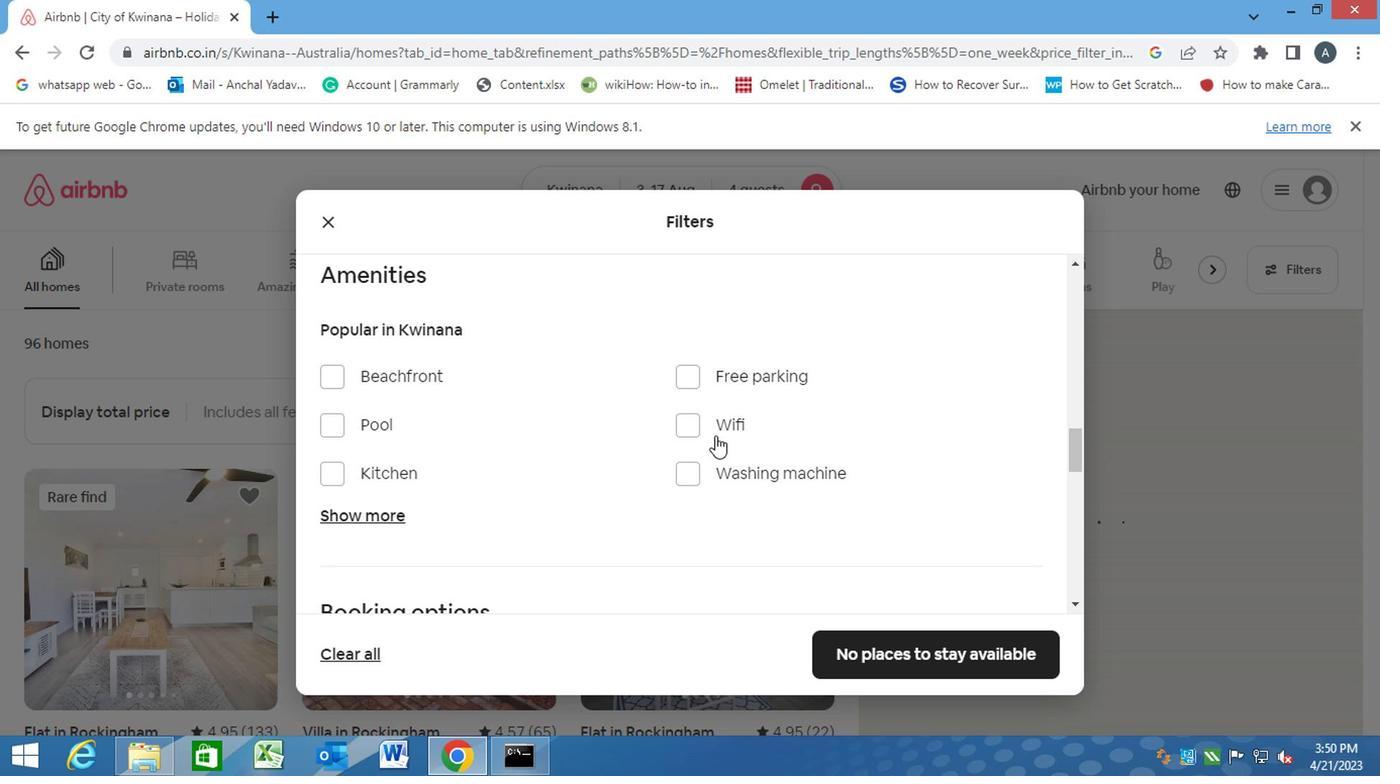 
Action: Mouse pressed left at (683, 429)
Screenshot: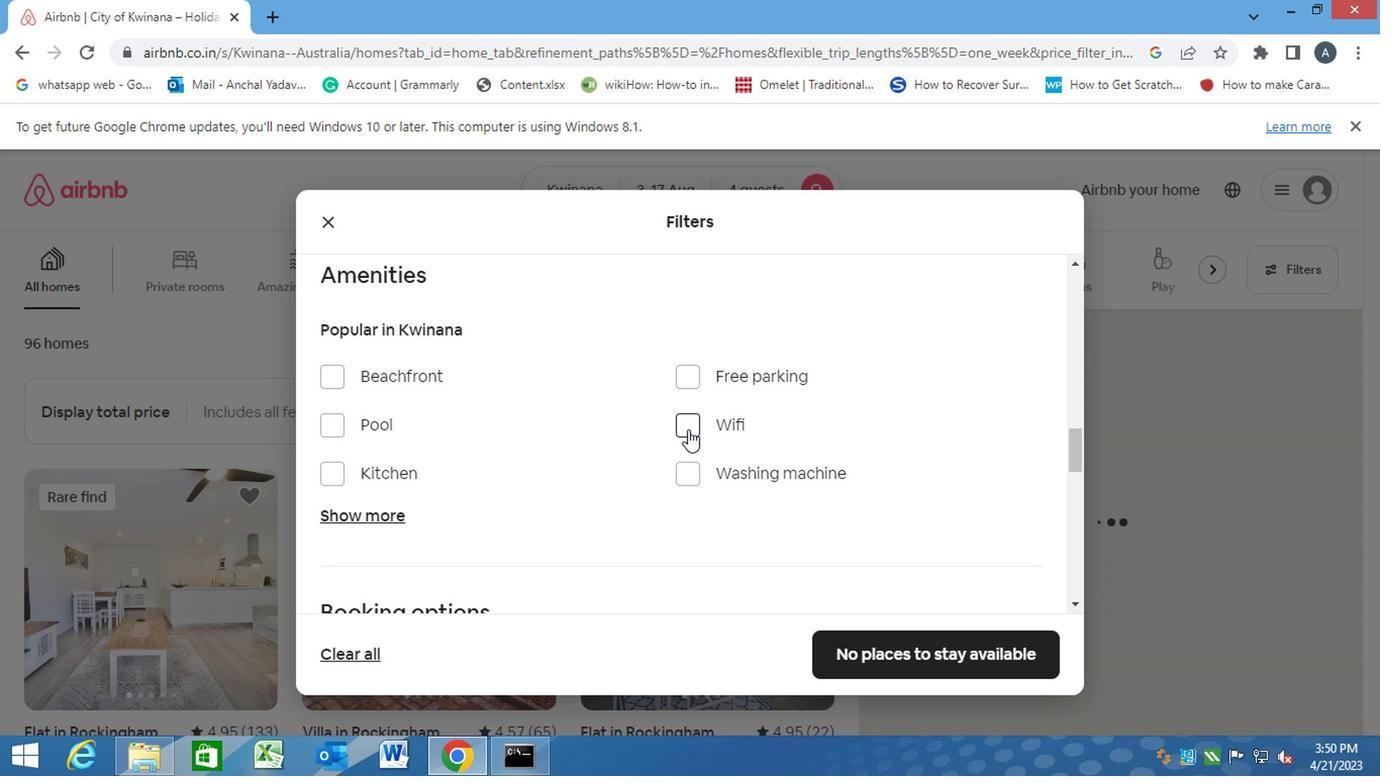 
Action: Mouse moved to (685, 467)
Screenshot: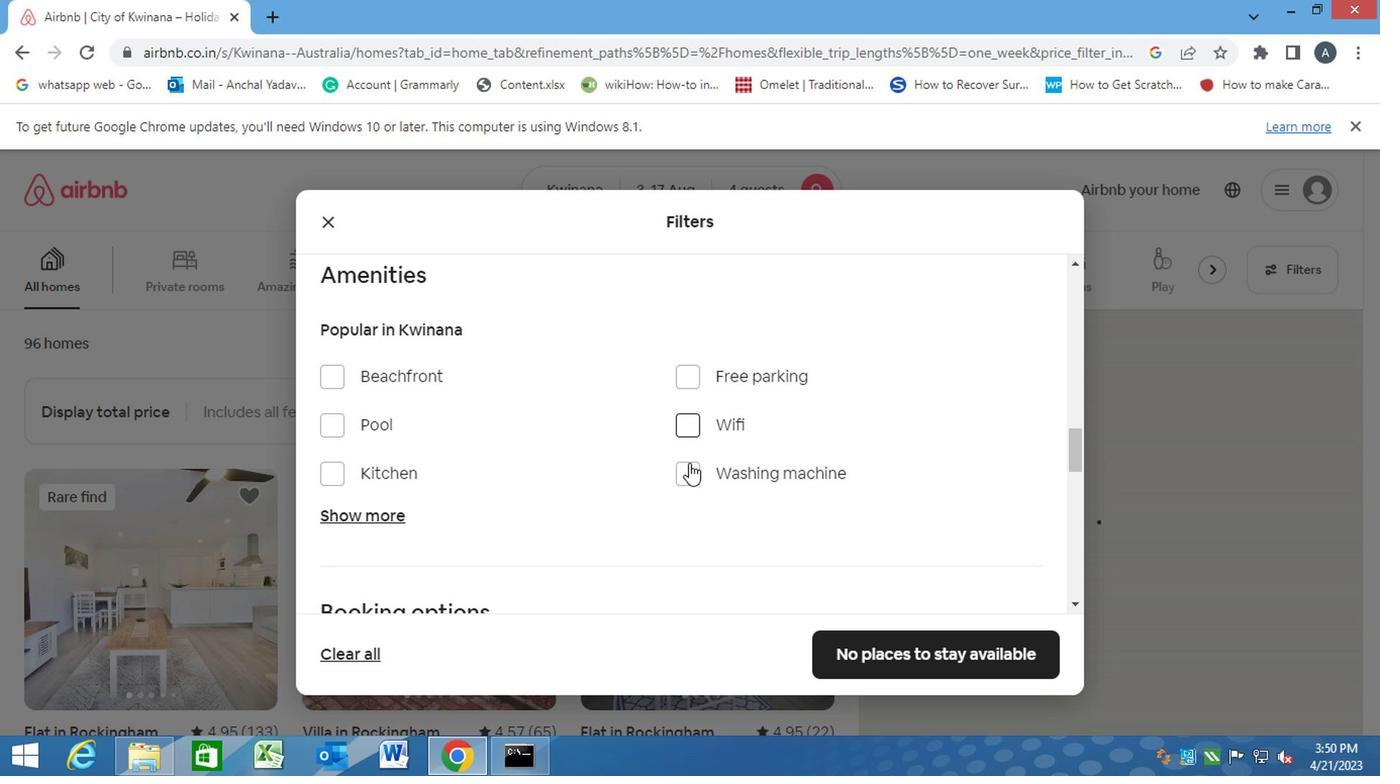 
Action: Mouse pressed left at (685, 467)
Screenshot: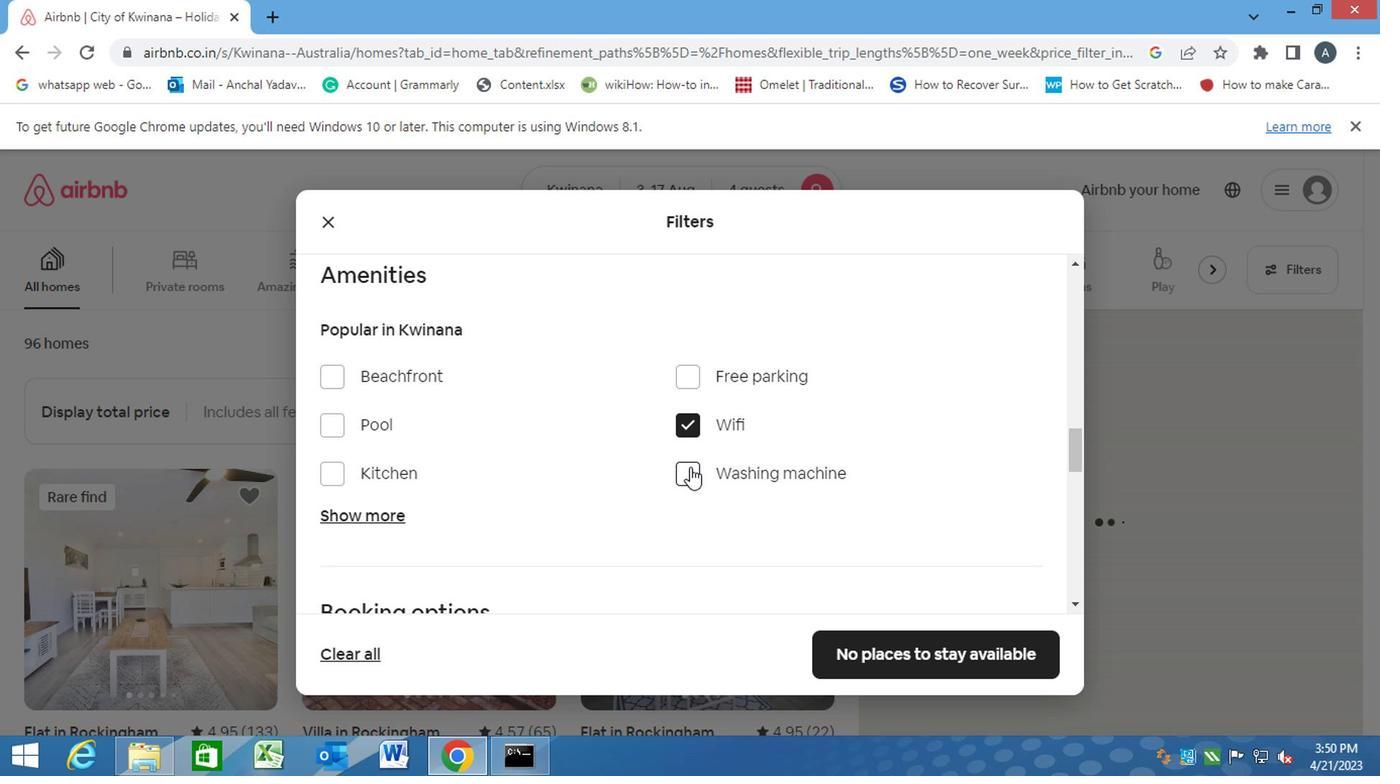 
Action: Mouse moved to (335, 462)
Screenshot: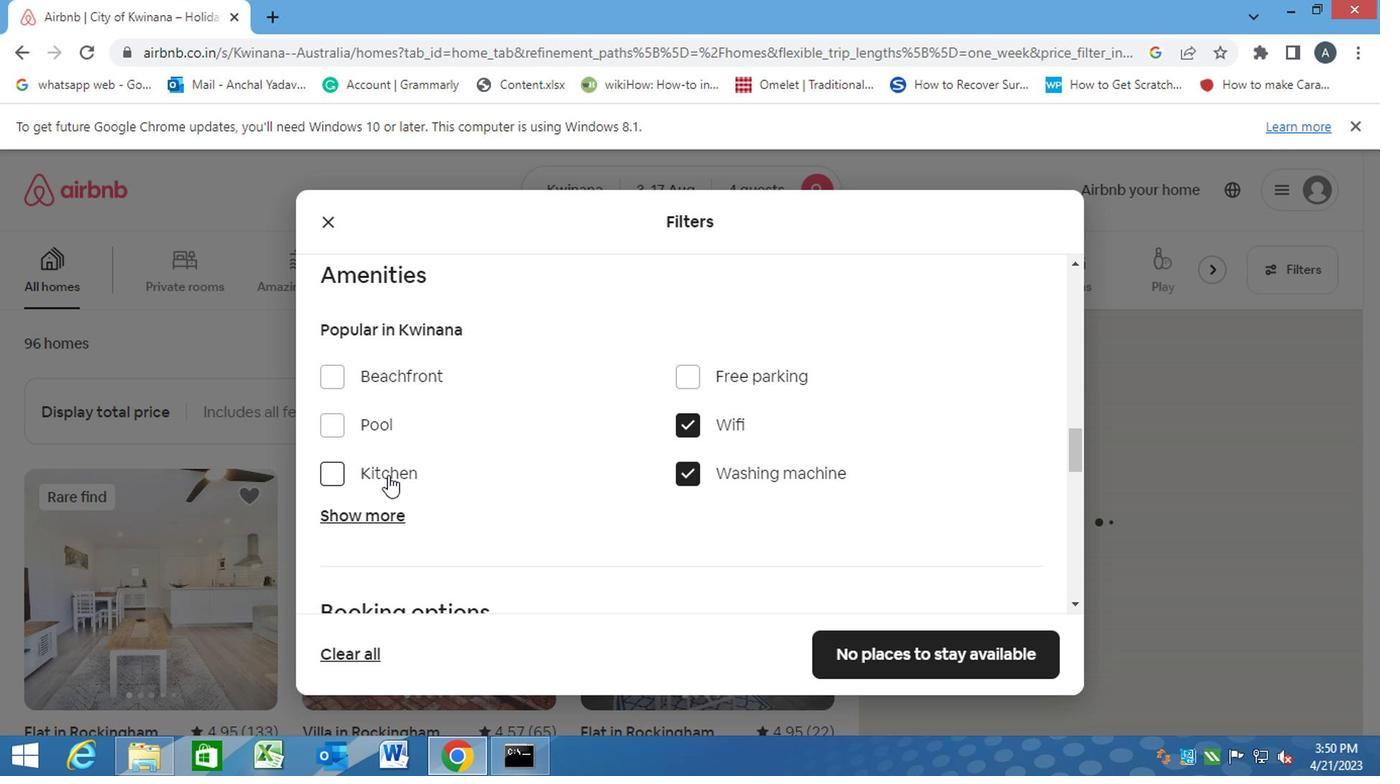 
Action: Mouse pressed left at (335, 462)
Screenshot: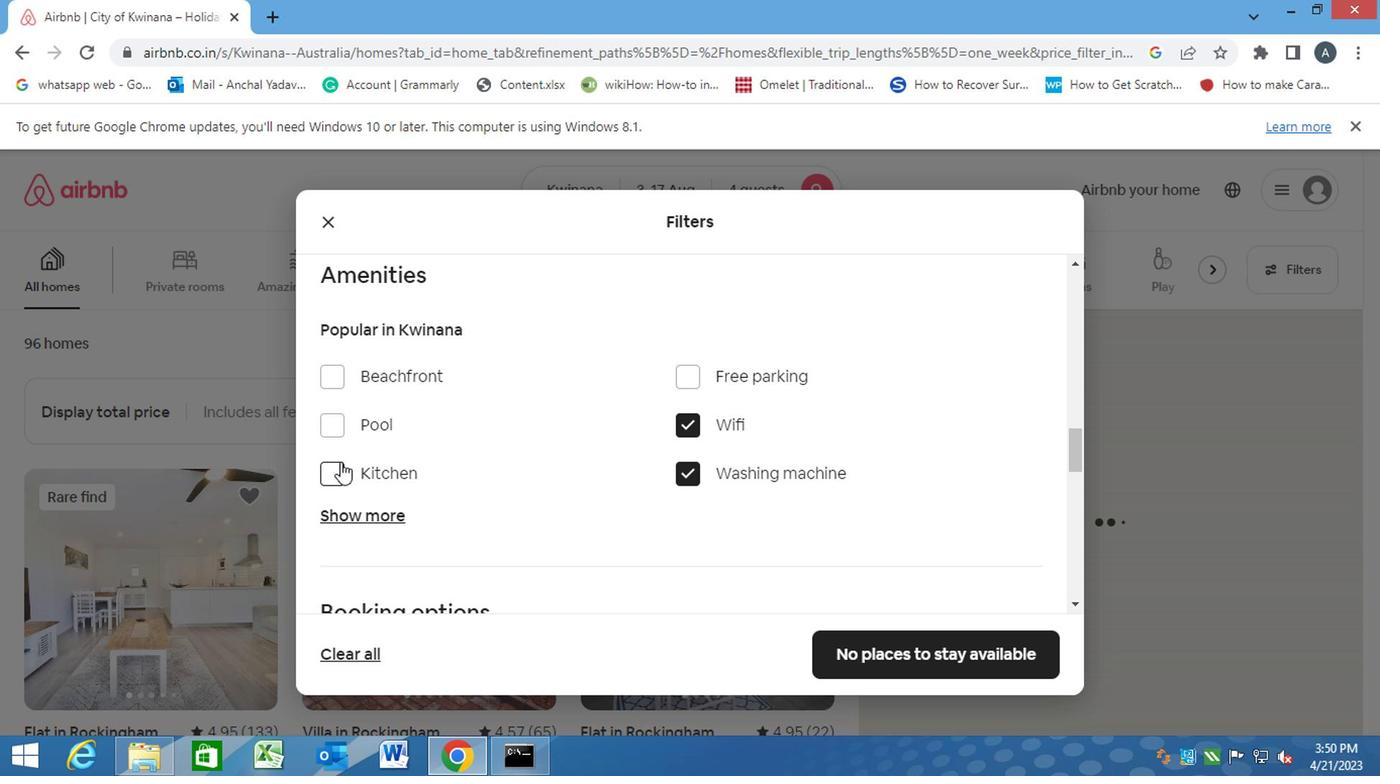 
Action: Mouse moved to (465, 496)
Screenshot: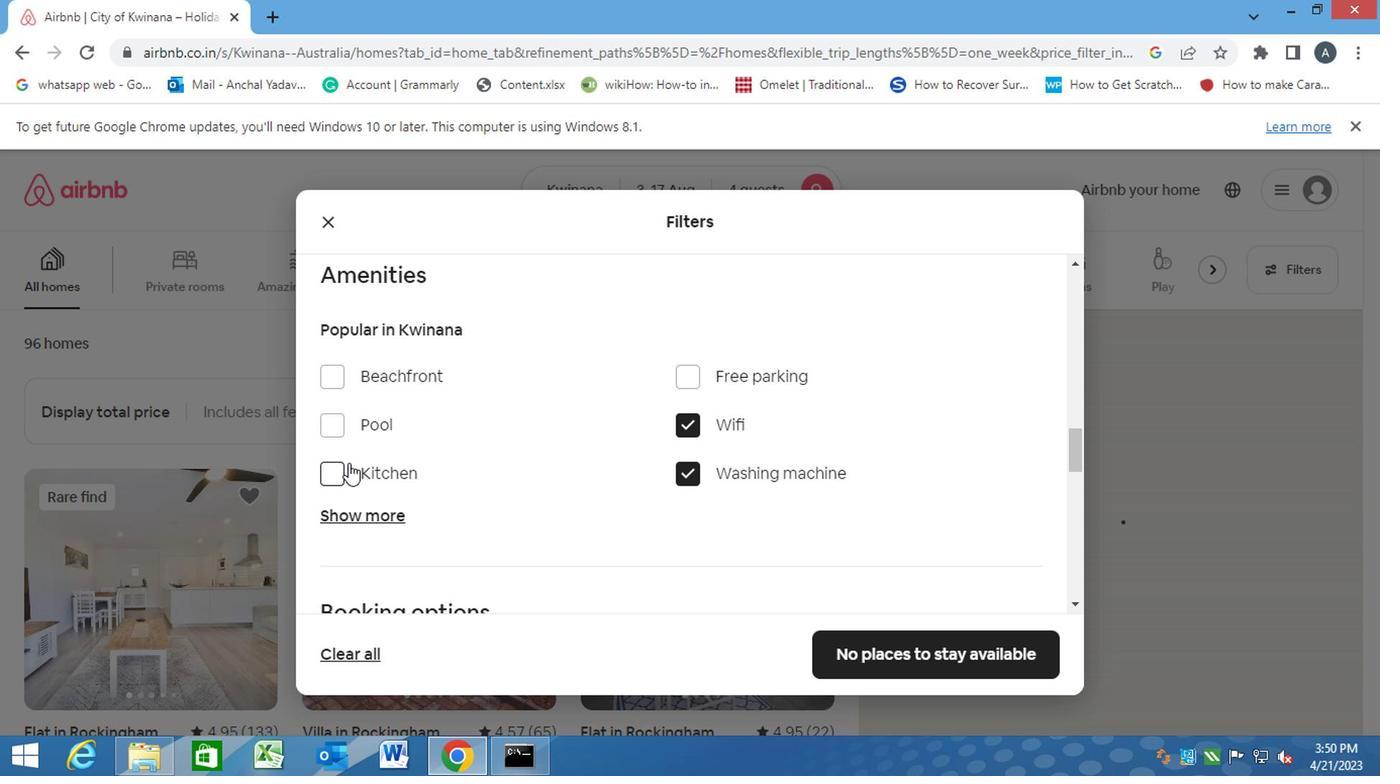 
Action: Mouse scrolled (465, 496) with delta (0, 0)
Screenshot: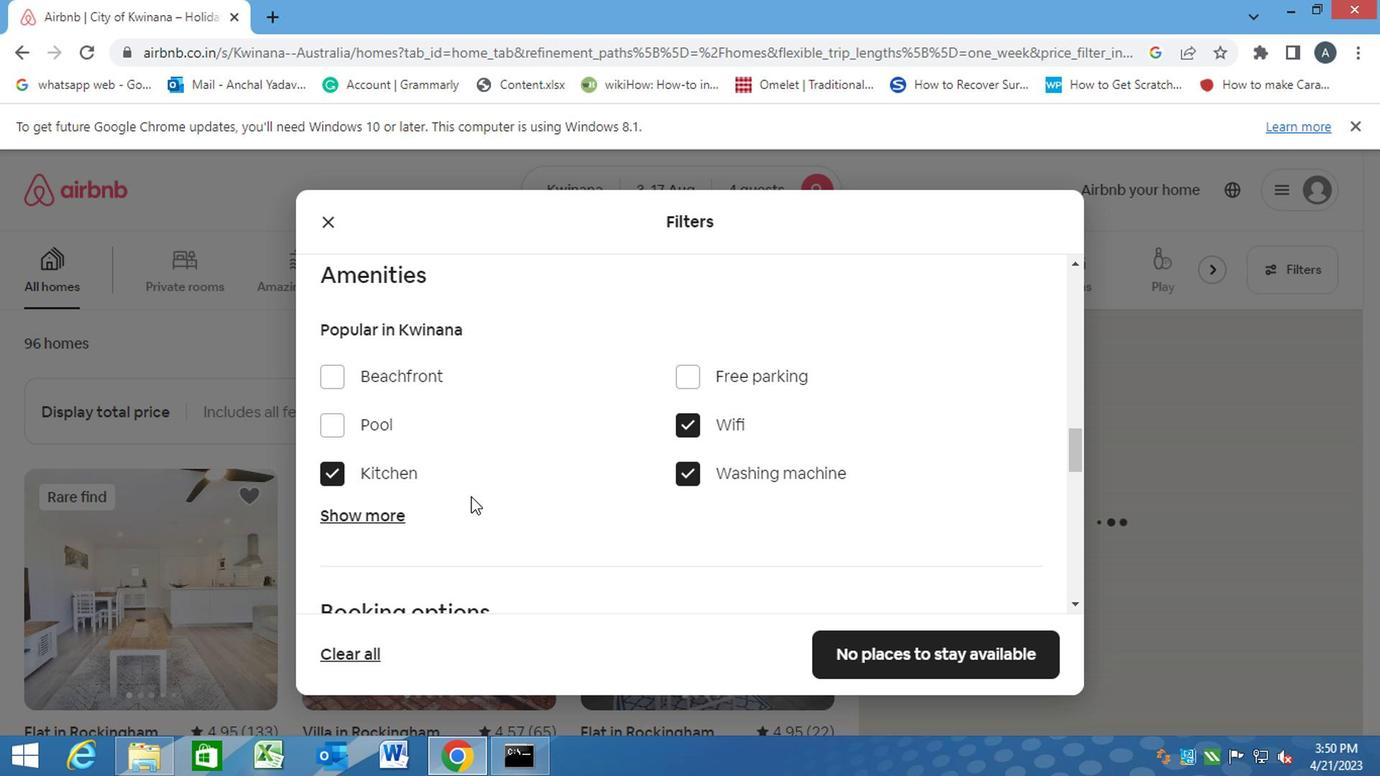 
Action: Mouse scrolled (465, 496) with delta (0, 0)
Screenshot: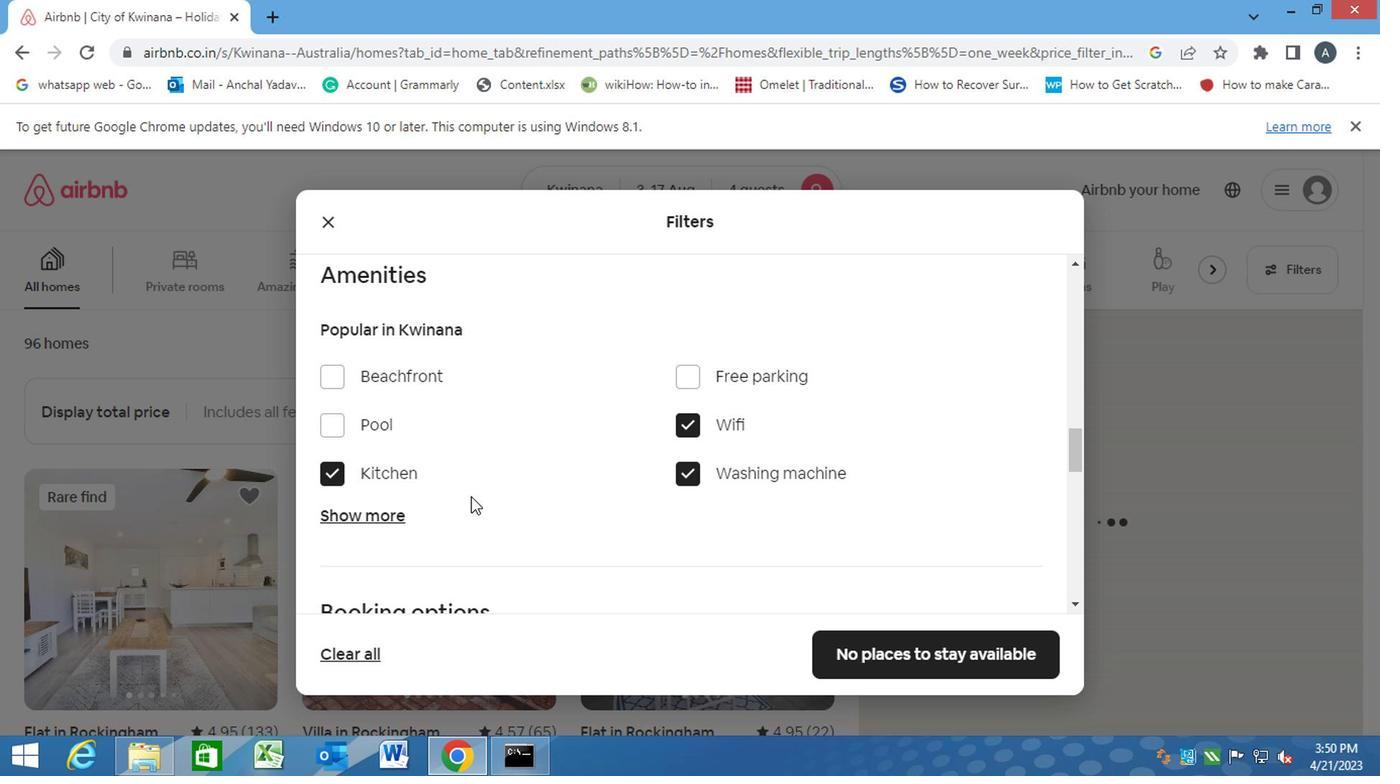 
Action: Mouse scrolled (465, 496) with delta (0, 0)
Screenshot: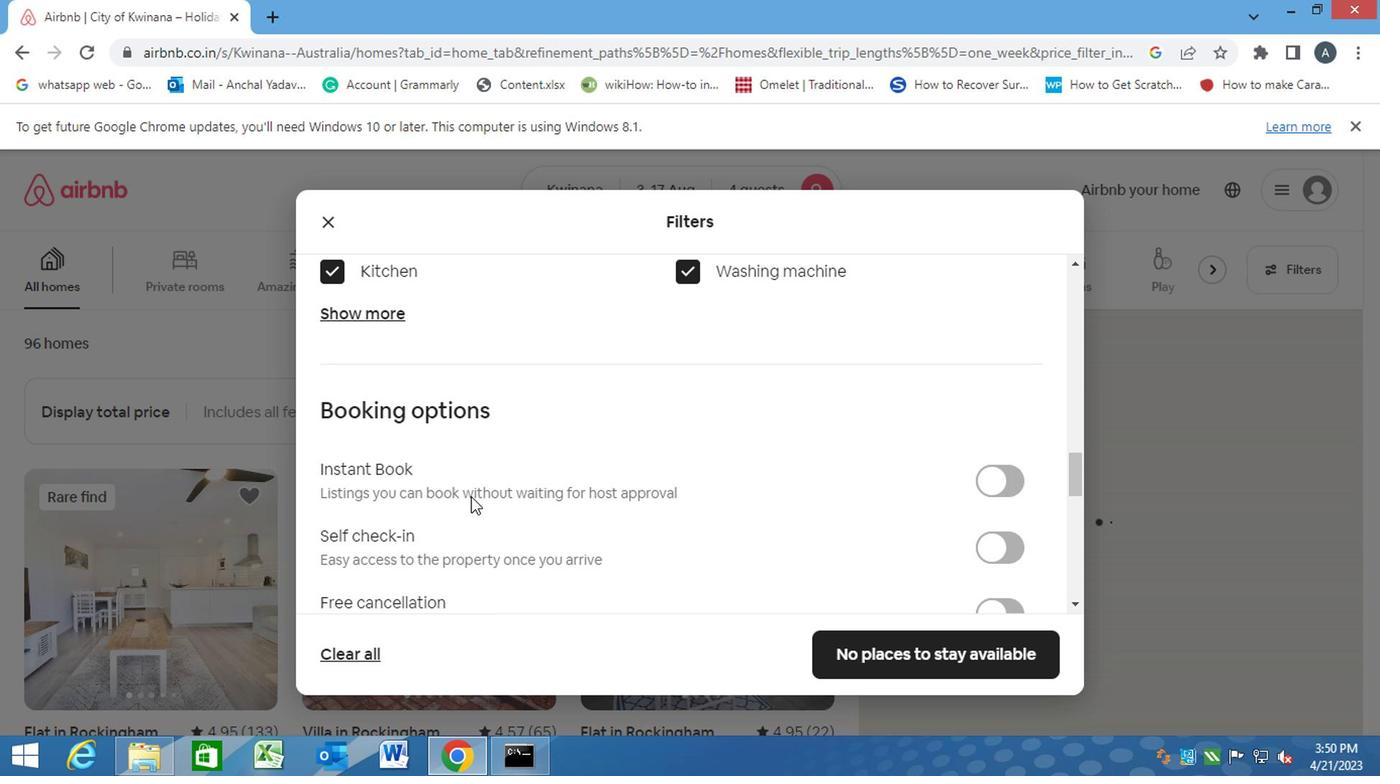 
Action: Mouse scrolled (465, 496) with delta (0, 0)
Screenshot: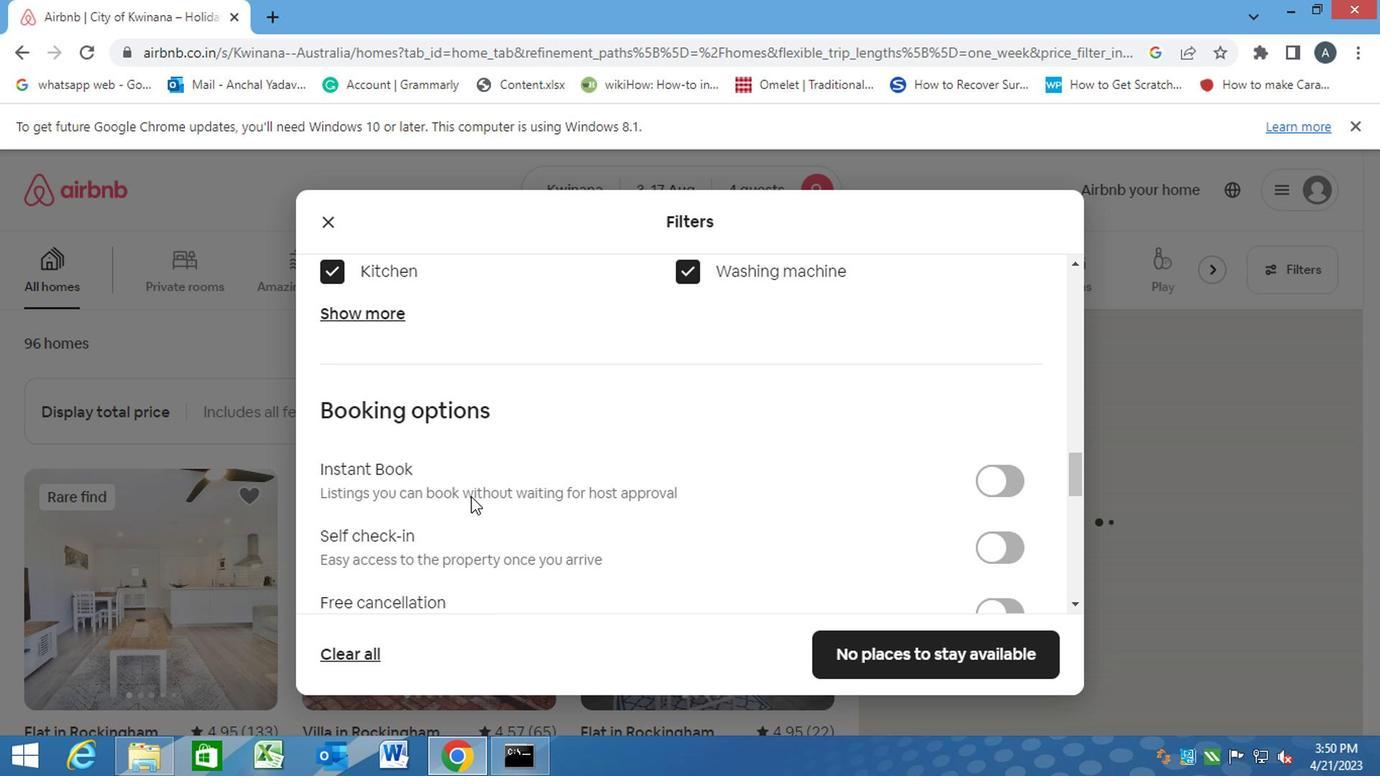 
Action: Mouse moved to (990, 351)
Screenshot: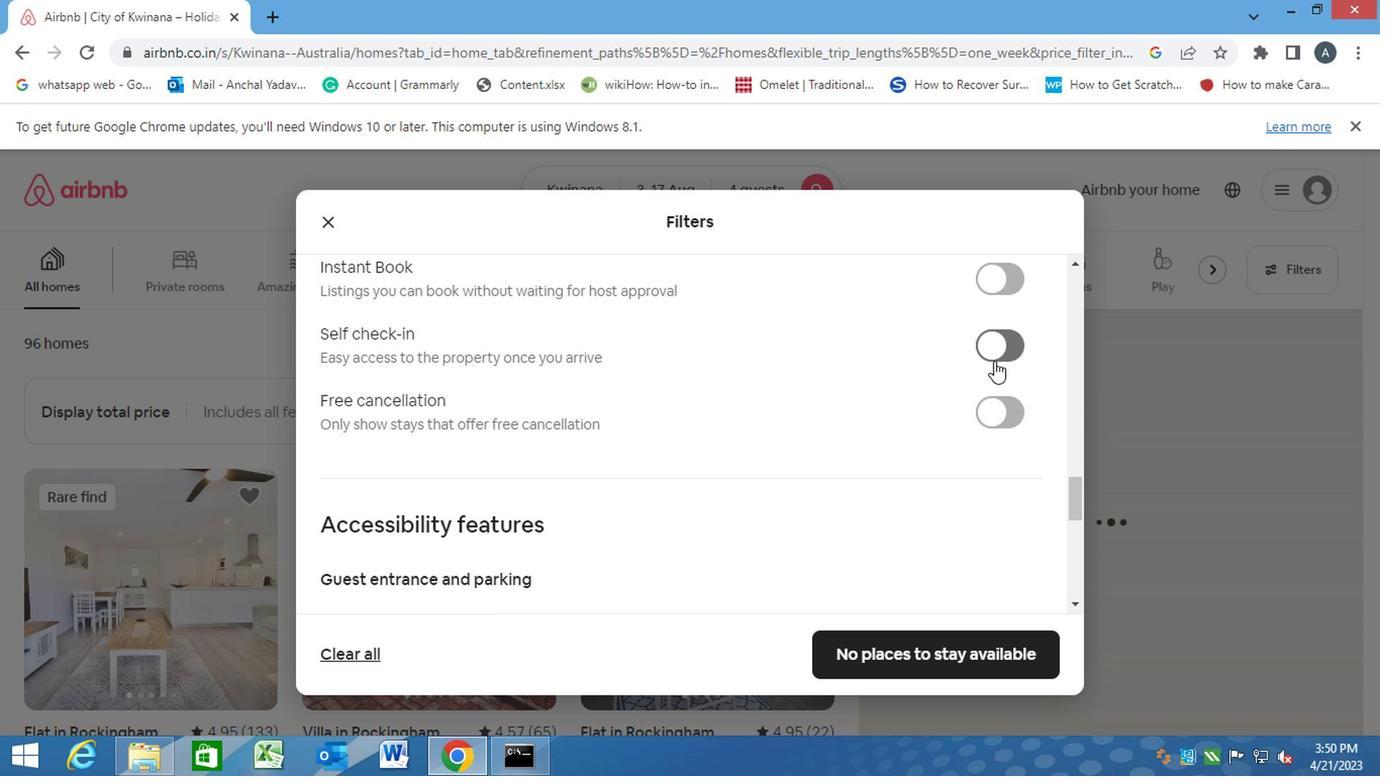 
Action: Mouse pressed left at (990, 351)
Screenshot: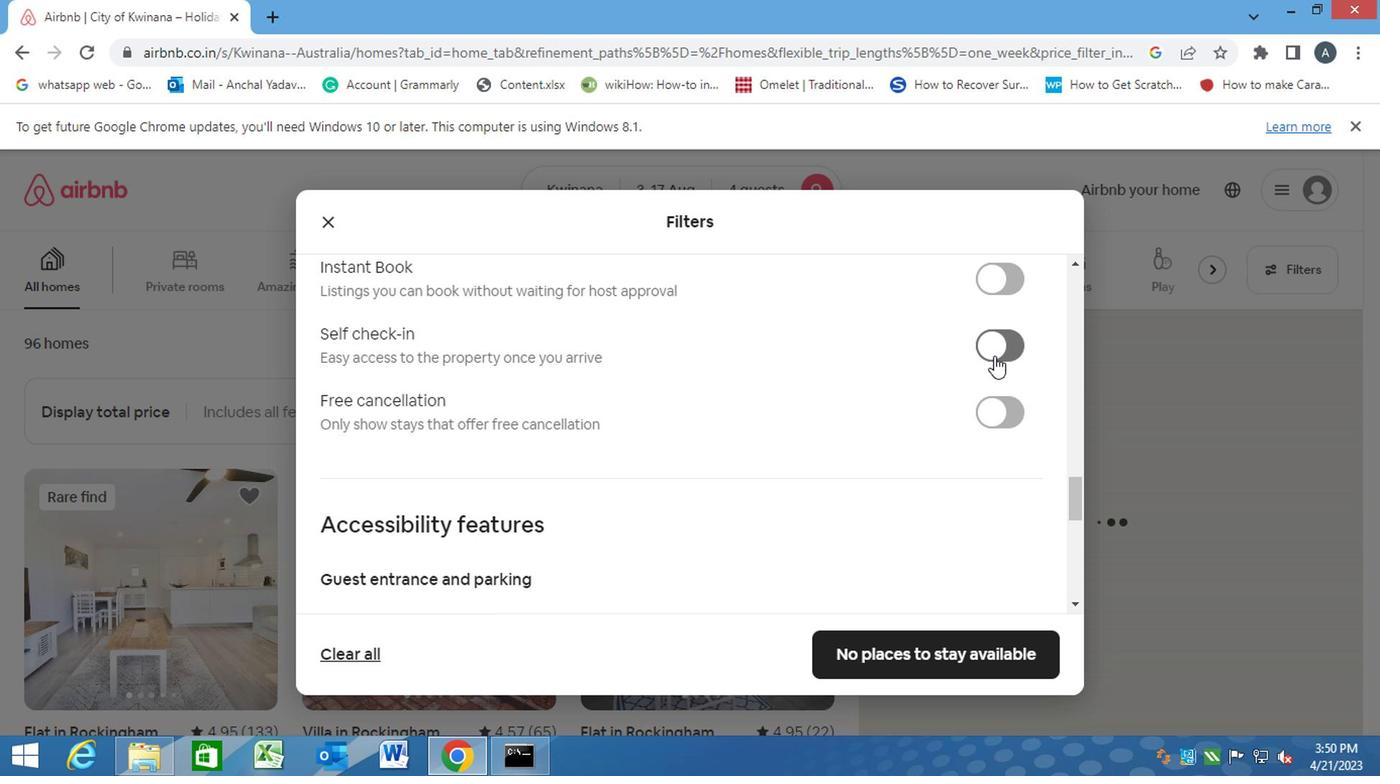
Action: Mouse moved to (793, 413)
Screenshot: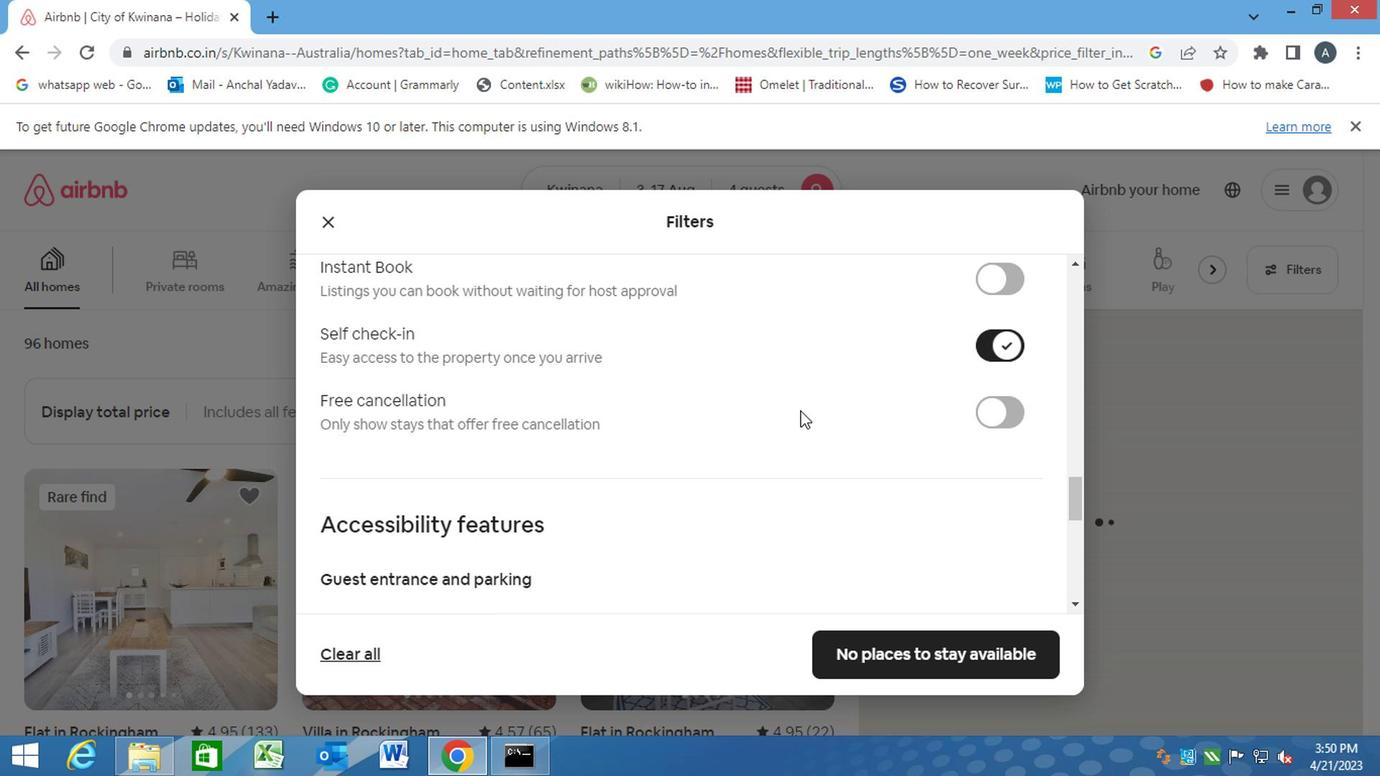 
Action: Mouse scrolled (793, 412) with delta (0, 0)
Screenshot: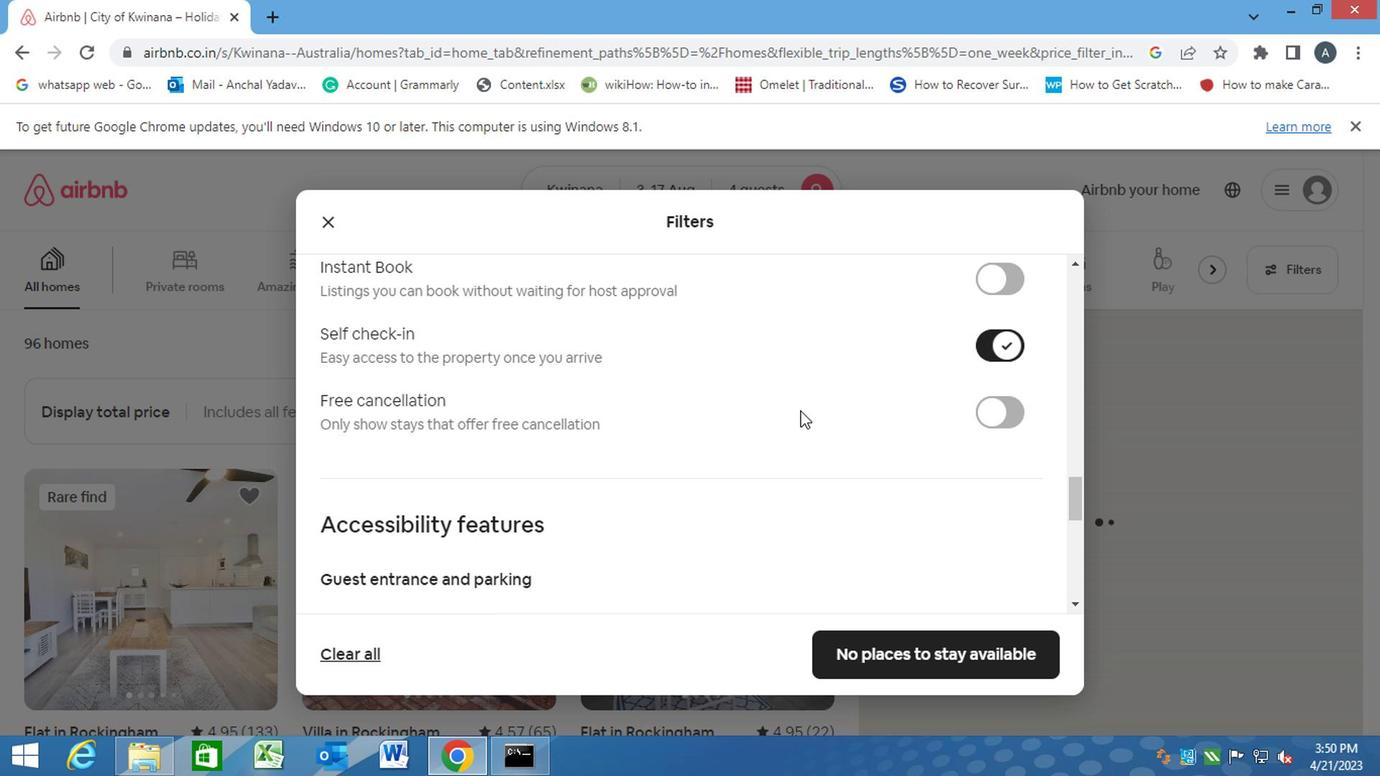 
Action: Mouse moved to (787, 418)
Screenshot: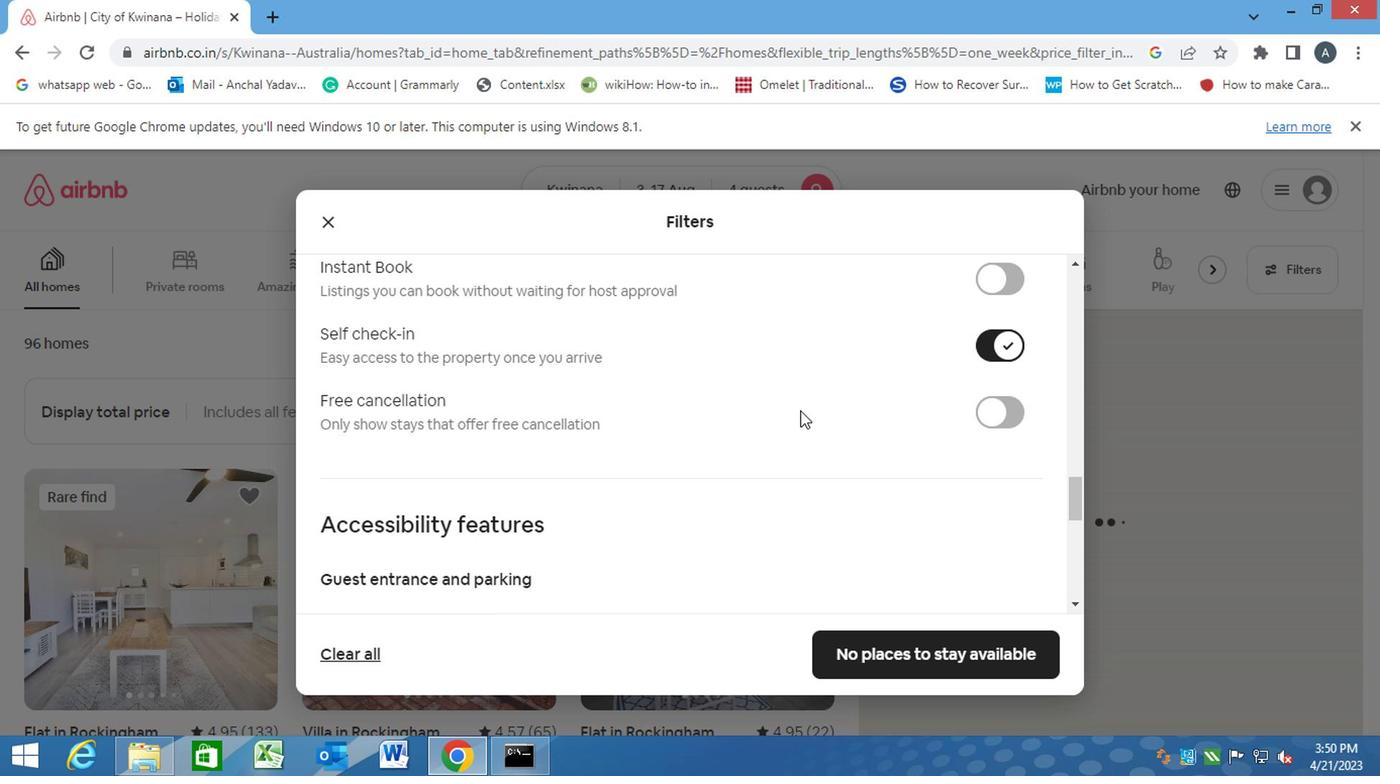 
Action: Mouse scrolled (787, 417) with delta (0, 0)
Screenshot: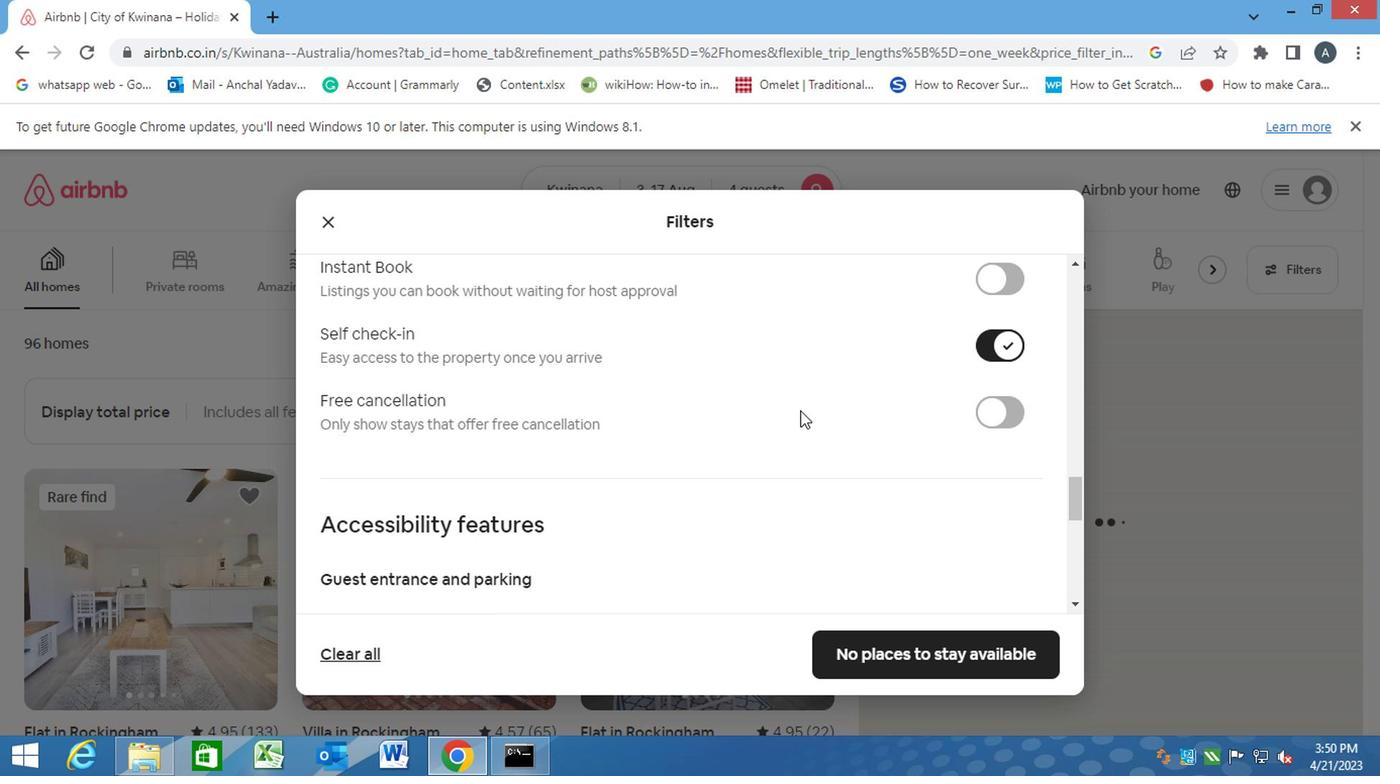 
Action: Mouse moved to (785, 421)
Screenshot: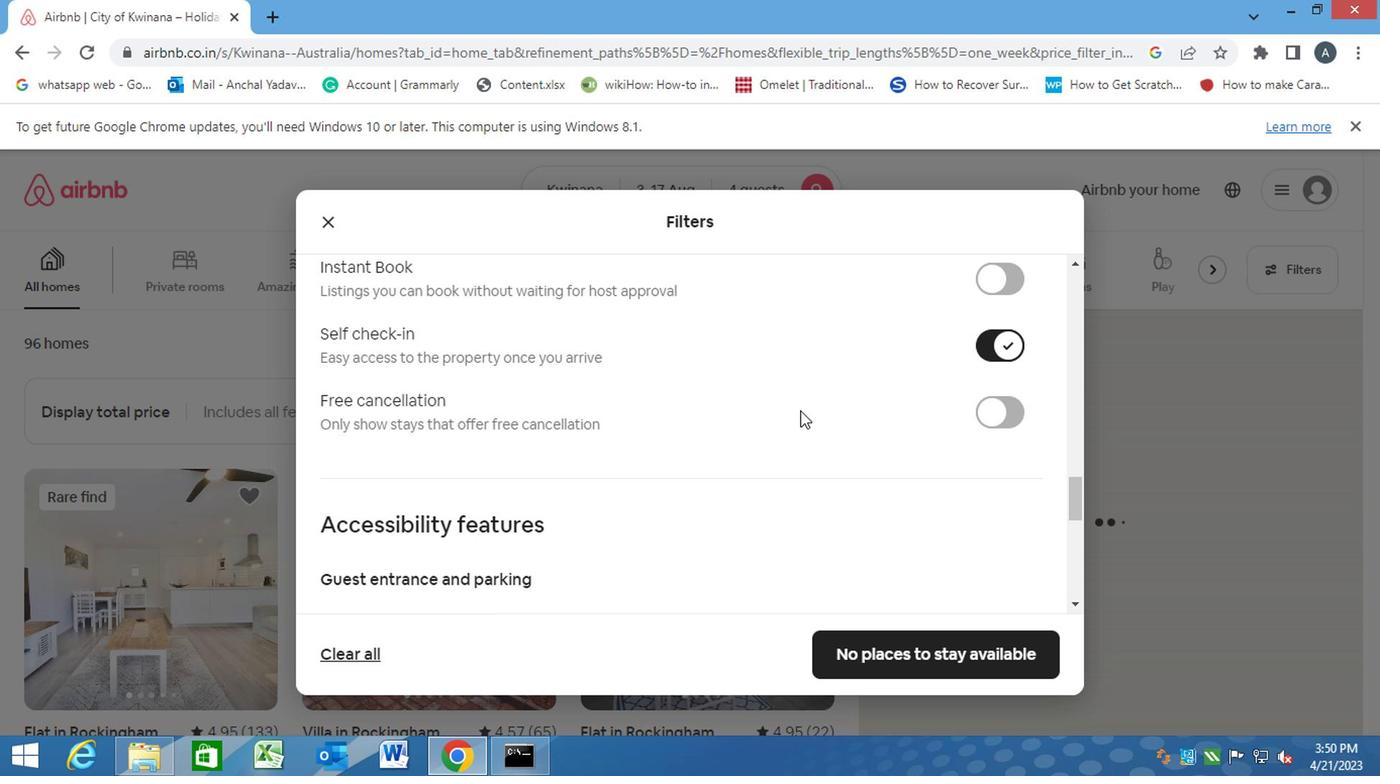 
Action: Mouse scrolled (785, 420) with delta (0, 0)
Screenshot: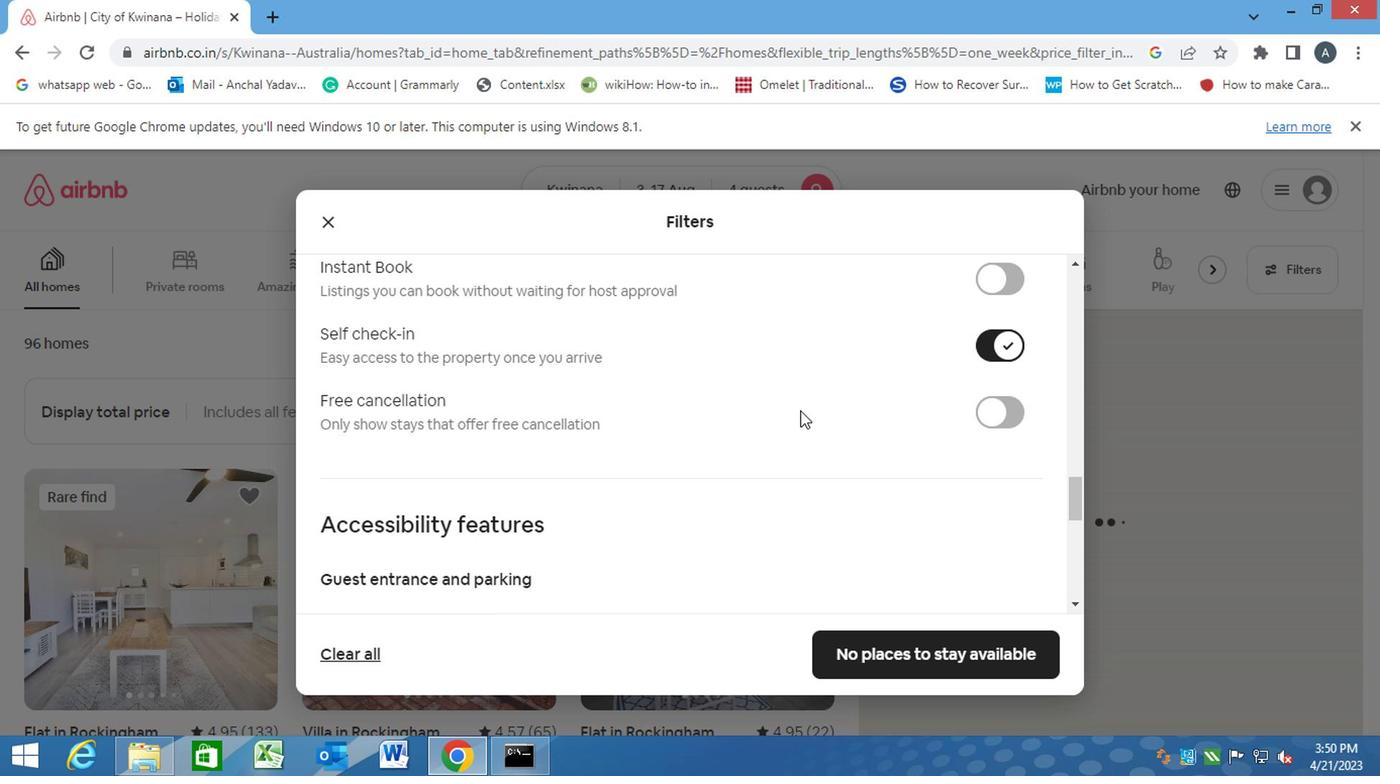 
Action: Mouse moved to (772, 427)
Screenshot: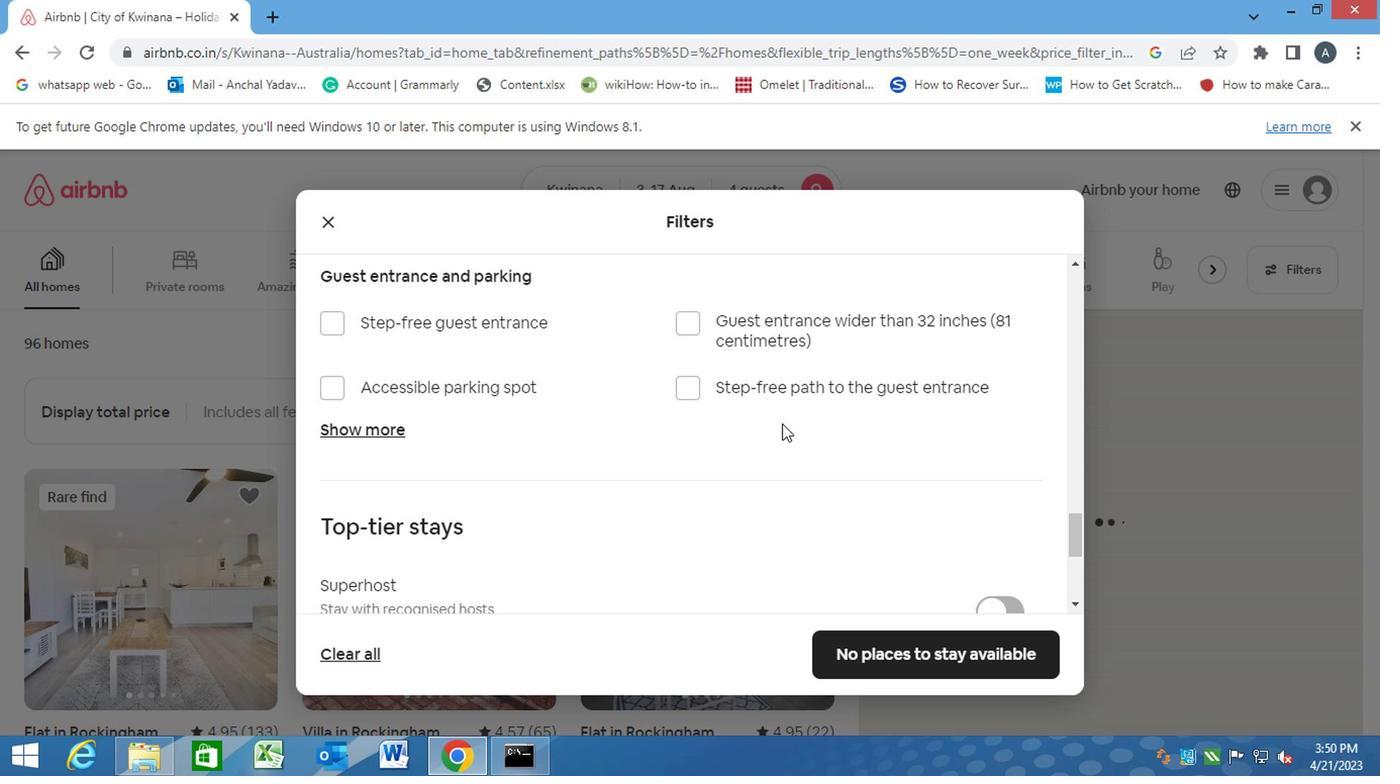 
Action: Mouse scrolled (772, 425) with delta (0, -1)
Screenshot: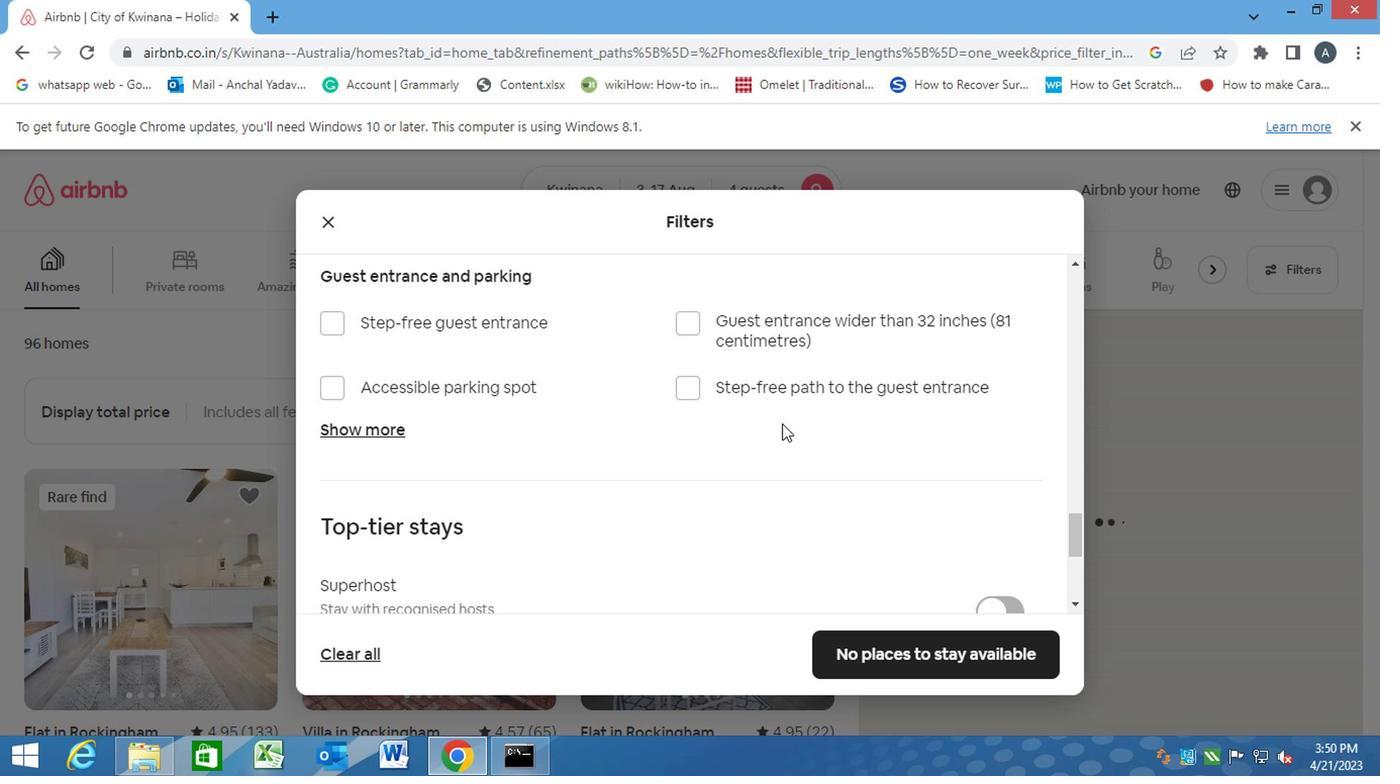 
Action: Mouse moved to (767, 428)
Screenshot: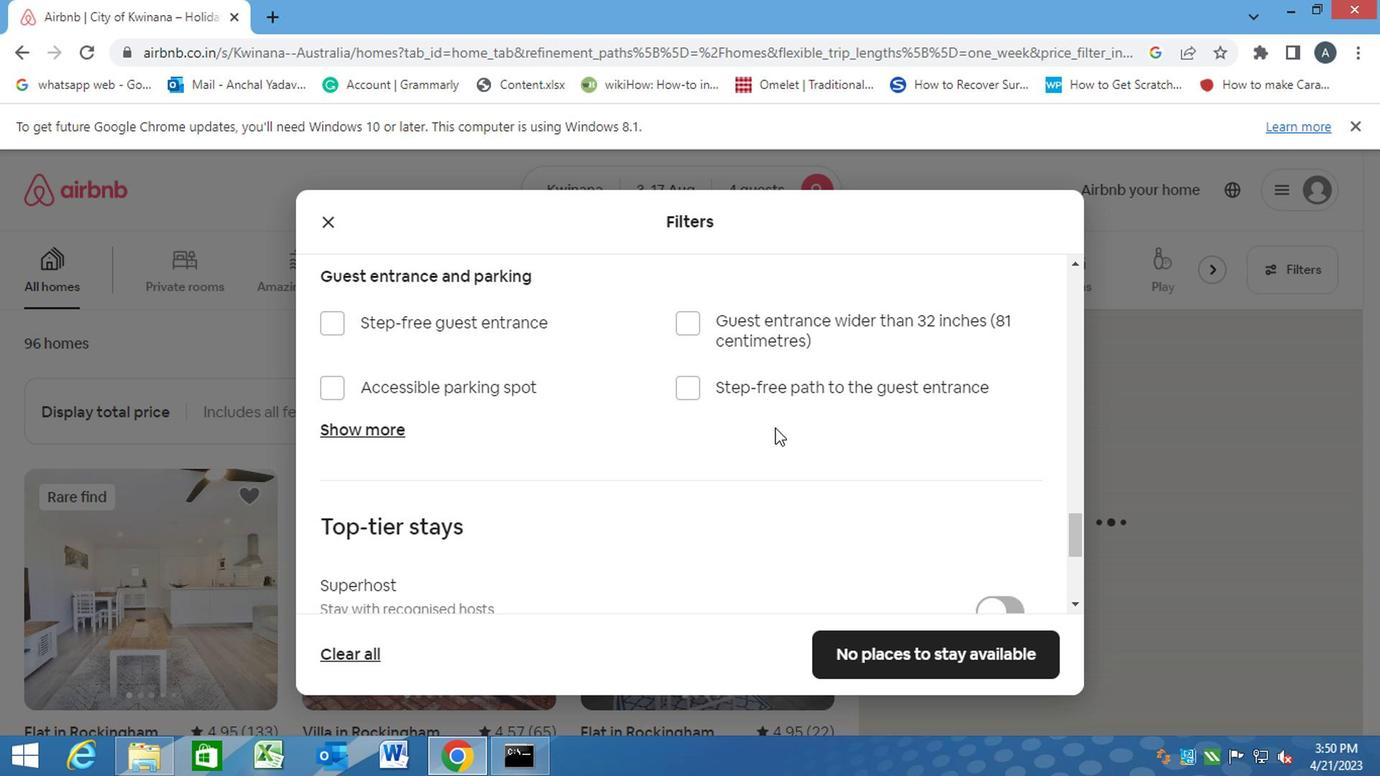 
Action: Mouse scrolled (767, 427) with delta (0, 0)
Screenshot: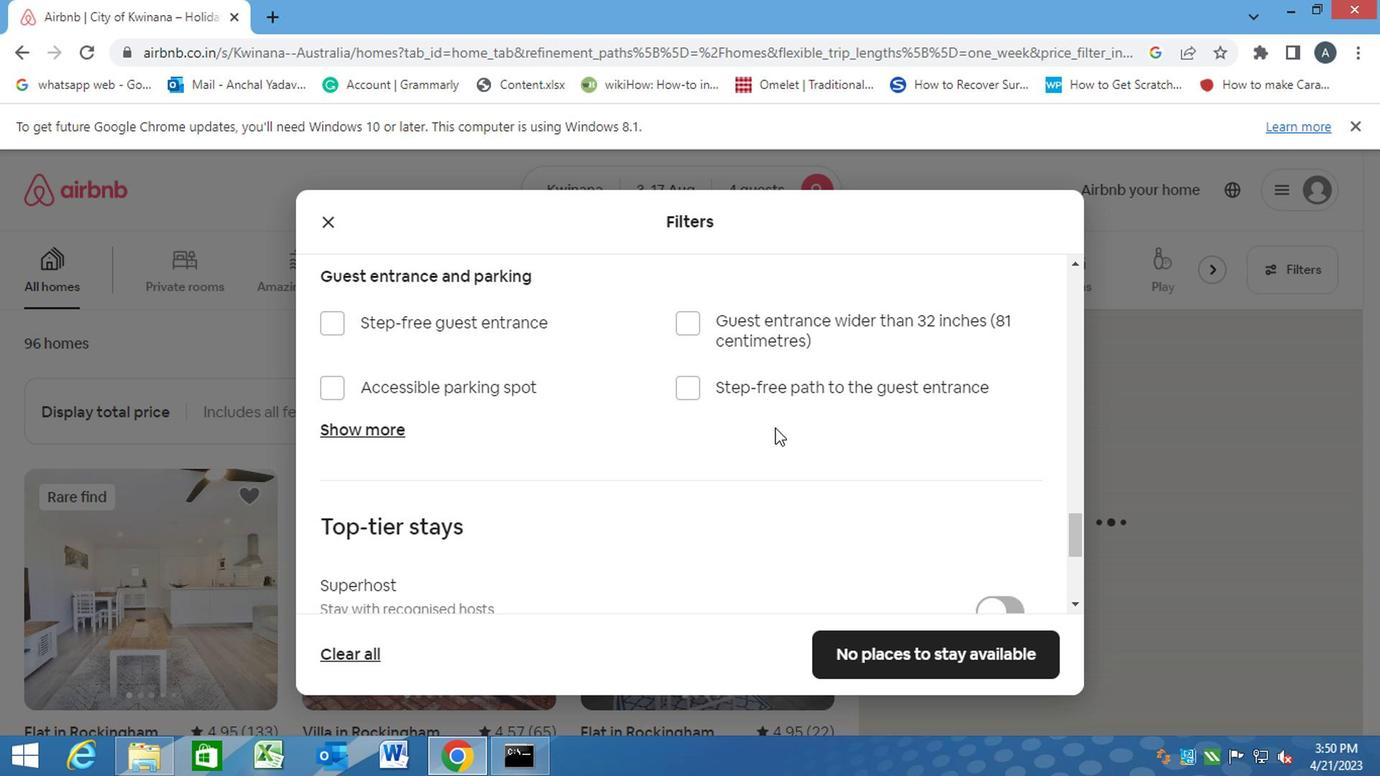 
Action: Mouse moved to (763, 428)
Screenshot: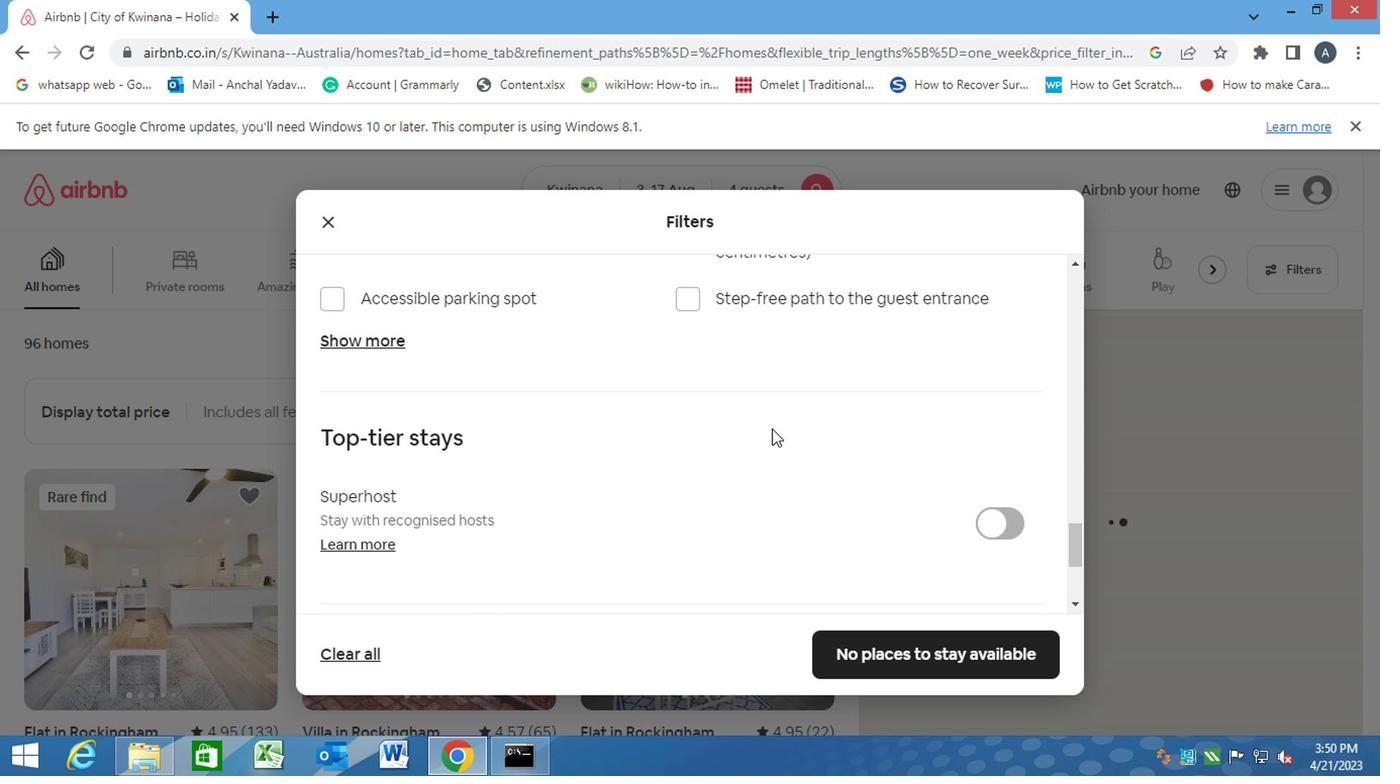 
Action: Mouse scrolled (763, 427) with delta (0, 0)
Screenshot: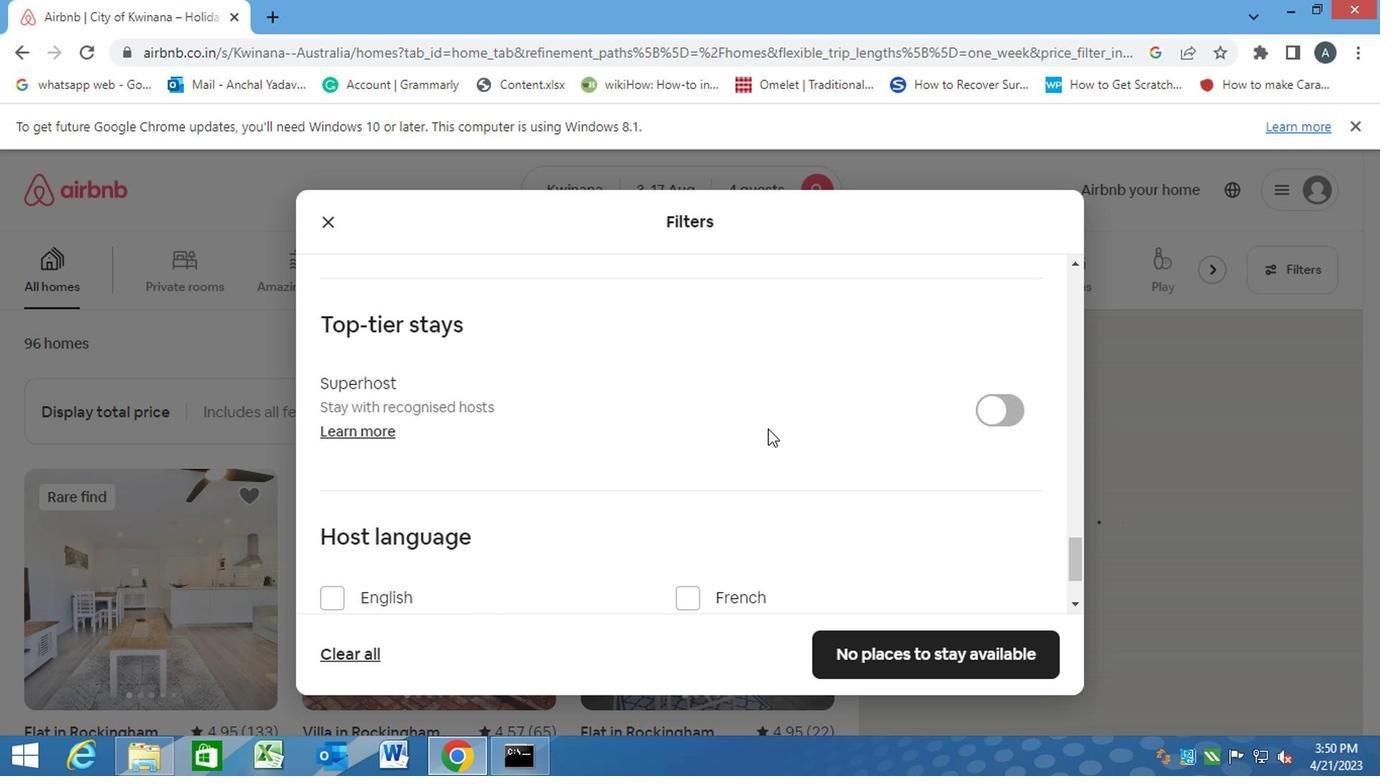 
Action: Mouse moved to (762, 429)
Screenshot: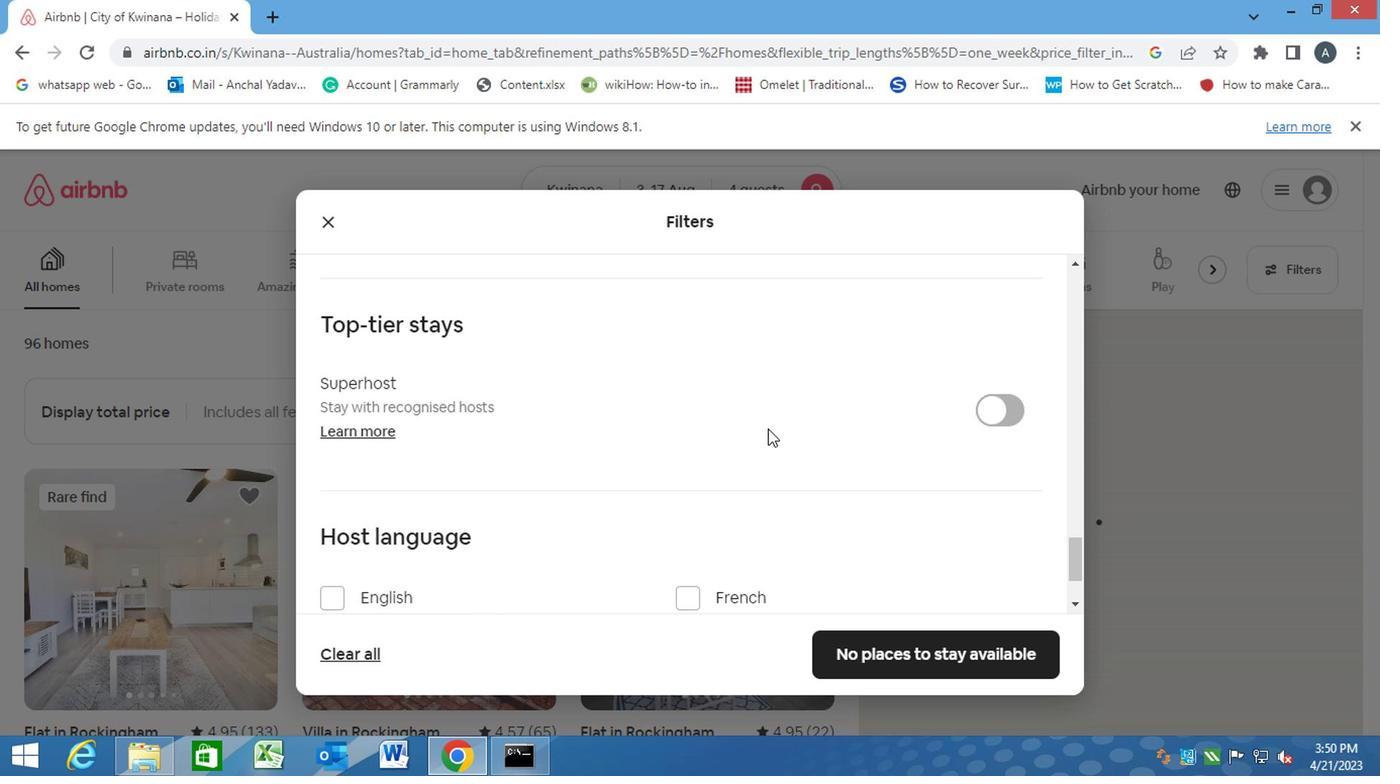
Action: Mouse scrolled (762, 428) with delta (0, -1)
Screenshot: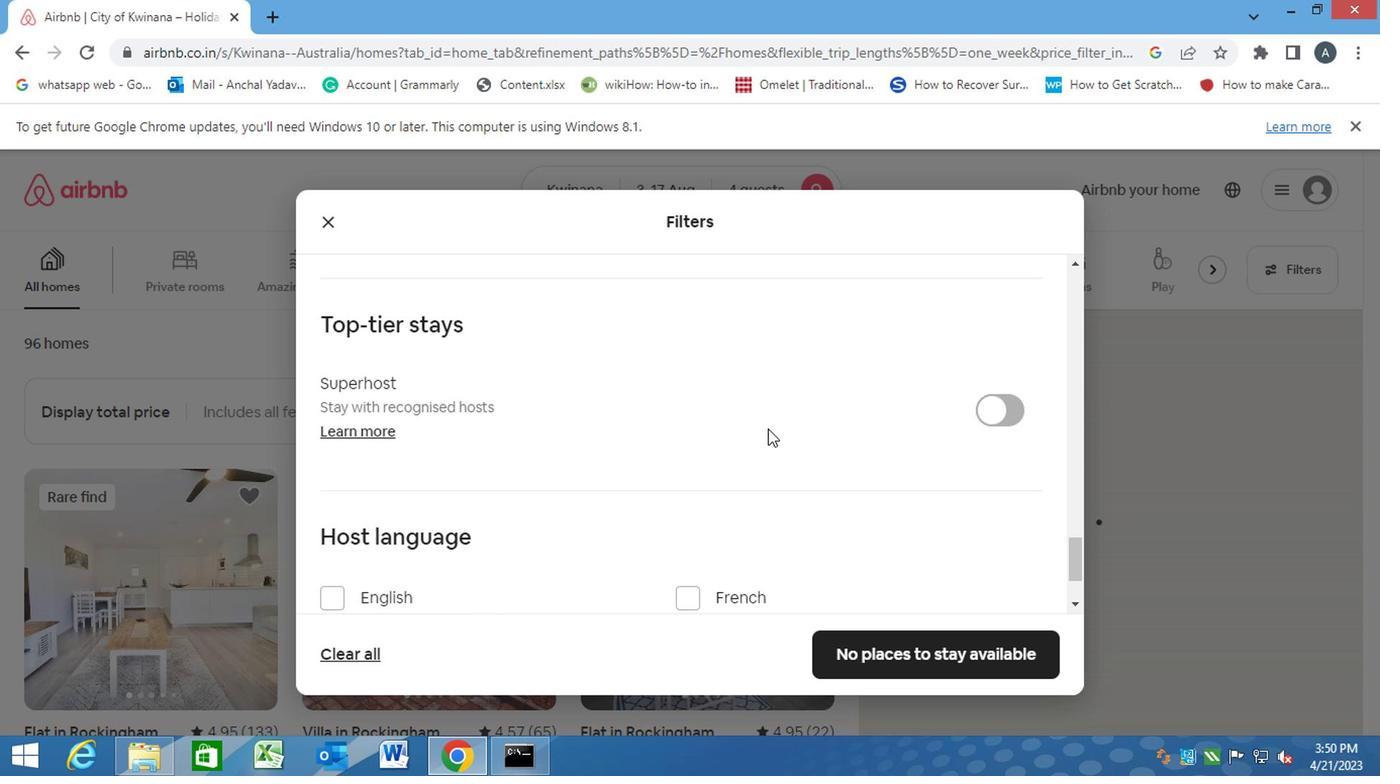 
Action: Mouse moved to (325, 473)
Screenshot: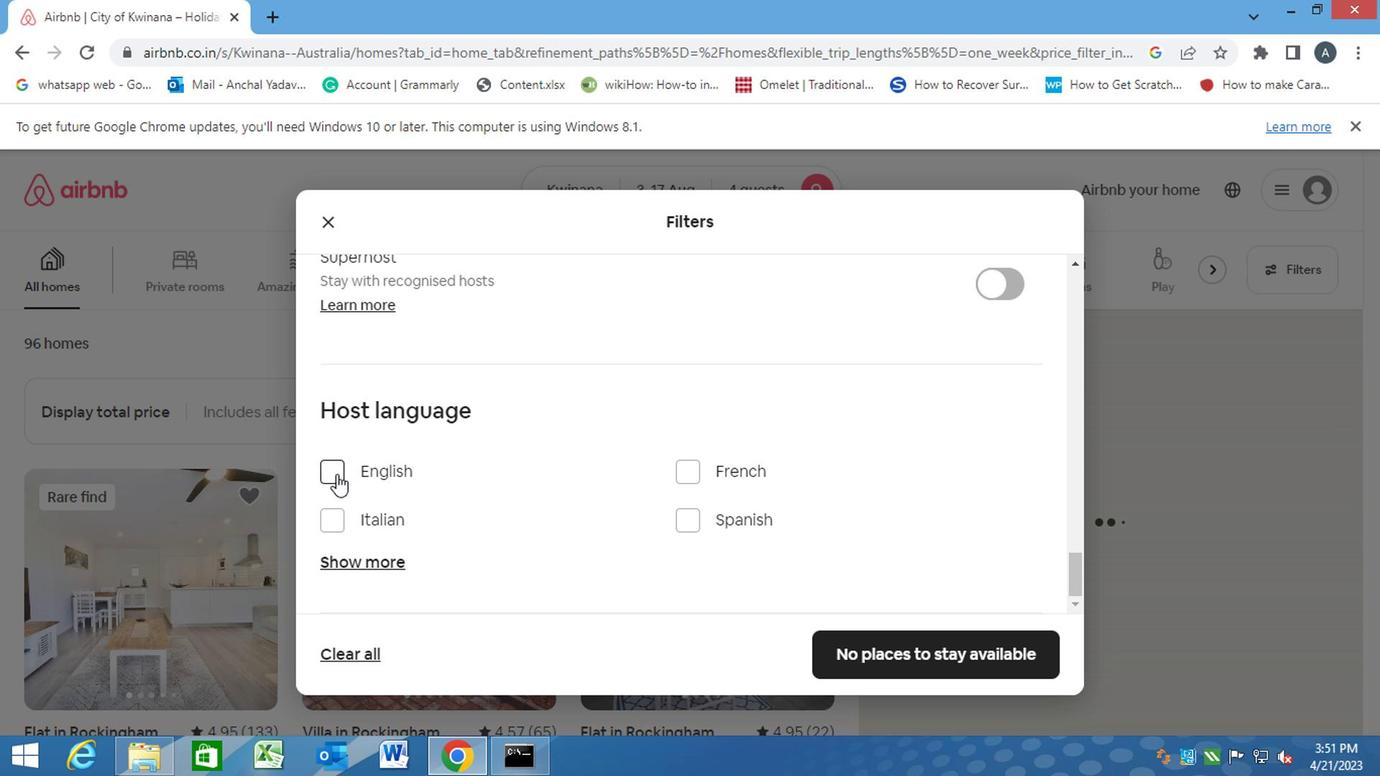 
Action: Mouse pressed left at (325, 473)
Screenshot: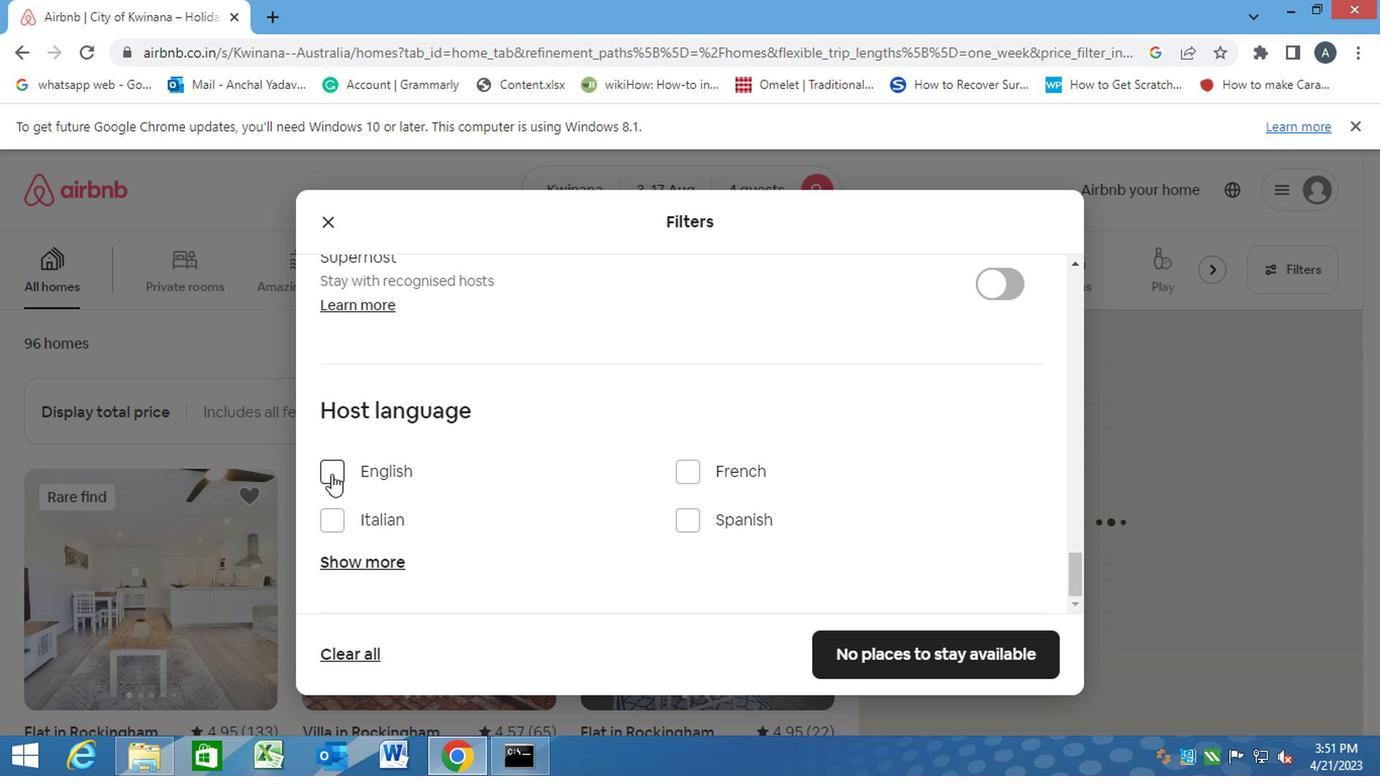 
Action: Mouse moved to (887, 646)
Screenshot: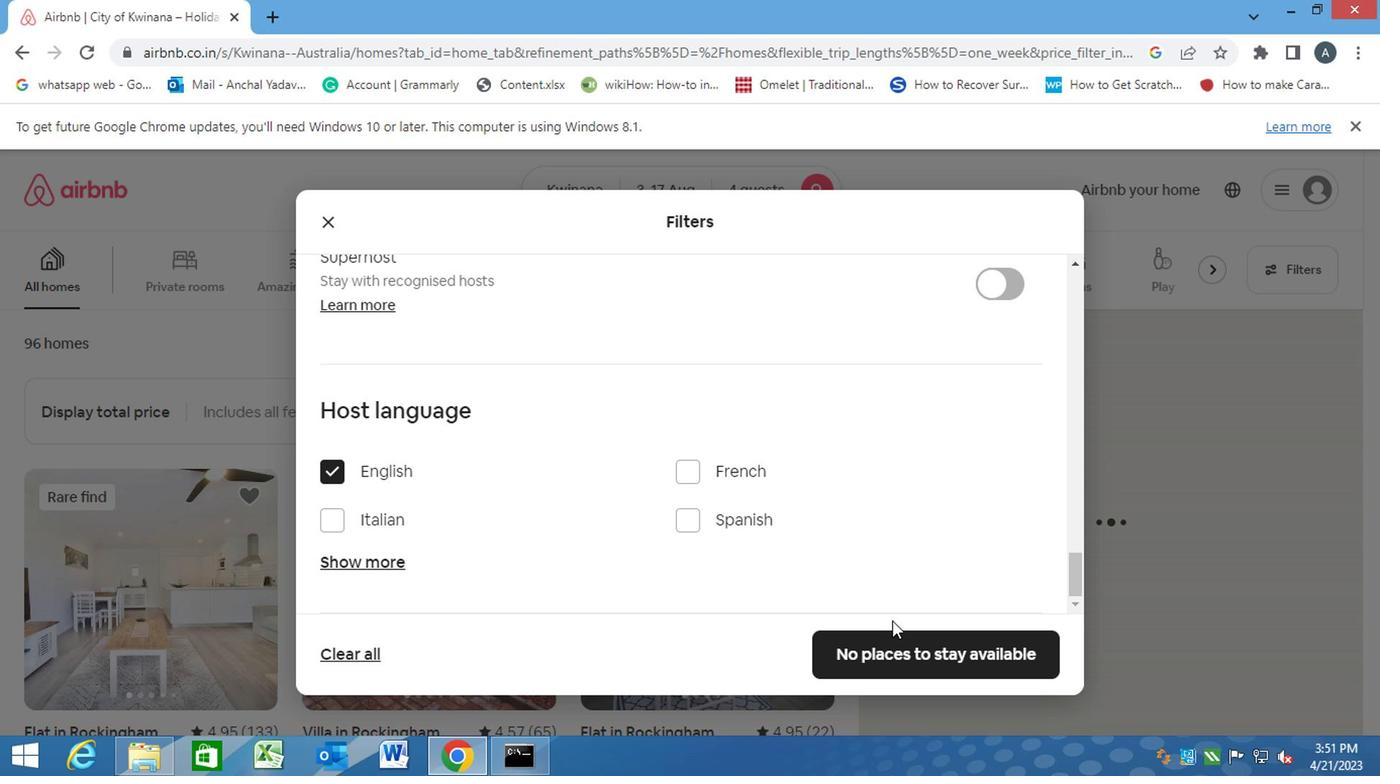 
Action: Mouse pressed left at (887, 646)
Screenshot: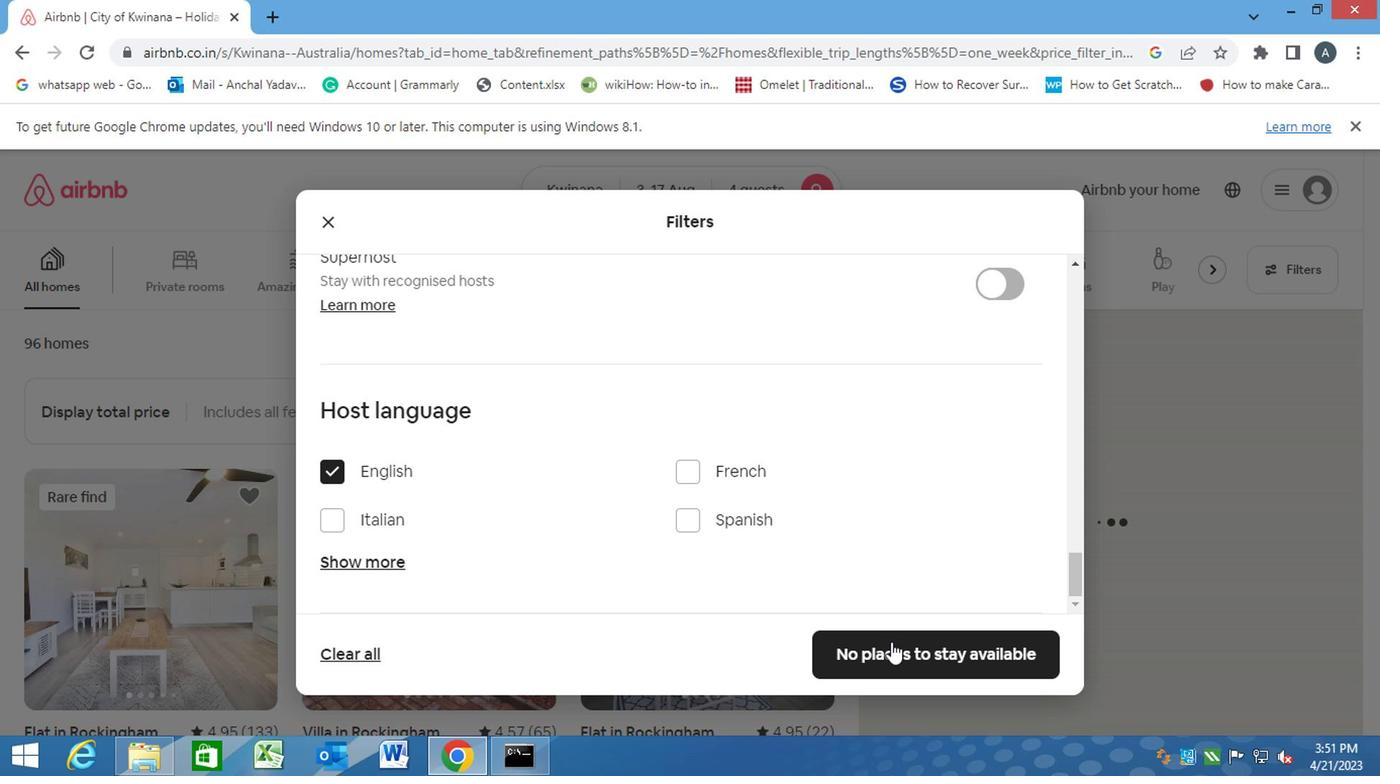 
Action: Mouse moved to (882, 645)
Screenshot: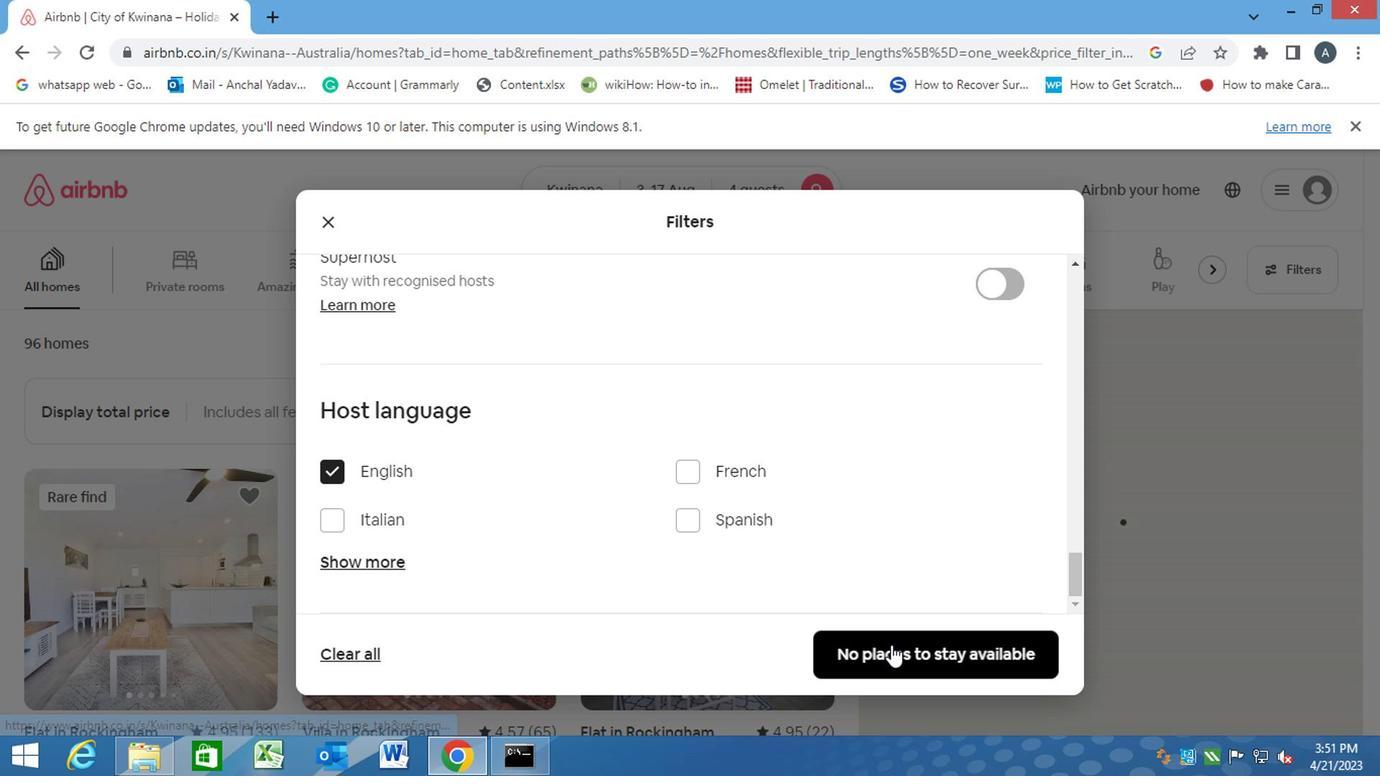 
